 Task: Format the budget tracker by applying background color to headers, adjusting font size, and adding borders. Rename the sheet to 'Alpha Sales log'.
Action: Mouse moved to (119, 131)
Screenshot: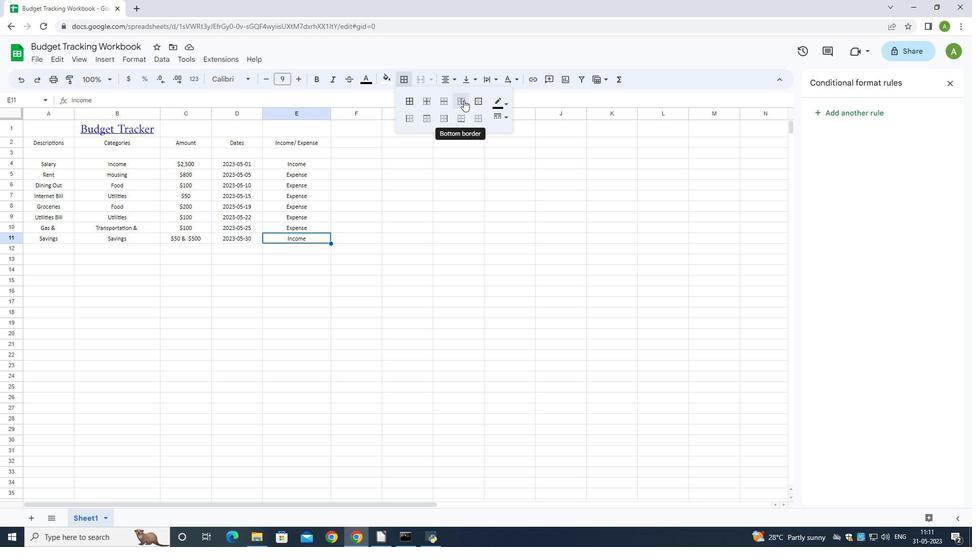 
Action: Mouse pressed left at (119, 131)
Screenshot: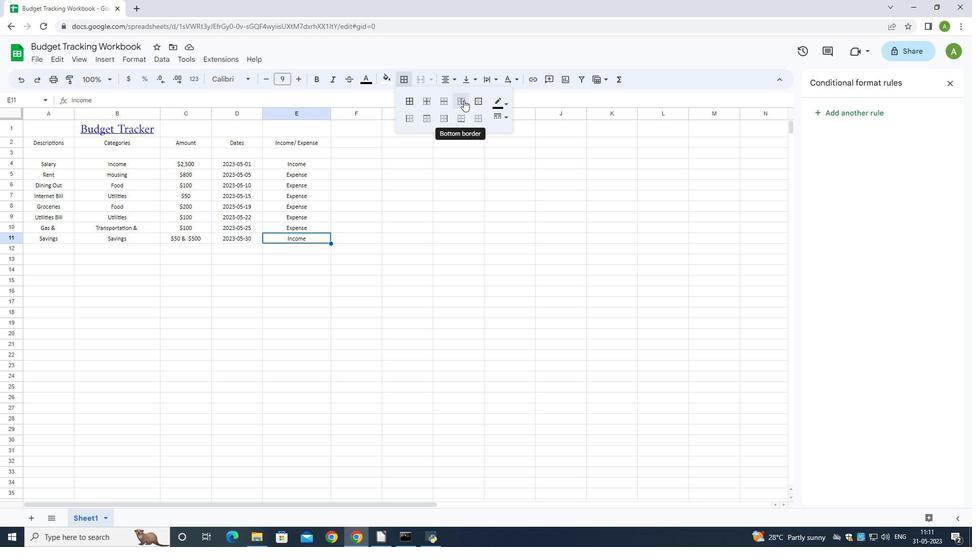 
Action: Mouse moved to (250, 78)
Screenshot: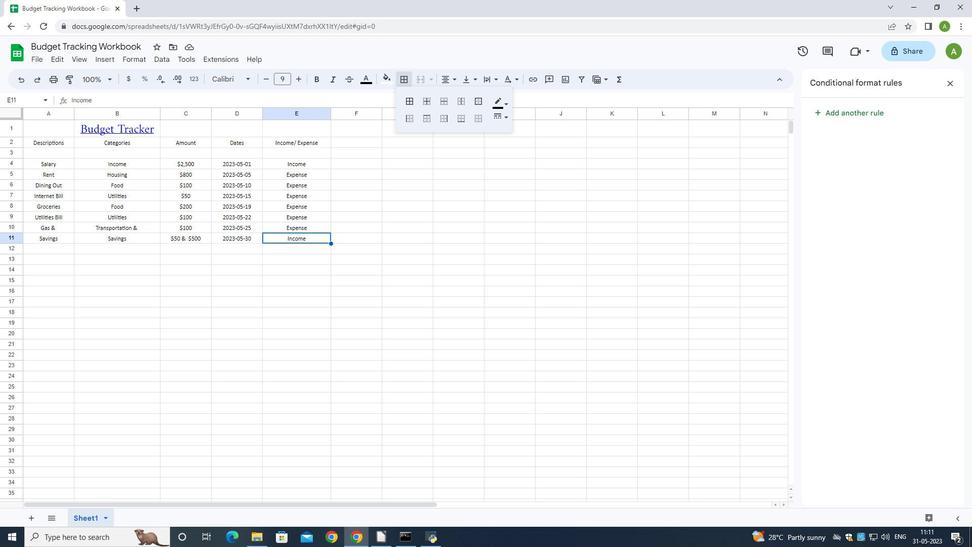 
Action: Mouse pressed left at (250, 78)
Screenshot: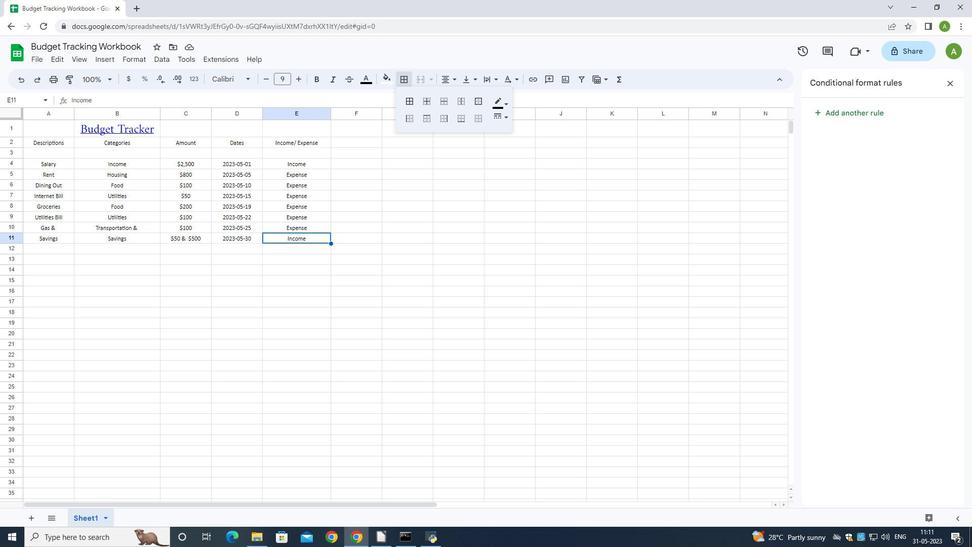 
Action: Mouse moved to (244, 180)
Screenshot: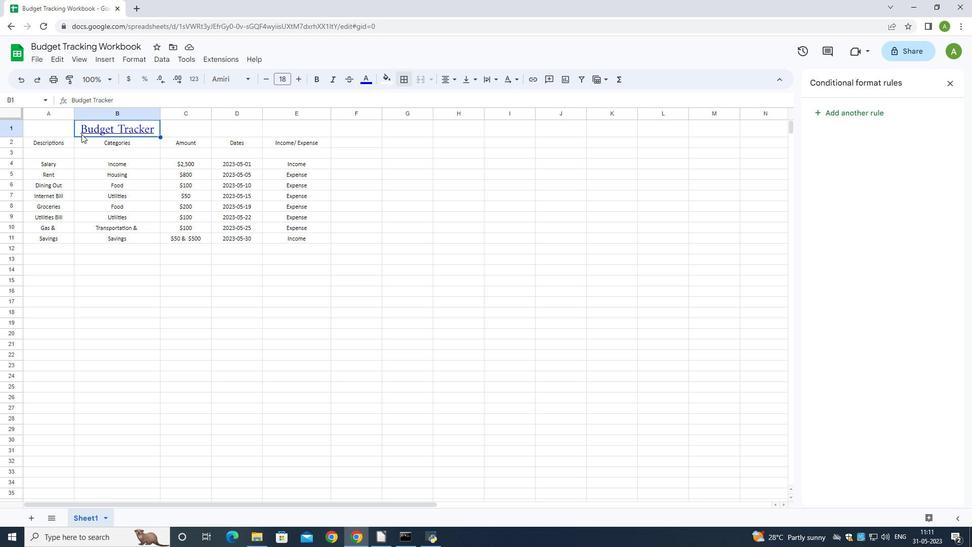 
Action: Mouse pressed left at (244, 180)
Screenshot: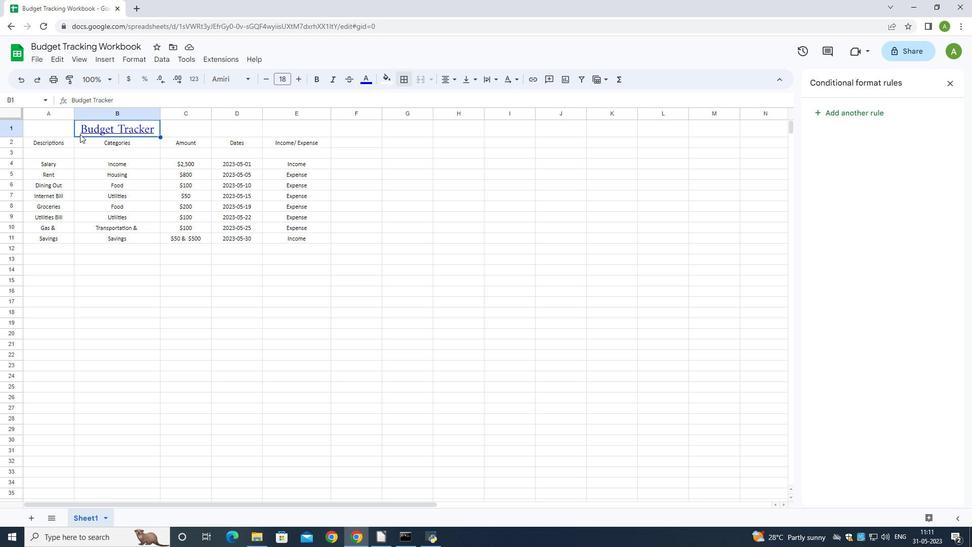 
Action: Mouse moved to (362, 83)
Screenshot: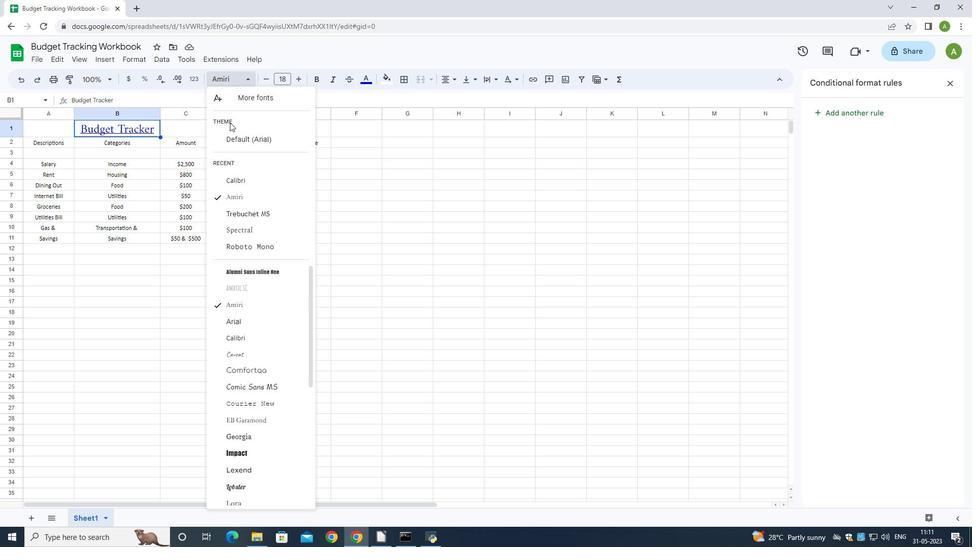 
Action: Mouse pressed left at (362, 83)
Screenshot: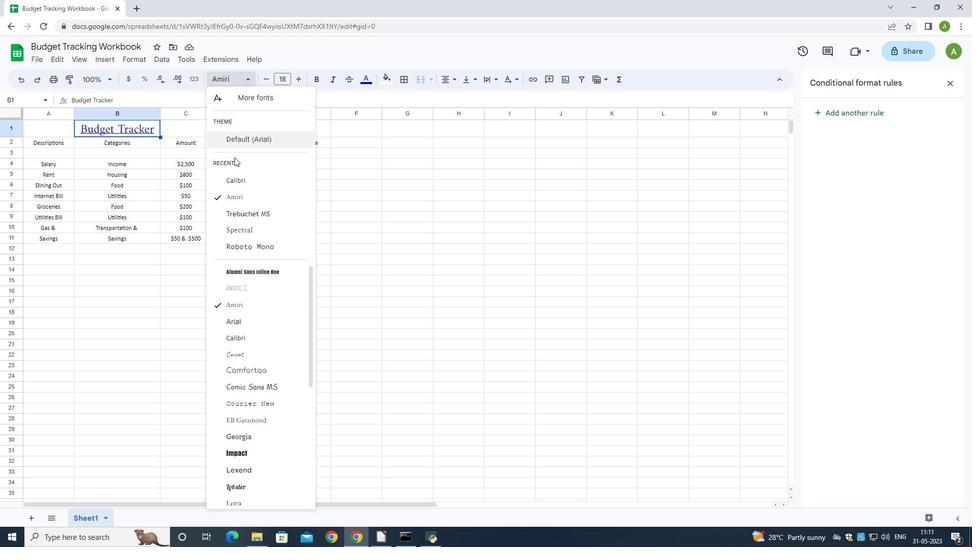 
Action: Mouse moved to (446, 126)
Screenshot: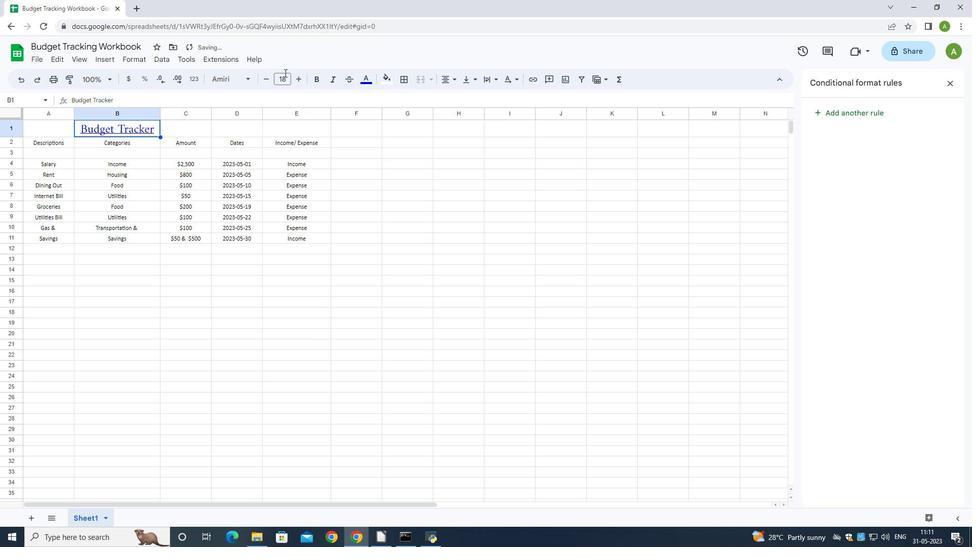 
Action: Mouse pressed left at (446, 126)
Screenshot: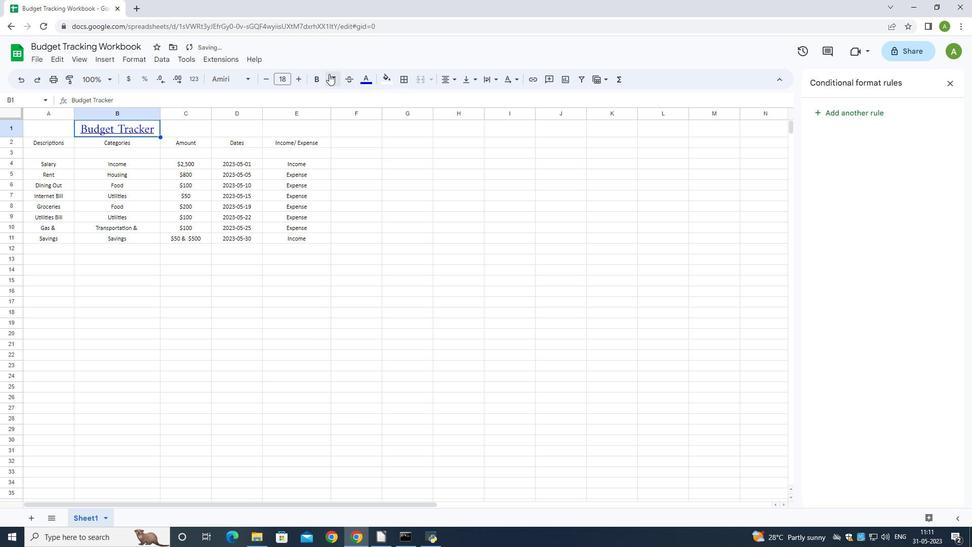 
Action: Mouse moved to (270, 79)
Screenshot: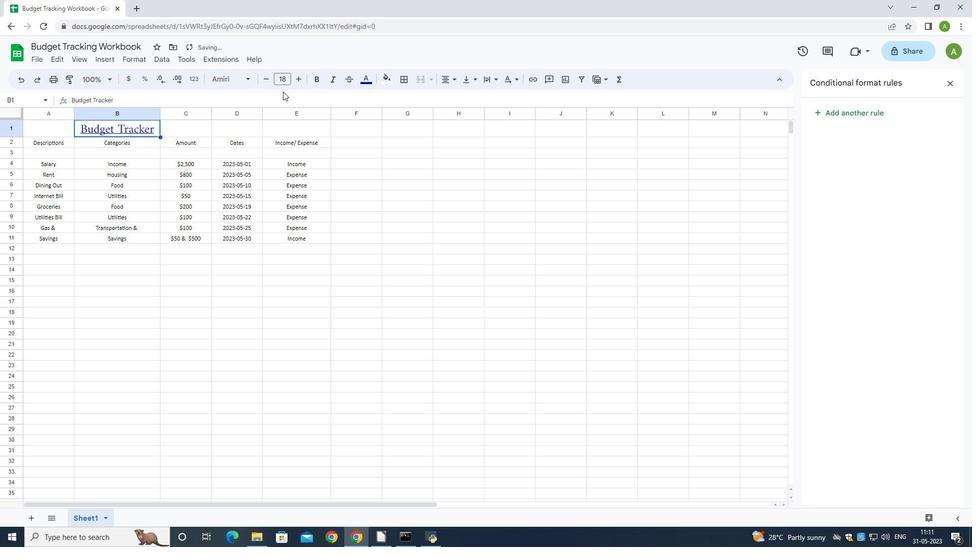 
Action: Mouse pressed left at (270, 79)
Screenshot: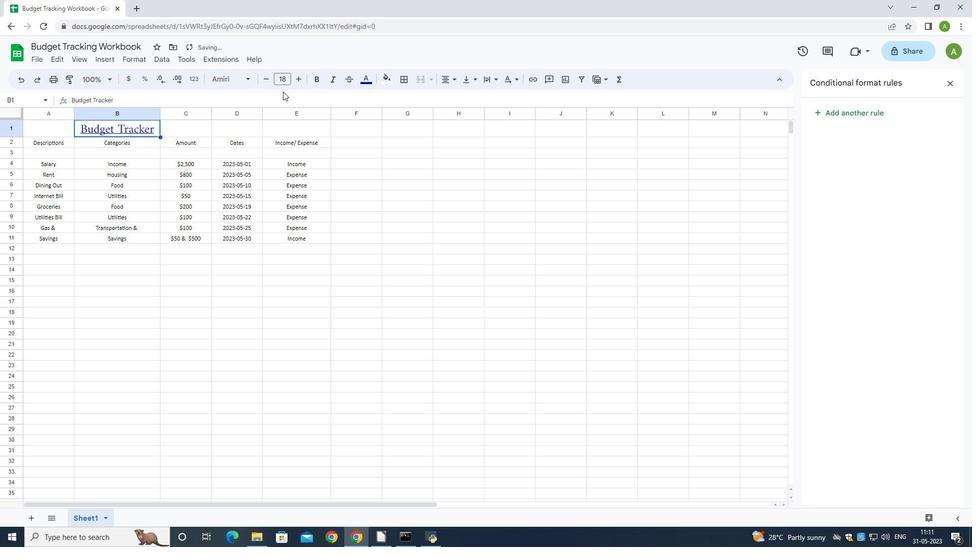 
Action: Mouse pressed left at (270, 79)
Screenshot: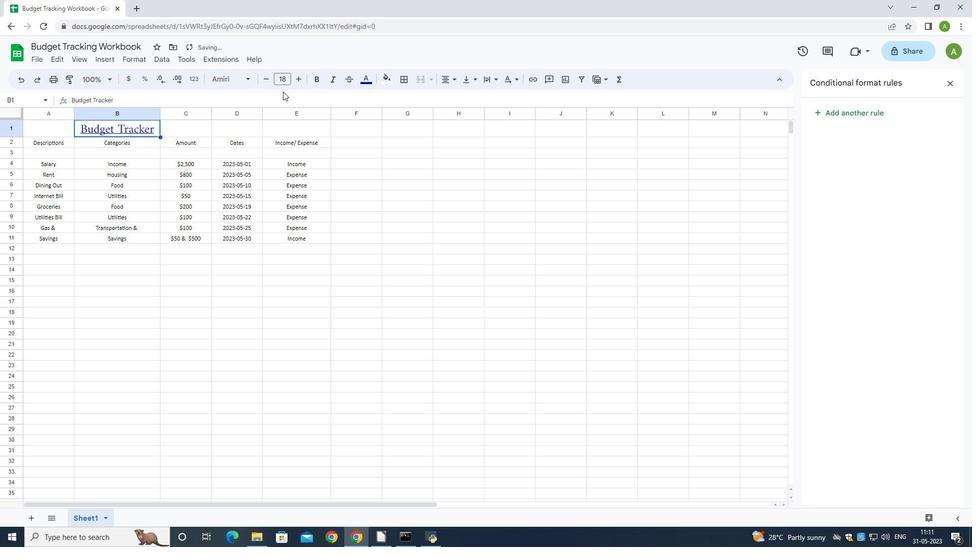 
Action: Mouse pressed left at (270, 79)
Screenshot: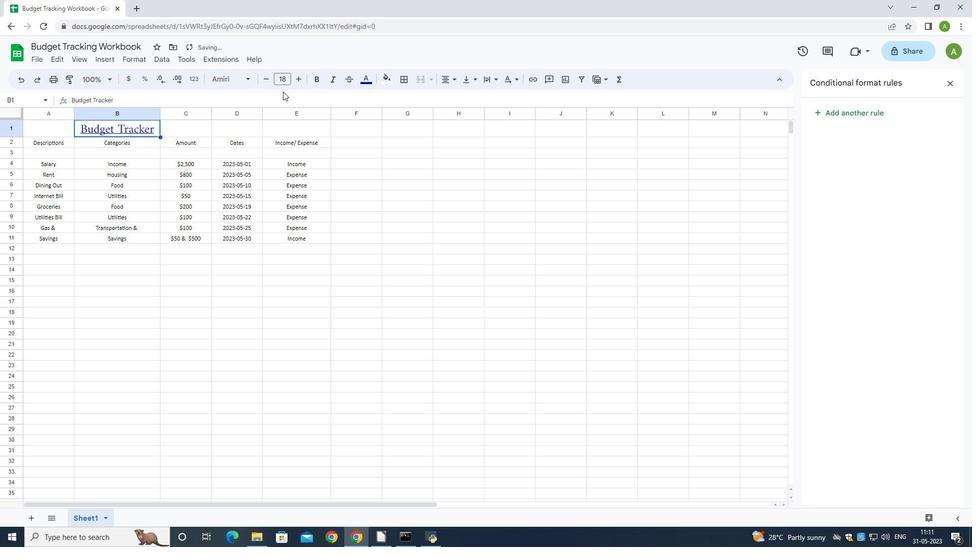 
Action: Mouse pressed left at (270, 79)
Screenshot: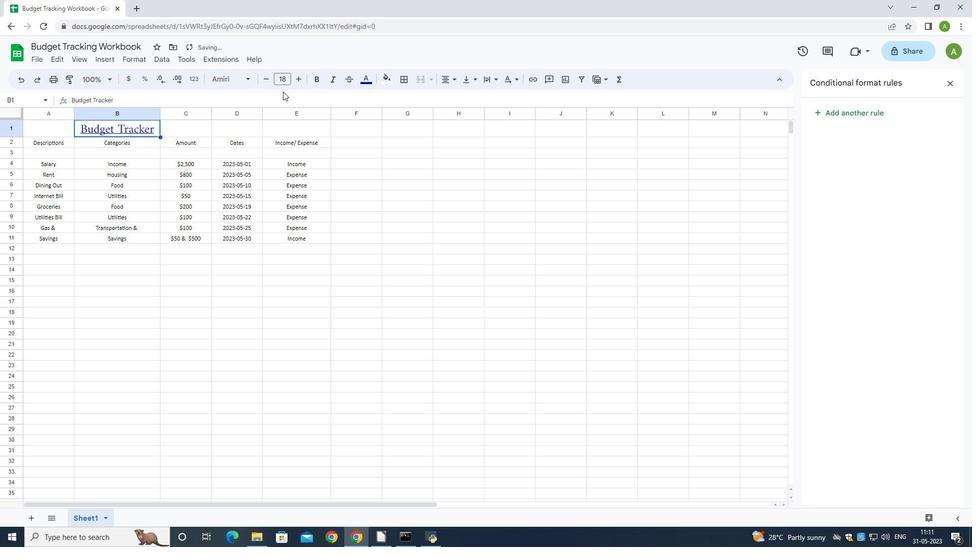 
Action: Mouse pressed left at (270, 79)
Screenshot: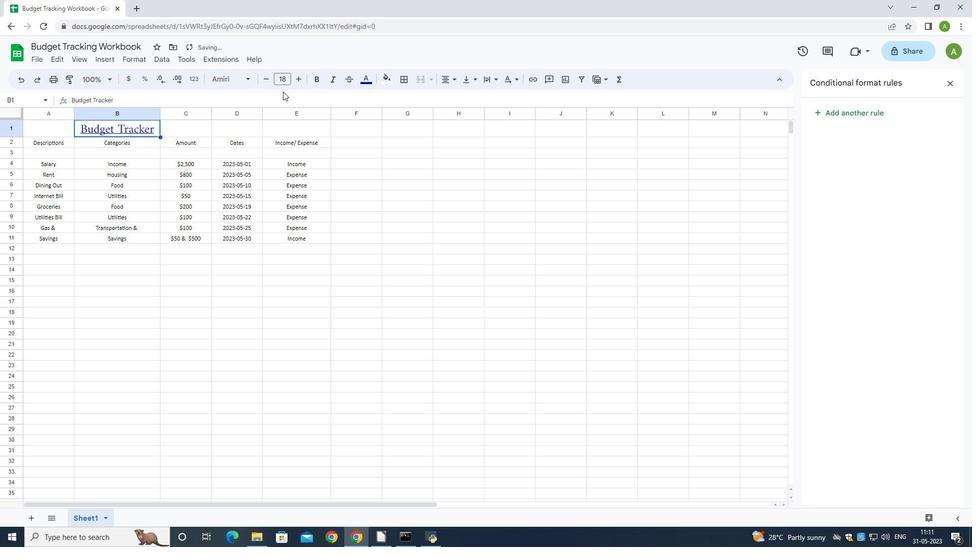 
Action: Mouse pressed left at (270, 79)
Screenshot: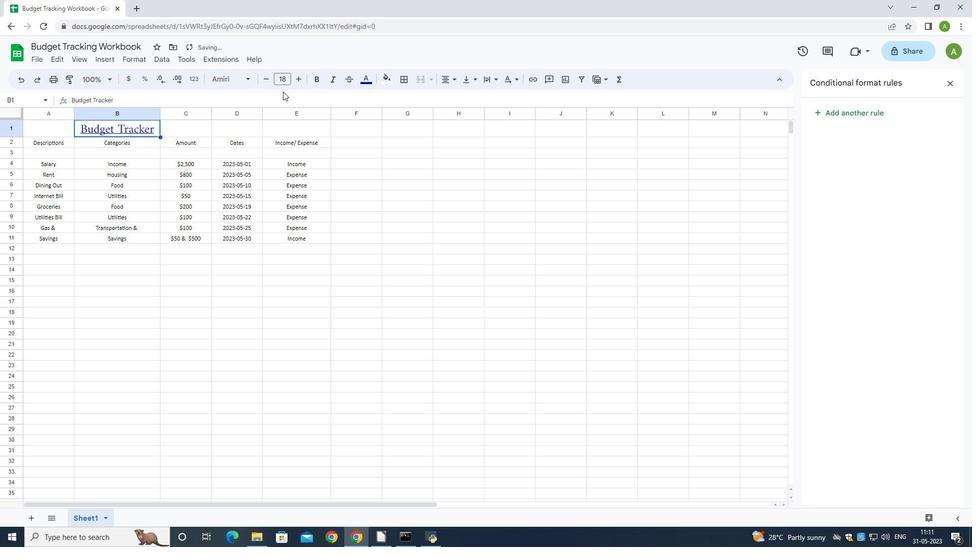 
Action: Mouse pressed left at (270, 79)
Screenshot: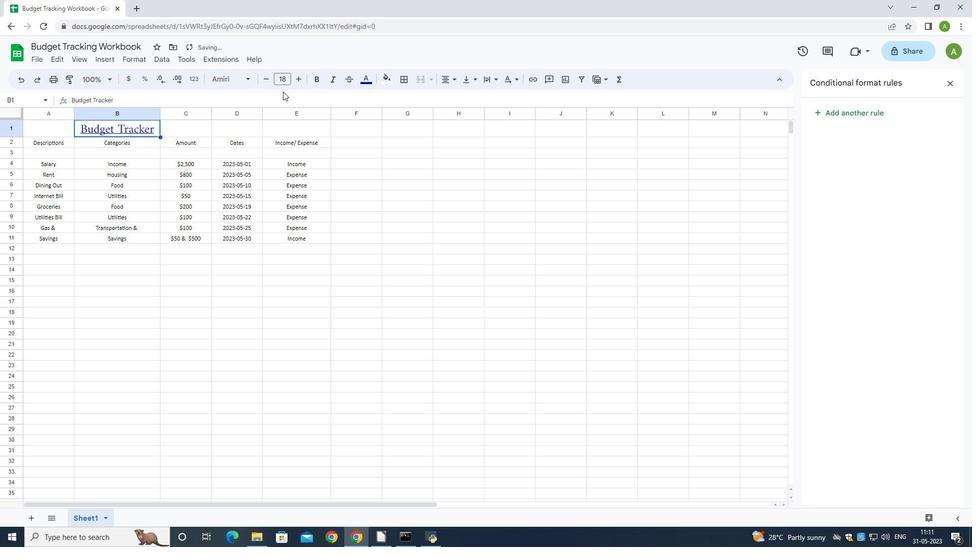 
Action: Mouse pressed left at (270, 79)
Screenshot: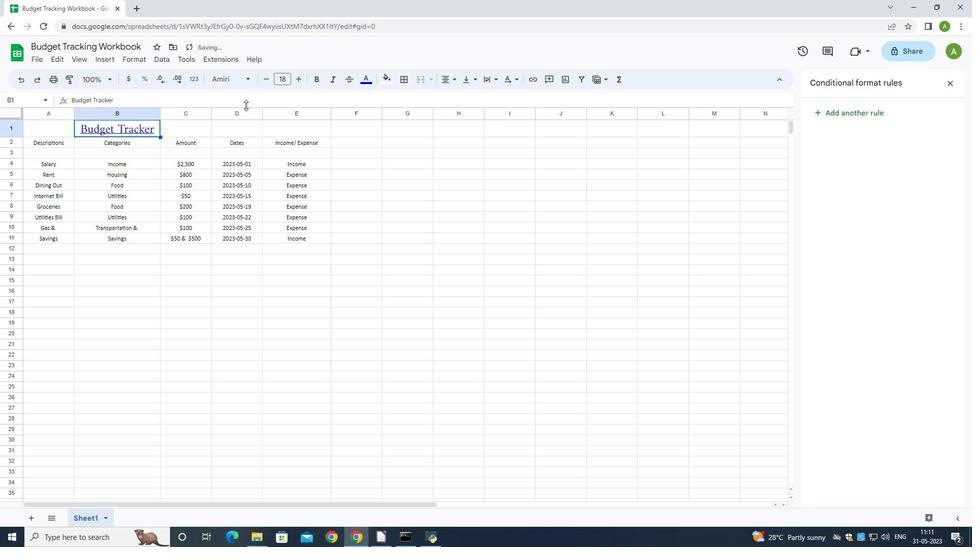 
Action: Mouse moved to (25, 143)
Screenshot: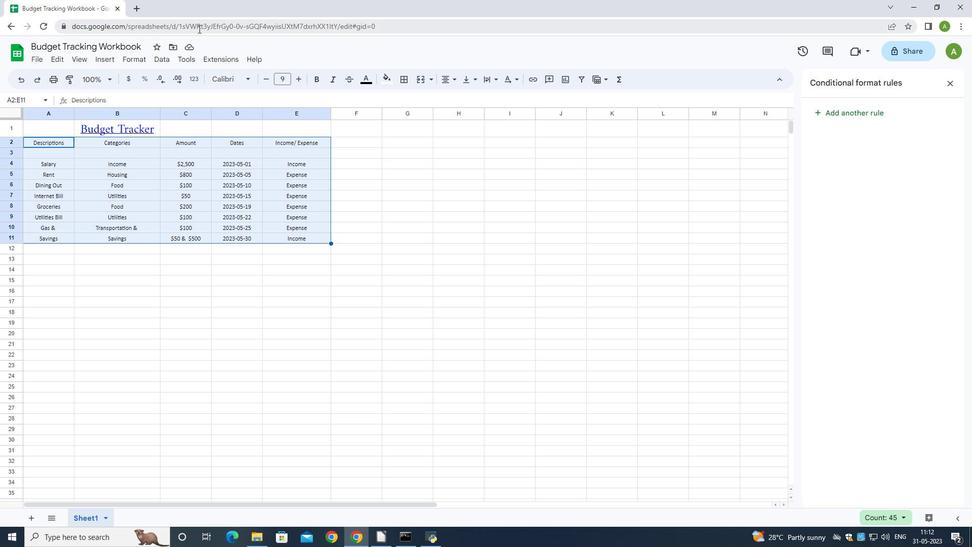 
Action: Mouse pressed left at (25, 143)
Screenshot: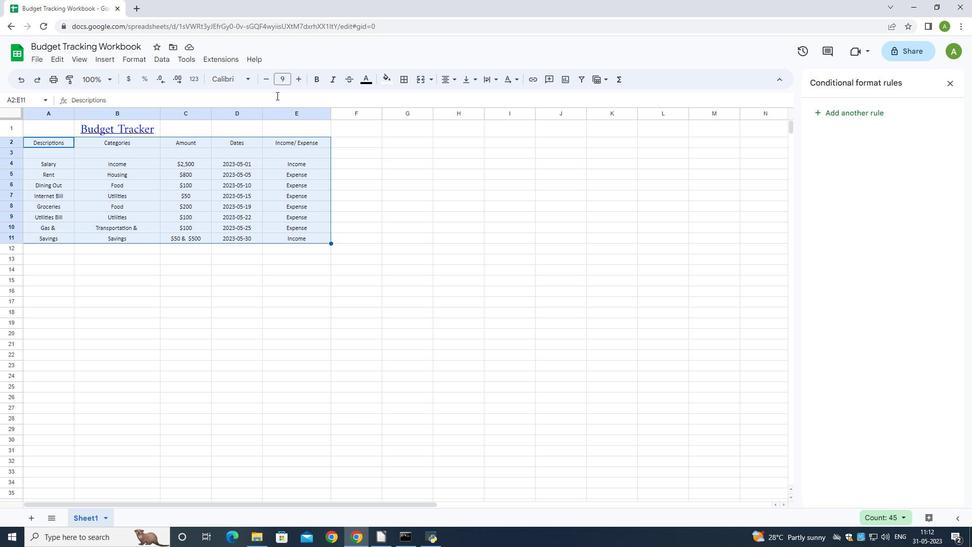 
Action: Mouse moved to (248, 80)
Screenshot: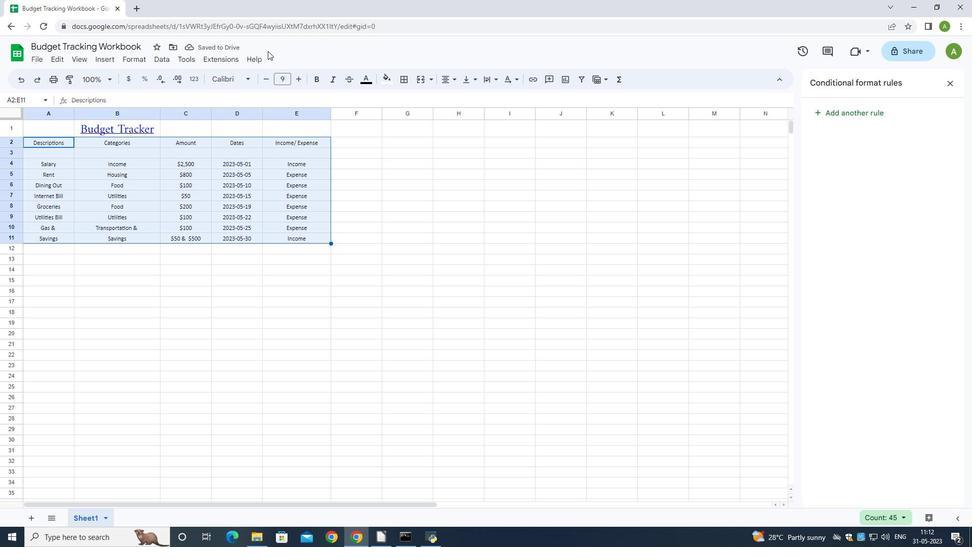 
Action: Mouse pressed left at (248, 80)
Screenshot: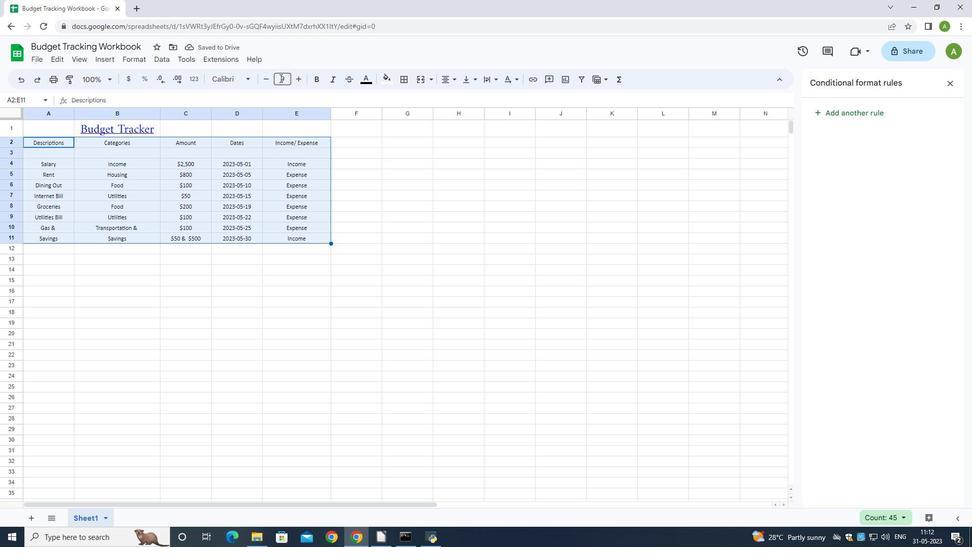 
Action: Mouse moved to (231, 279)
Screenshot: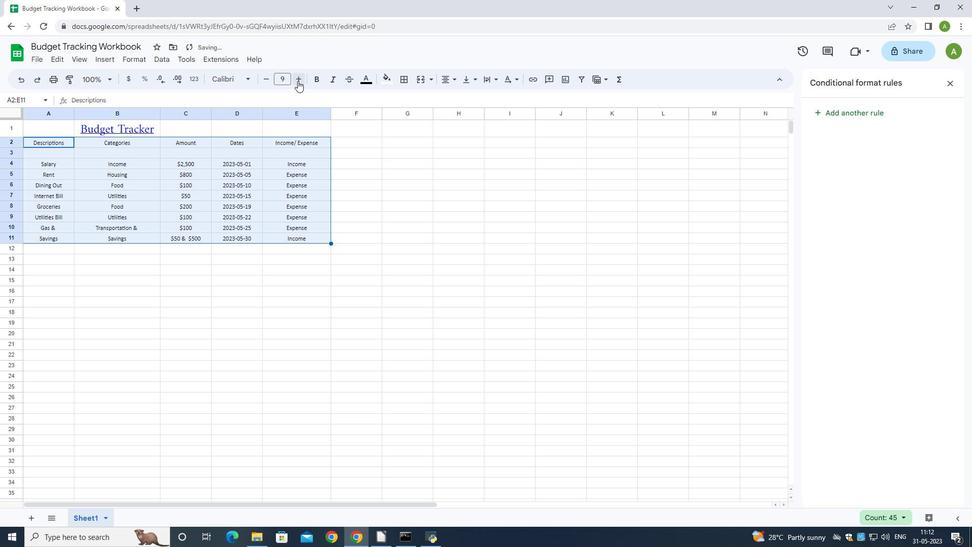 
Action: Mouse scrolled (231, 278) with delta (0, 0)
Screenshot: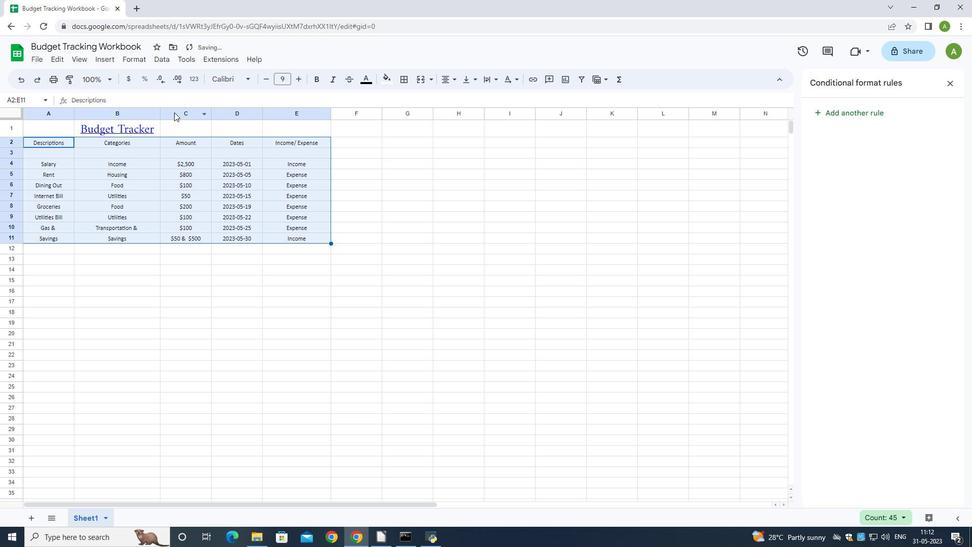 
Action: Mouse scrolled (231, 279) with delta (0, 0)
Screenshot: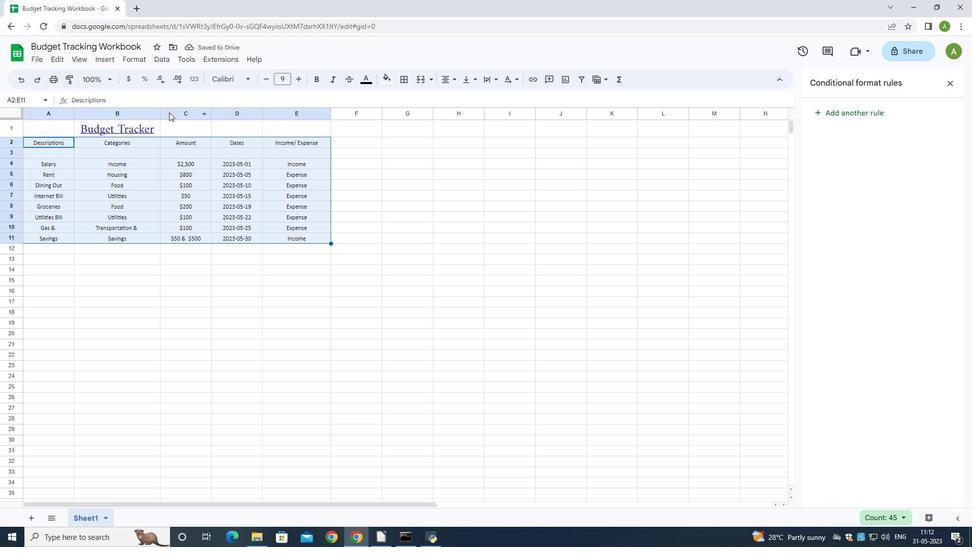 
Action: Mouse scrolled (231, 279) with delta (0, 0)
Screenshot: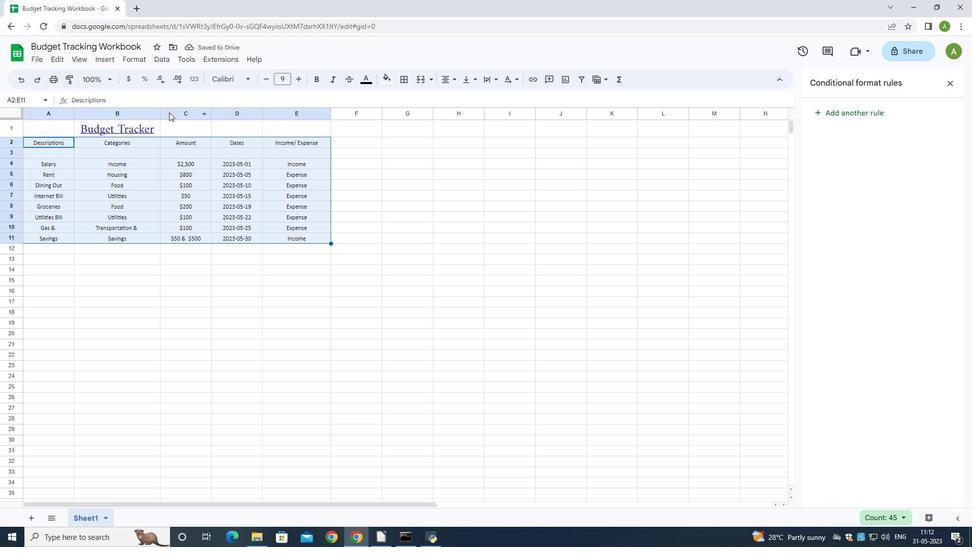 
Action: Mouse scrolled (231, 279) with delta (0, 0)
Screenshot: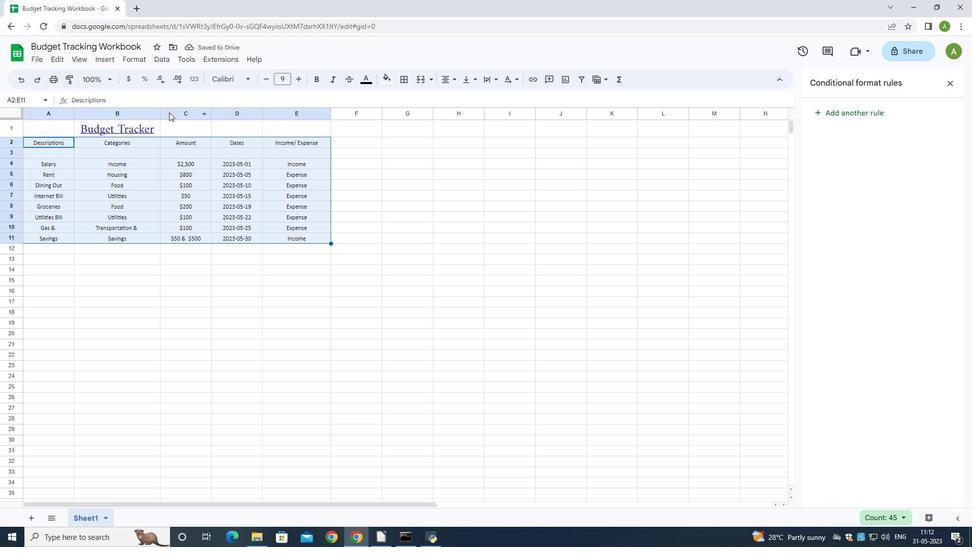 
Action: Mouse scrolled (231, 279) with delta (0, 0)
Screenshot: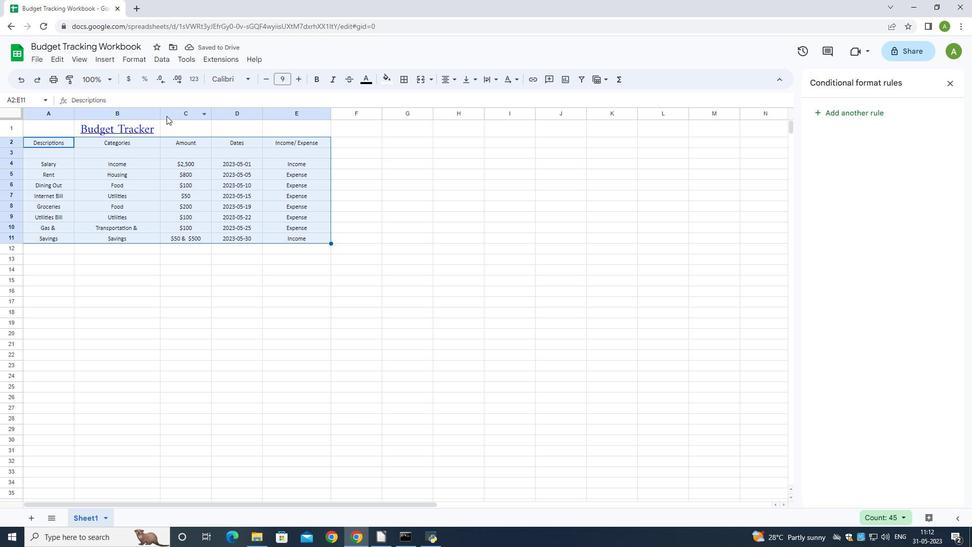 
Action: Mouse scrolled (231, 279) with delta (0, 0)
Screenshot: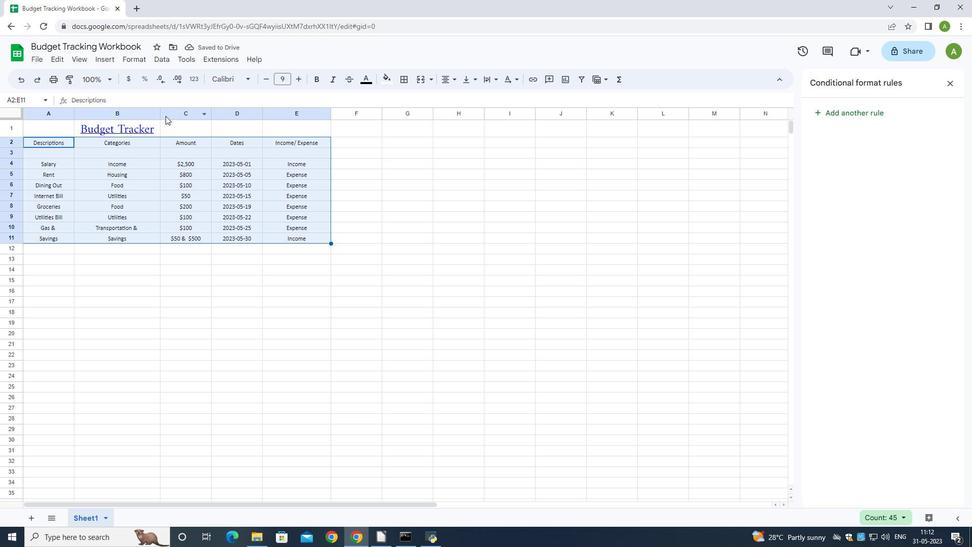 
Action: Mouse moved to (256, 278)
Screenshot: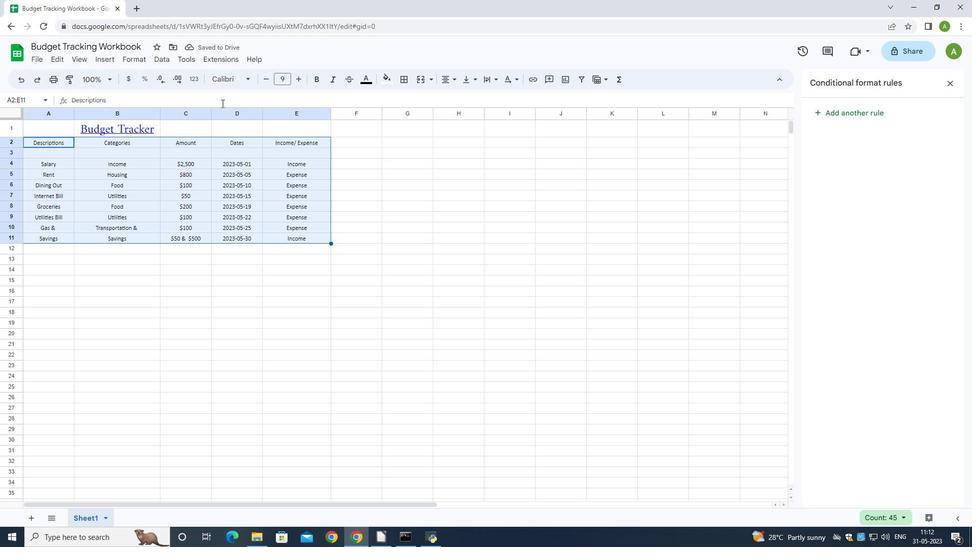 
Action: Mouse scrolled (256, 278) with delta (0, 0)
Screenshot: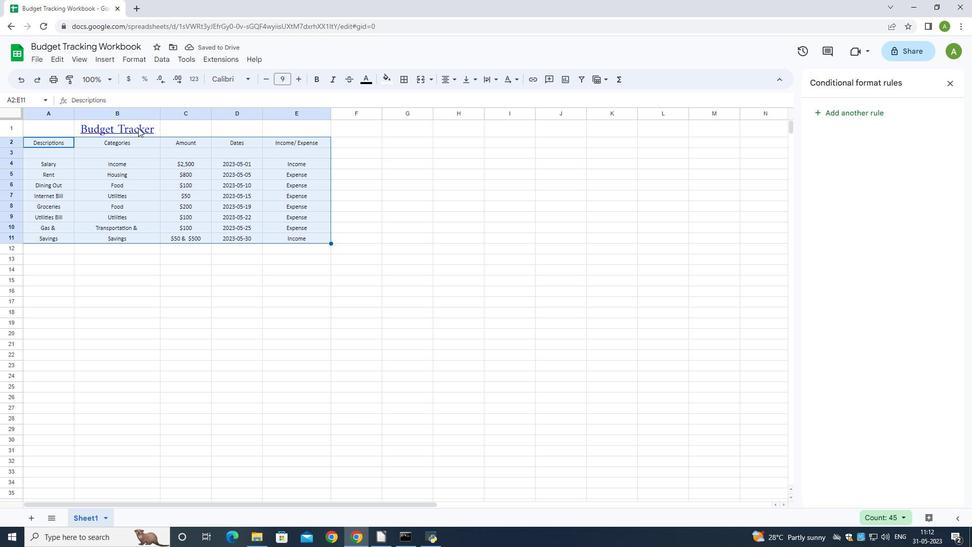 
Action: Mouse scrolled (256, 278) with delta (0, 0)
Screenshot: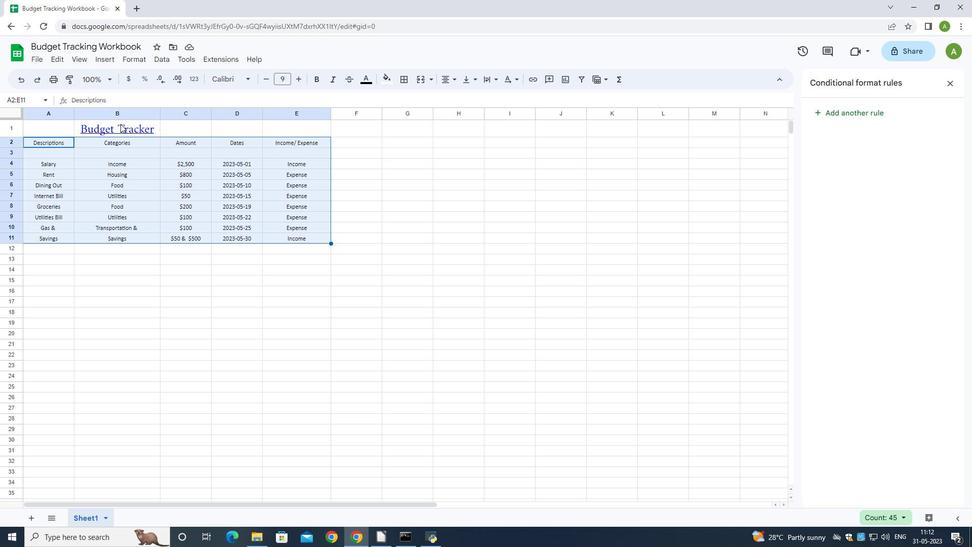 
Action: Mouse moved to (256, 352)
Screenshot: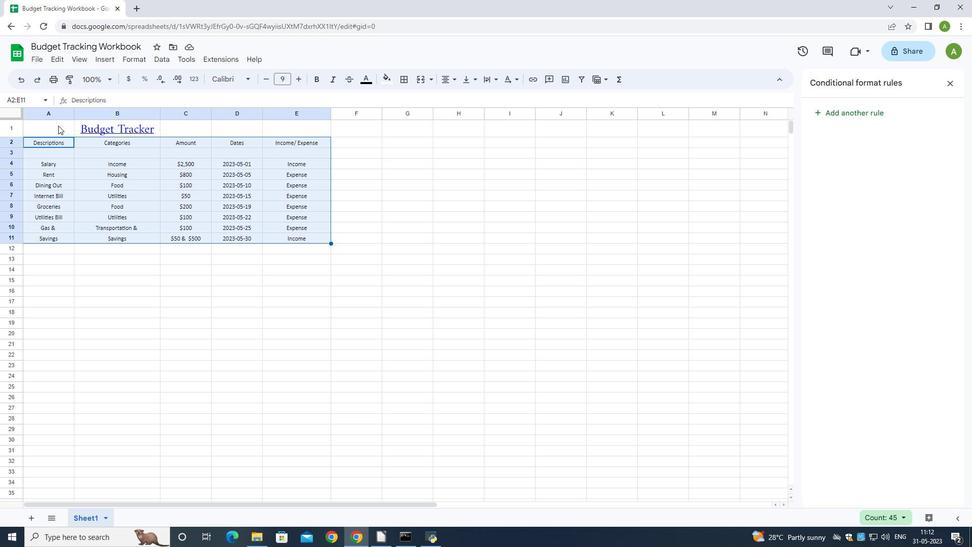 
Action: Mouse scrolled (256, 351) with delta (0, 0)
Screenshot: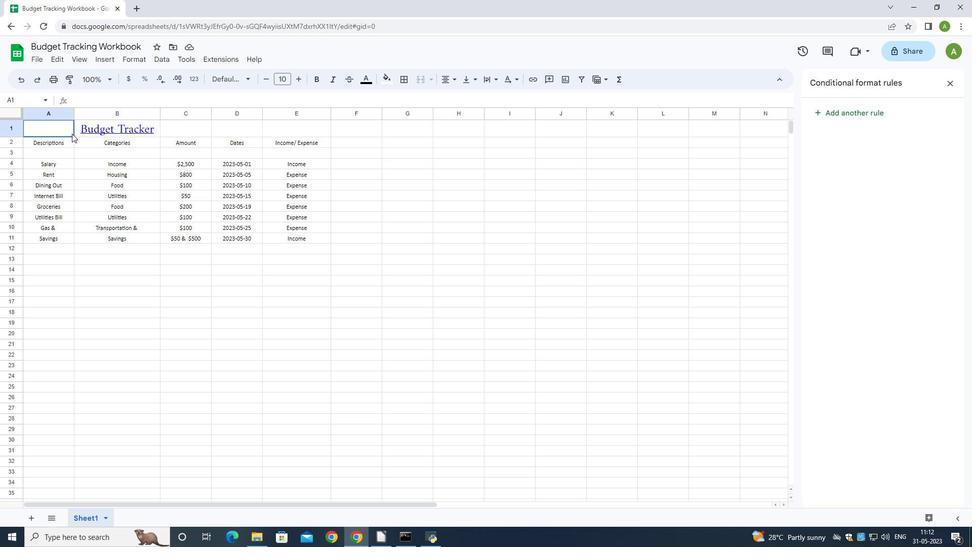 
Action: Mouse scrolled (256, 351) with delta (0, 0)
Screenshot: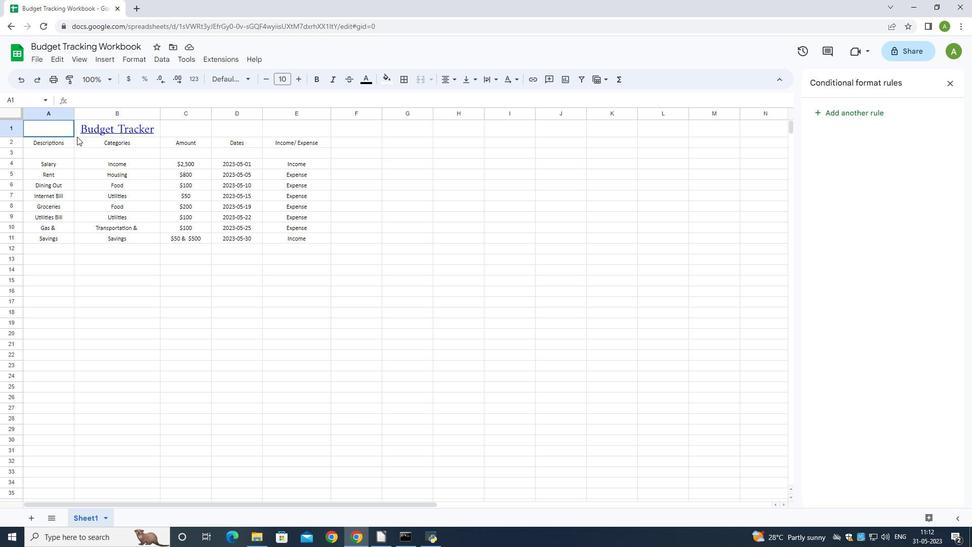 
Action: Mouse scrolled (256, 351) with delta (0, 0)
Screenshot: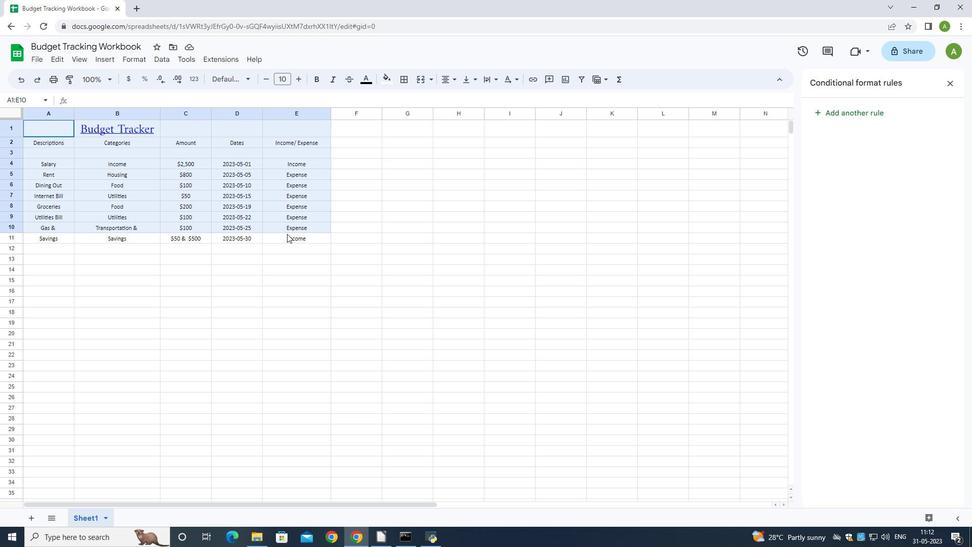 
Action: Mouse scrolled (256, 351) with delta (0, 0)
Screenshot: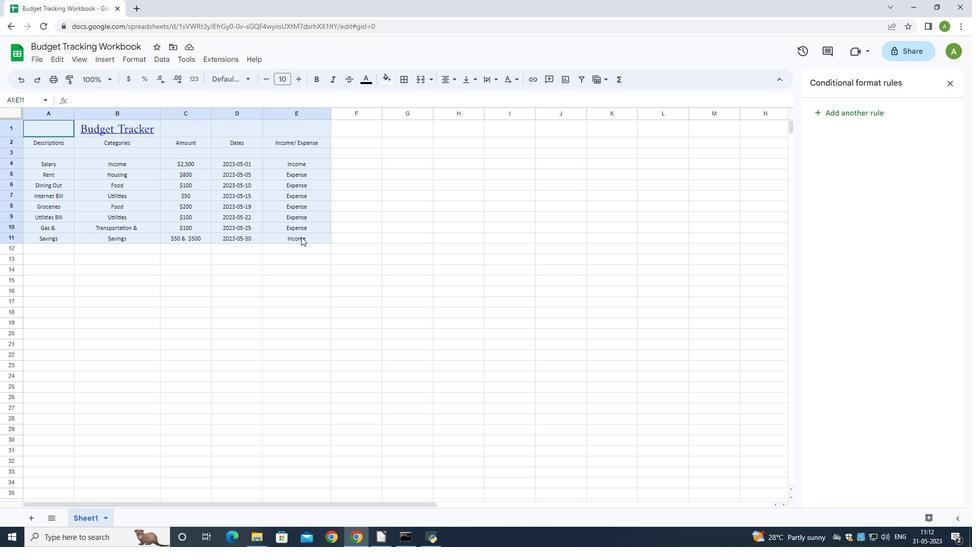 
Action: Mouse scrolled (256, 351) with delta (0, 0)
Screenshot: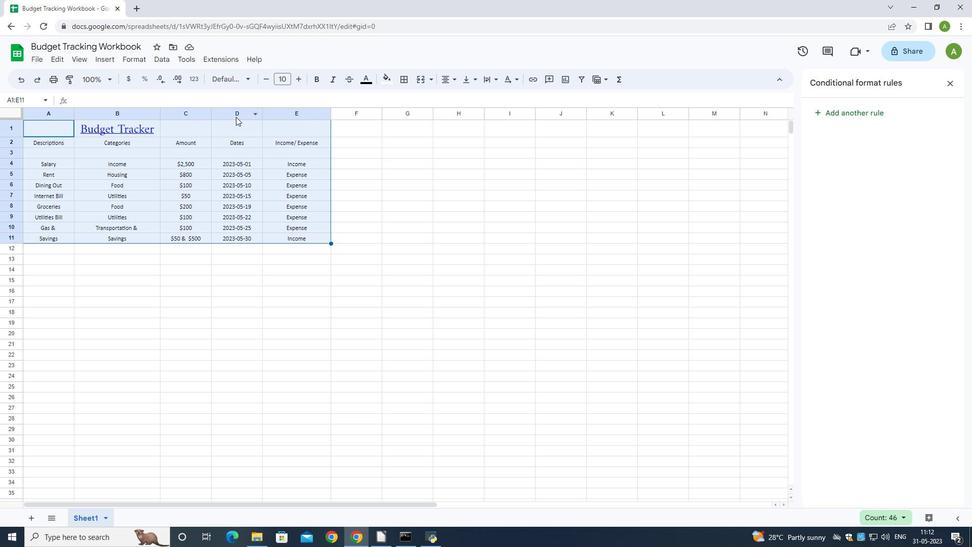 
Action: Mouse scrolled (256, 351) with delta (0, 0)
Screenshot: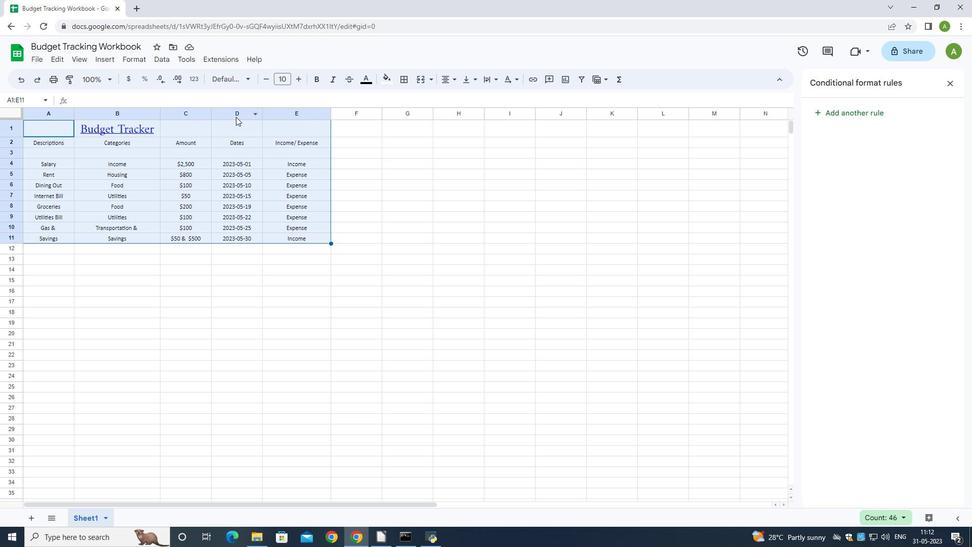 
Action: Mouse scrolled (256, 352) with delta (0, 0)
Screenshot: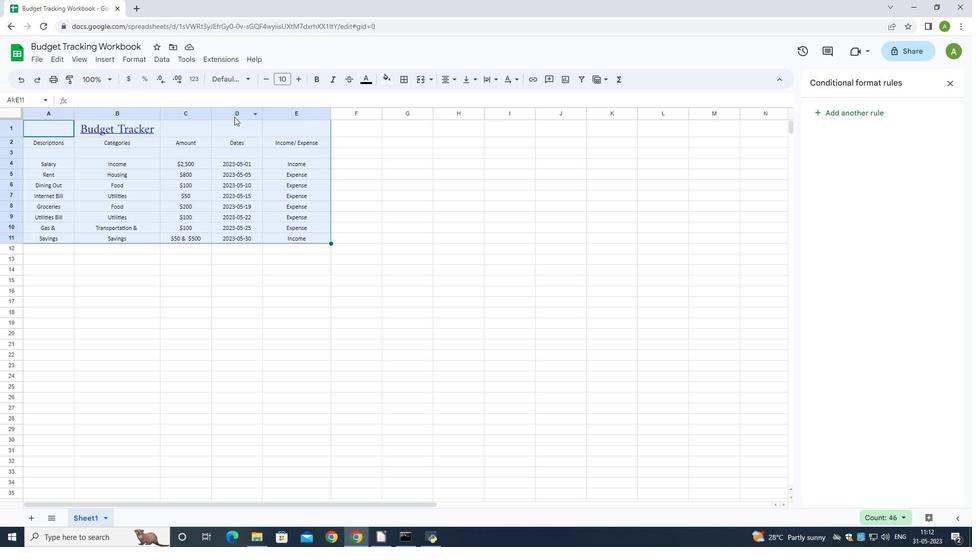 
Action: Mouse scrolled (256, 352) with delta (0, 0)
Screenshot: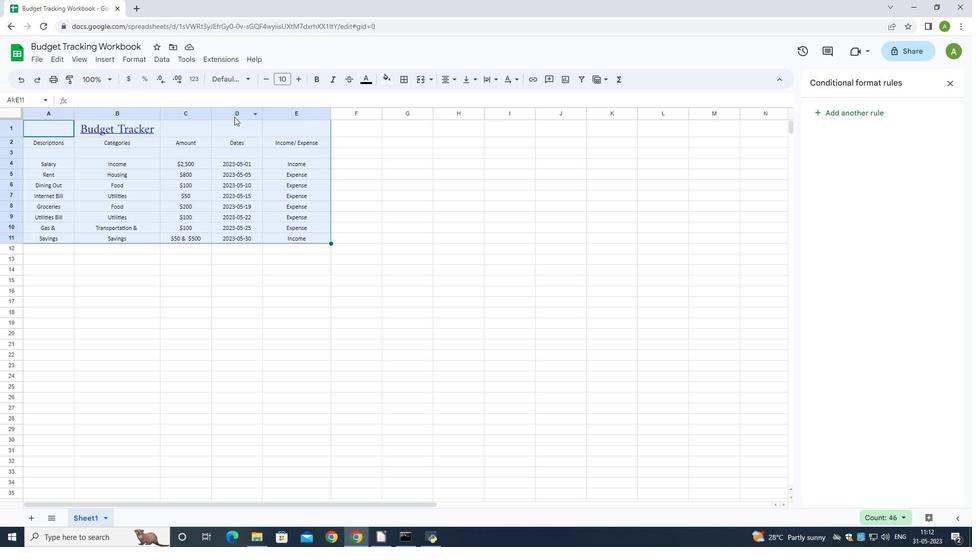 
Action: Mouse scrolled (256, 352) with delta (0, 0)
Screenshot: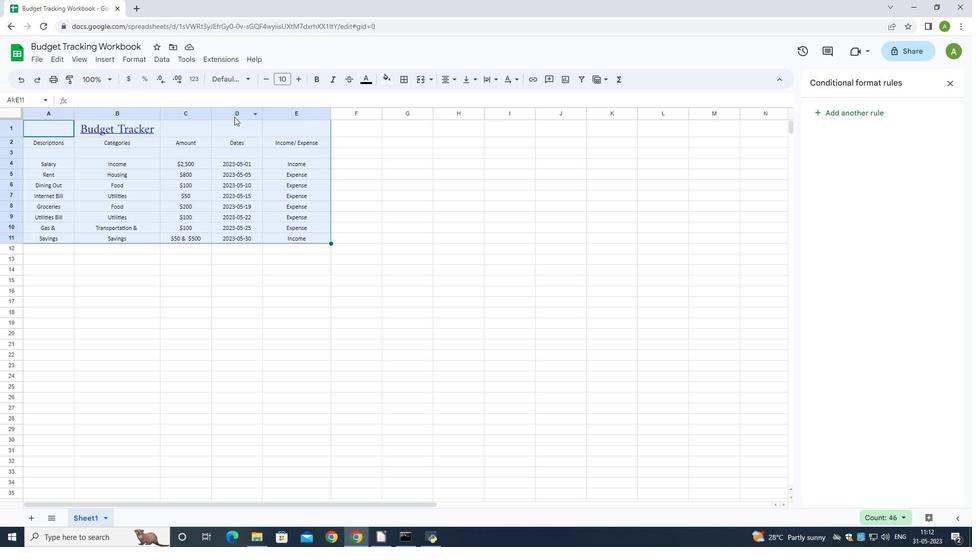 
Action: Mouse scrolled (256, 352) with delta (0, 0)
Screenshot: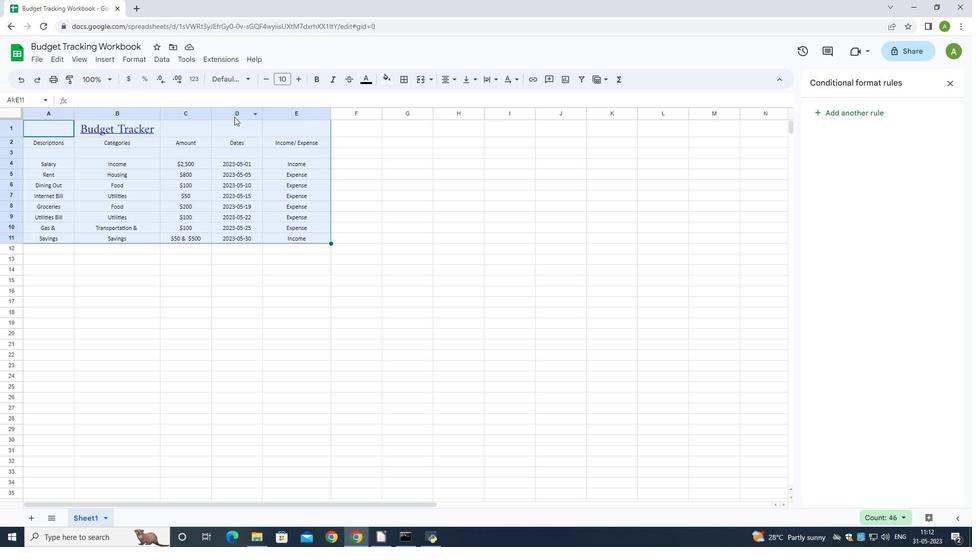 
Action: Mouse scrolled (256, 352) with delta (0, 0)
Screenshot: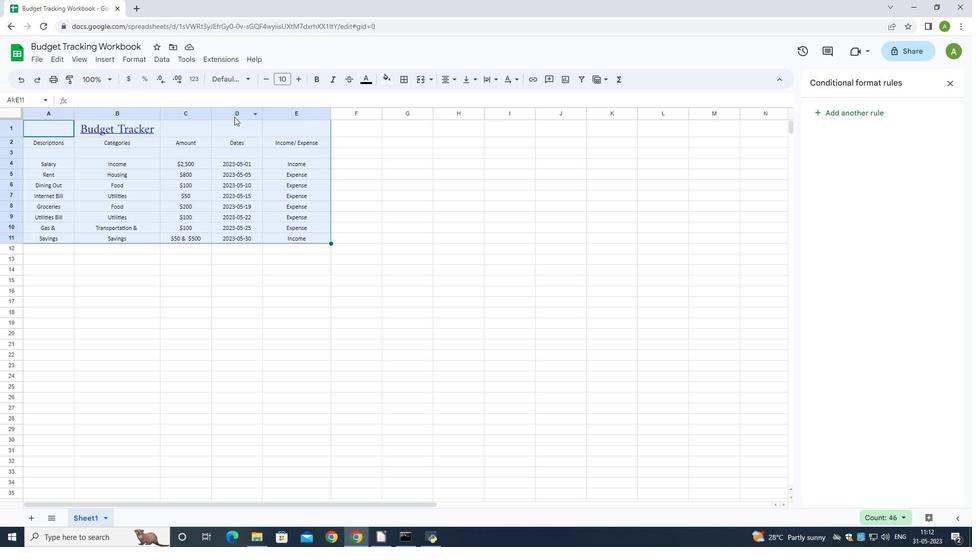 
Action: Mouse scrolled (256, 352) with delta (0, 0)
Screenshot: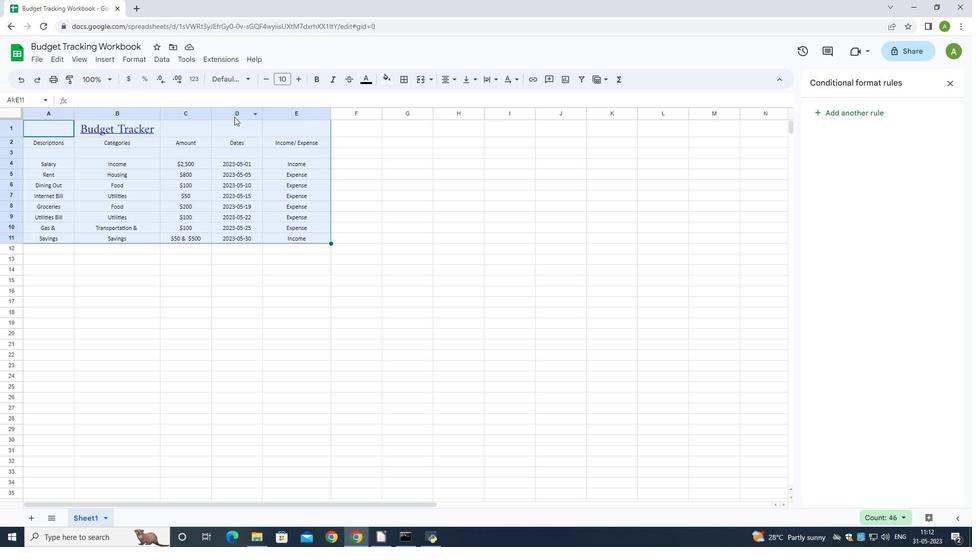 
Action: Mouse scrolled (256, 352) with delta (0, 0)
Screenshot: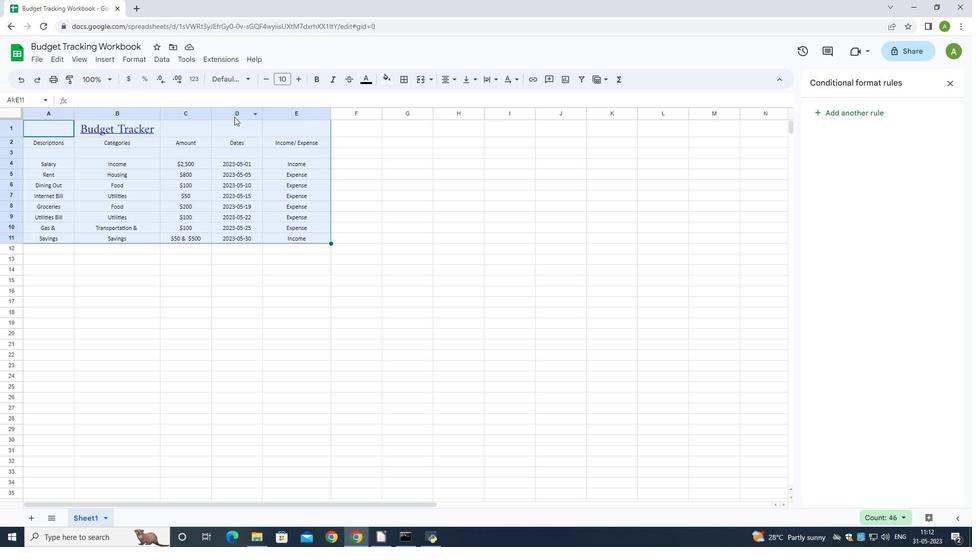 
Action: Mouse scrolled (256, 352) with delta (0, 0)
Screenshot: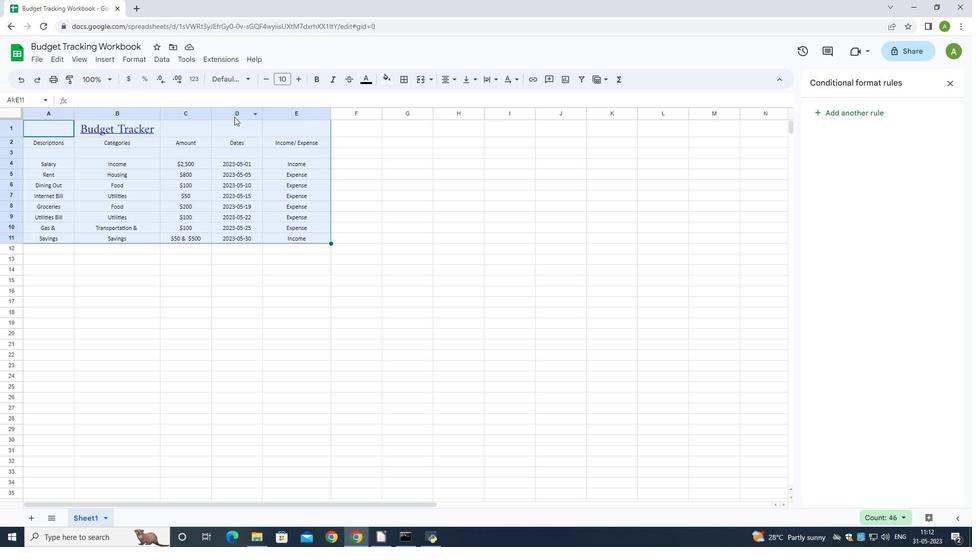 
Action: Mouse scrolled (256, 352) with delta (0, 0)
Screenshot: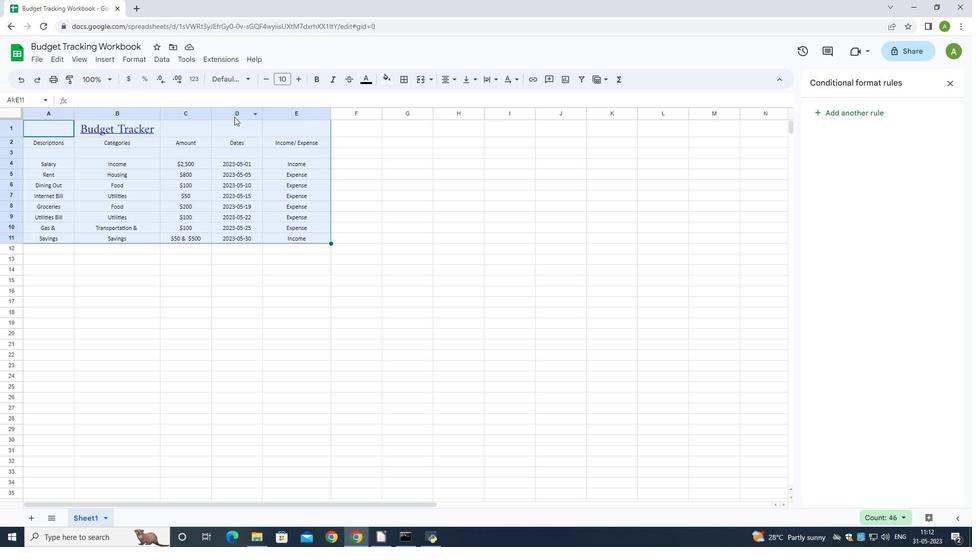 
Action: Mouse scrolled (256, 352) with delta (0, 0)
Screenshot: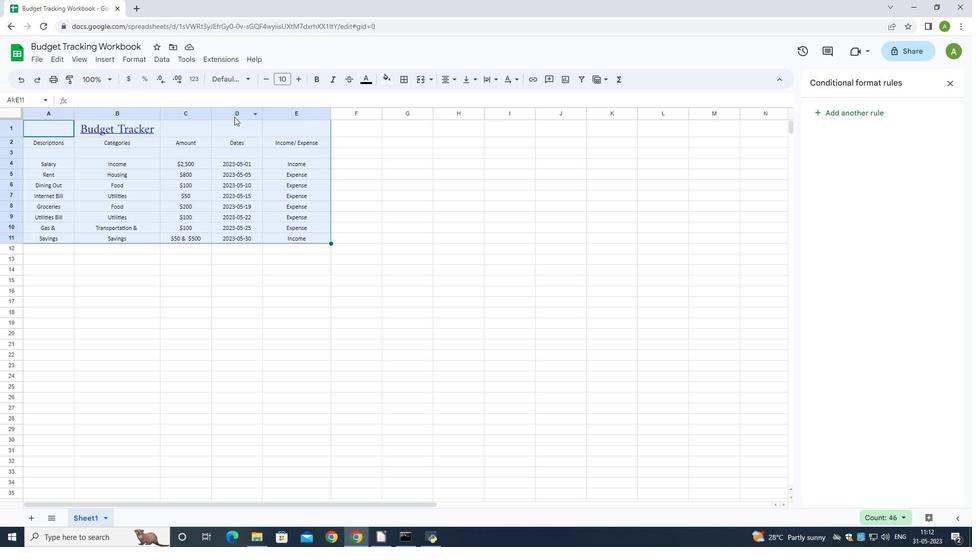 
Action: Mouse moved to (259, 97)
Screenshot: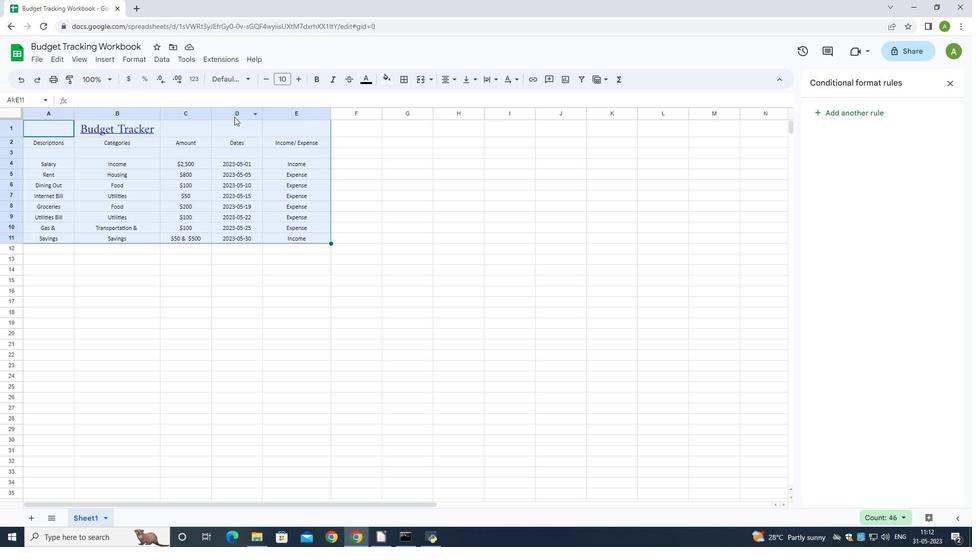 
Action: Mouse pressed left at (259, 97)
Screenshot: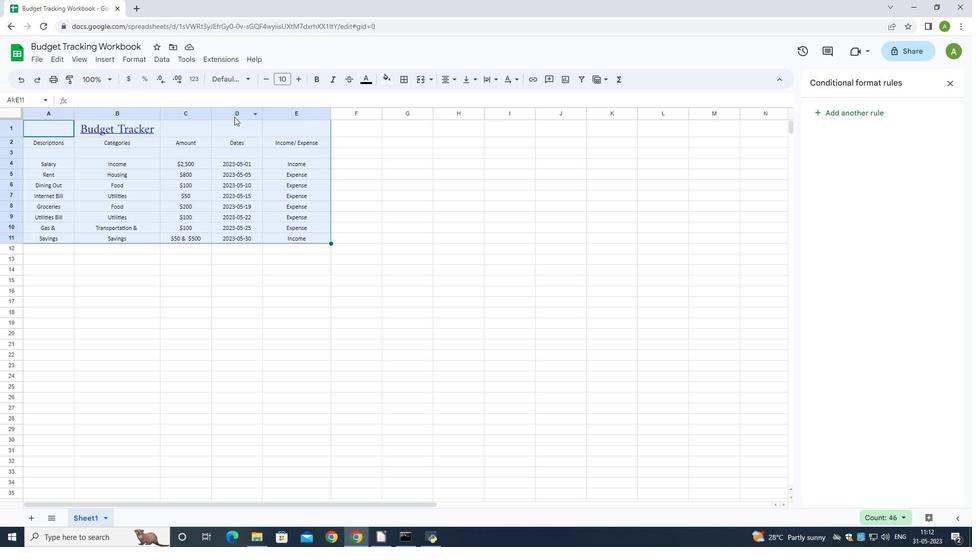 
Action: Mouse moved to (310, 165)
Screenshot: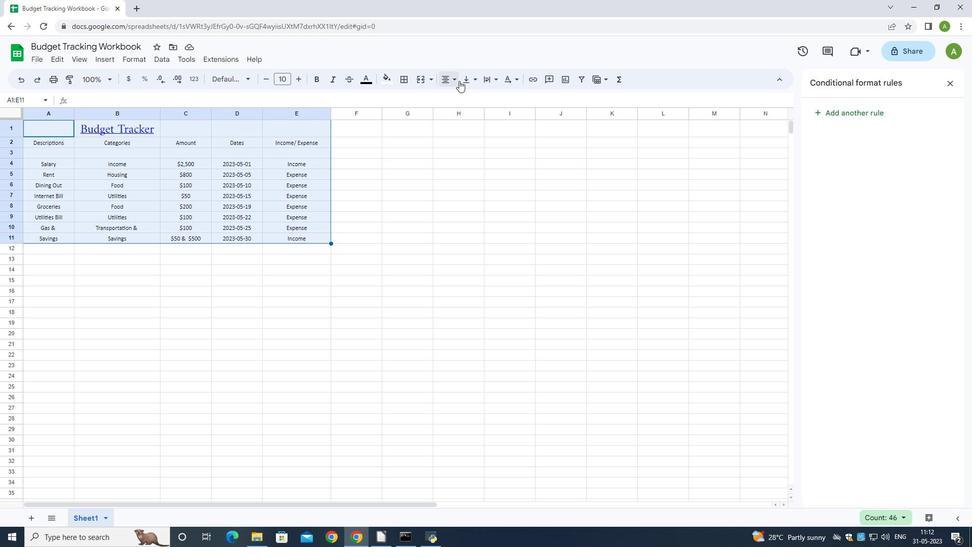 
Action: Mouse pressed left at (310, 165)
Screenshot: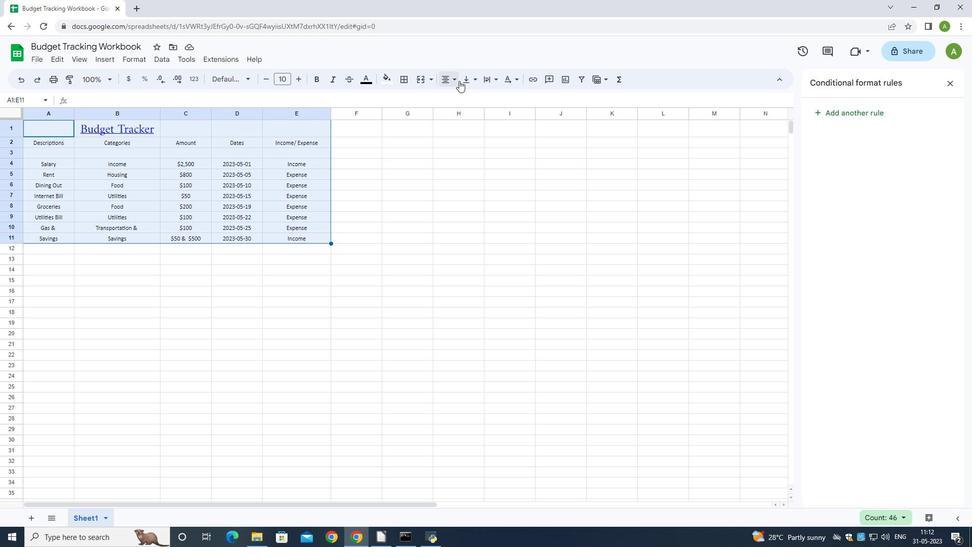 
Action: Key pressed <Key.backspace><Key.backspace><Key.backspace><Key.shift>Calibri
Screenshot: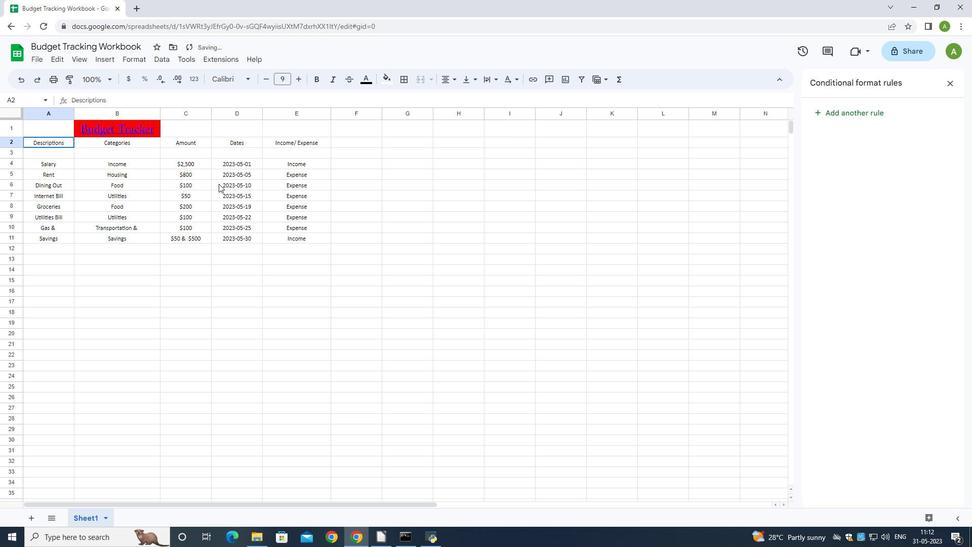 
Action: Mouse moved to (319, 196)
Screenshot: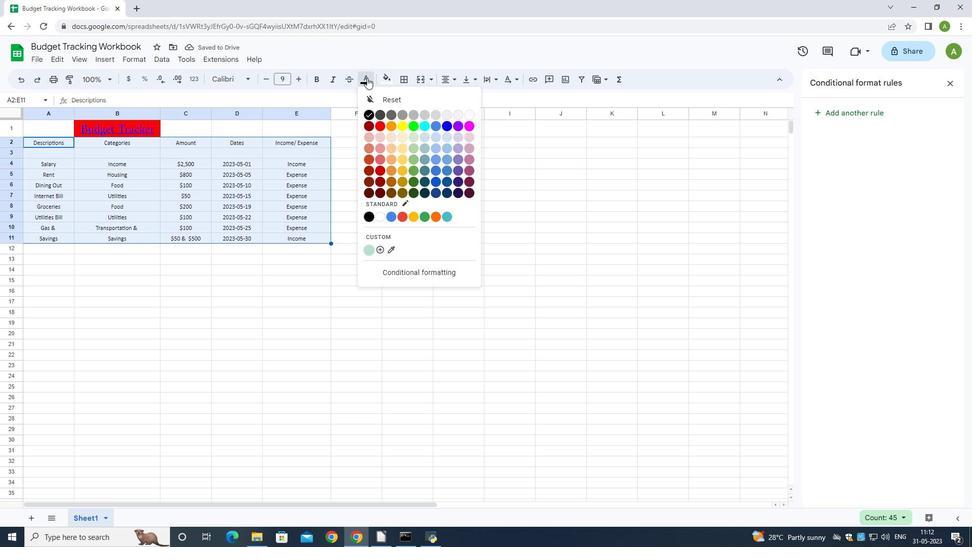 
Action: Mouse pressed left at (319, 196)
Screenshot: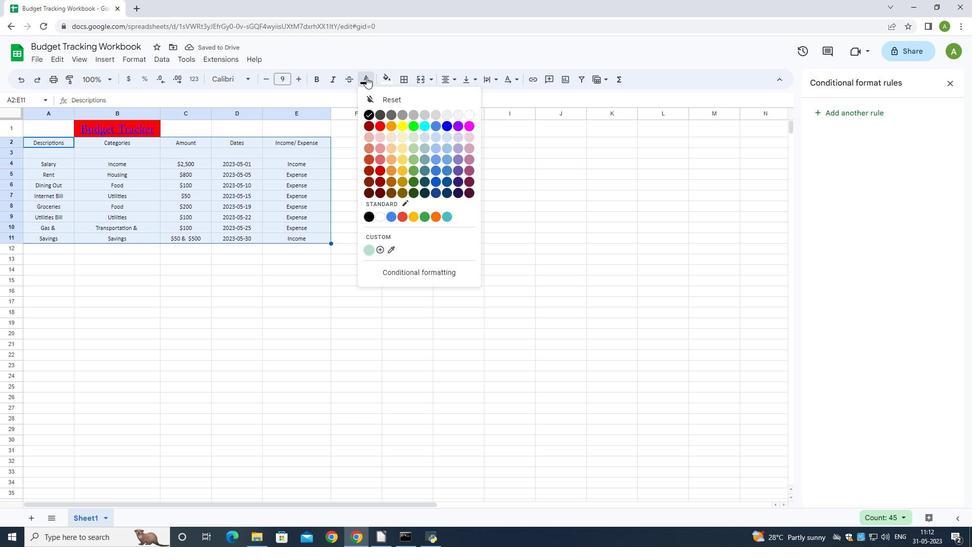 
Action: Mouse moved to (295, 428)
Screenshot: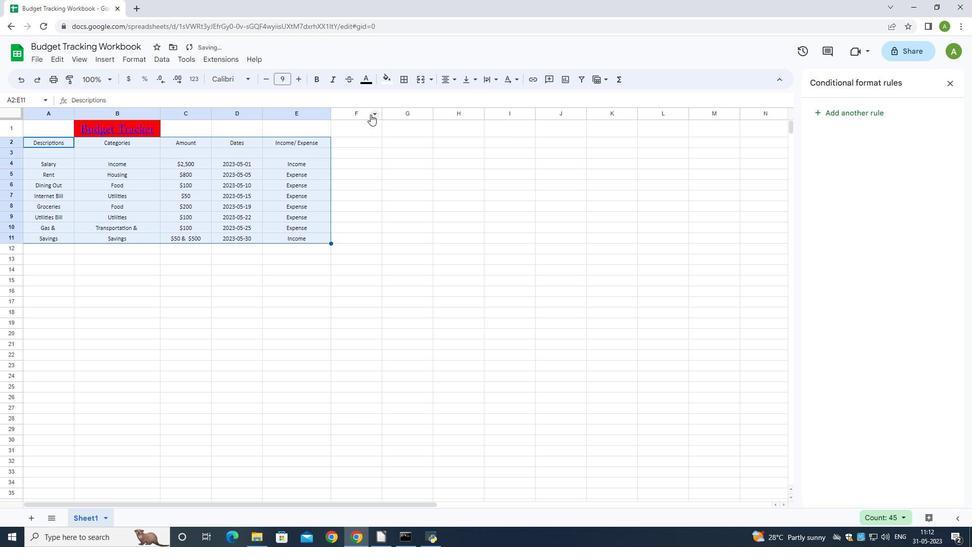 
Action: Mouse pressed left at (295, 428)
Screenshot: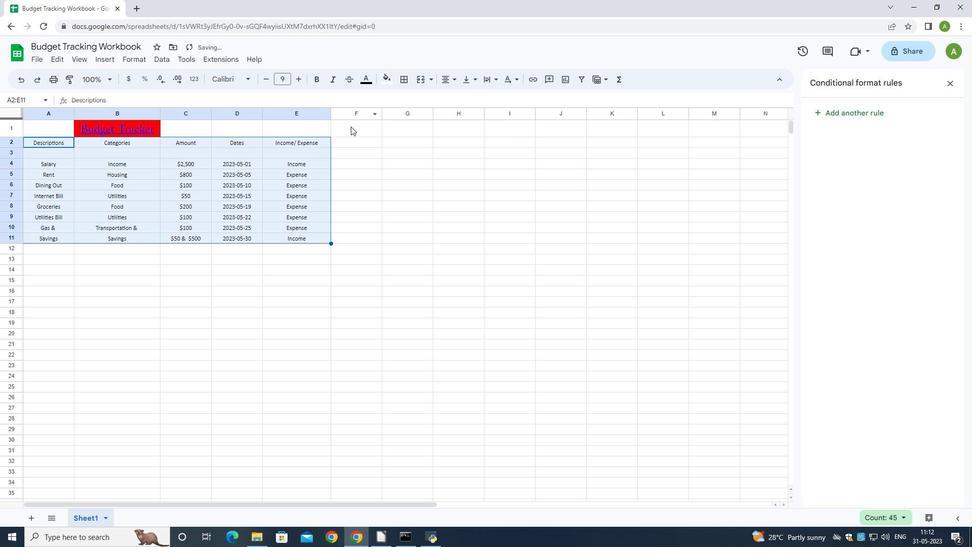 
Action: Mouse moved to (267, 80)
Screenshot: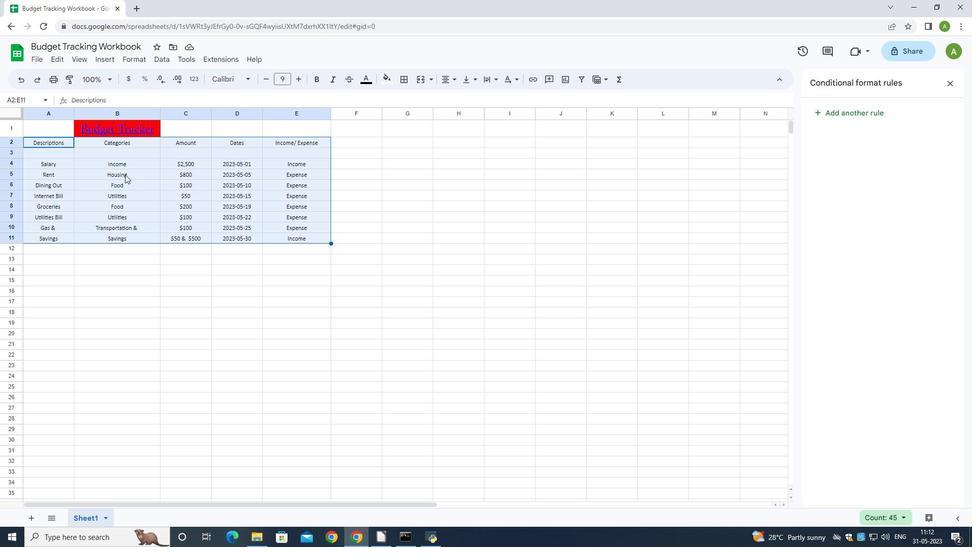
Action: Mouse pressed left at (267, 80)
Screenshot: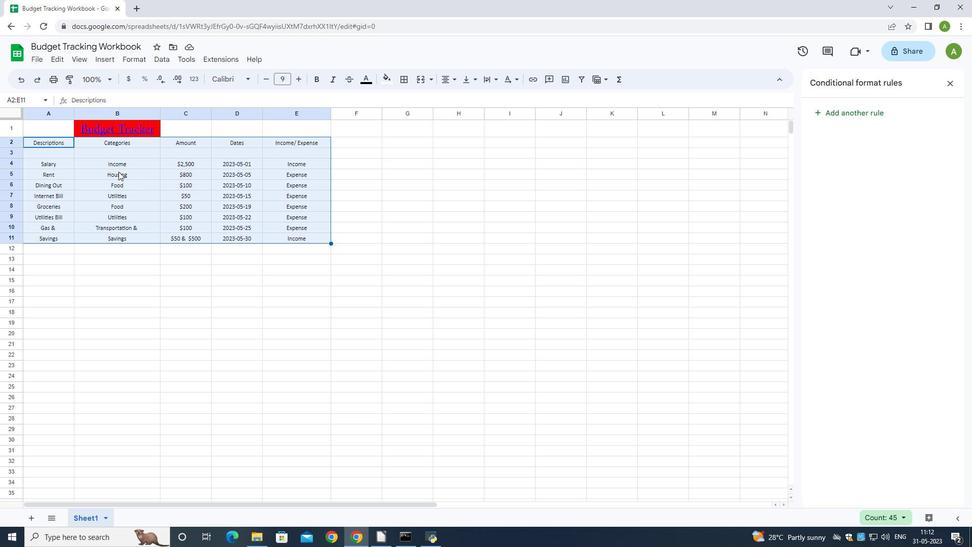 
Action: Mouse pressed left at (267, 80)
Screenshot: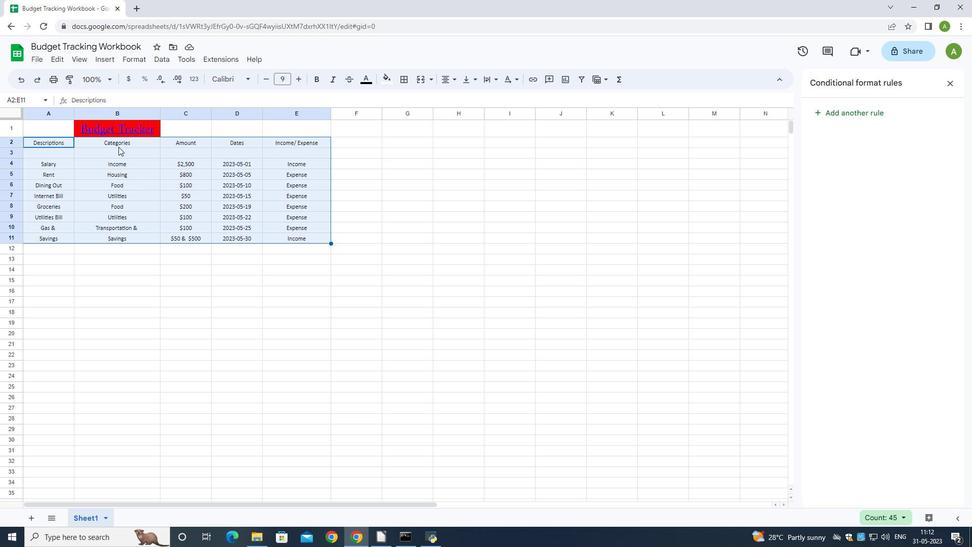 
Action: Mouse pressed left at (267, 80)
Screenshot: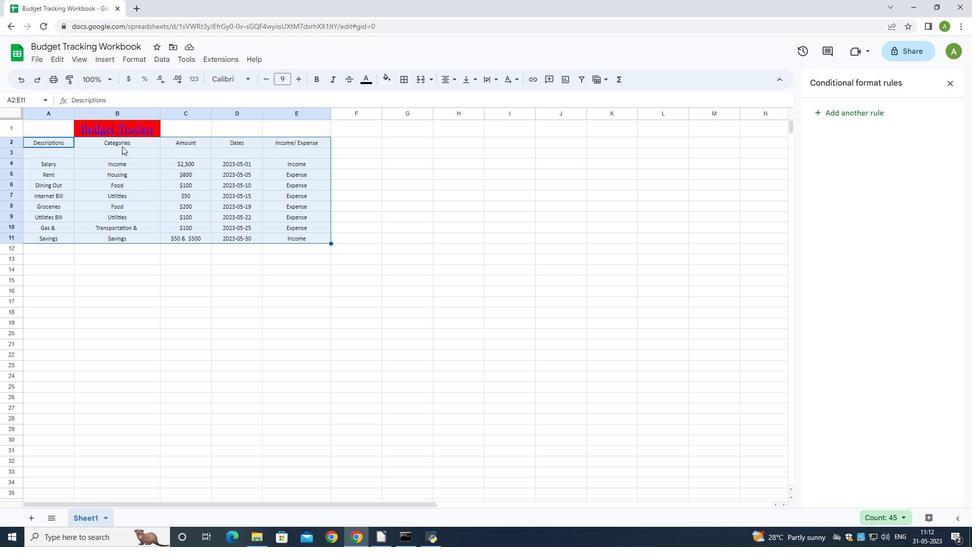 
Action: Mouse pressed left at (267, 80)
Screenshot: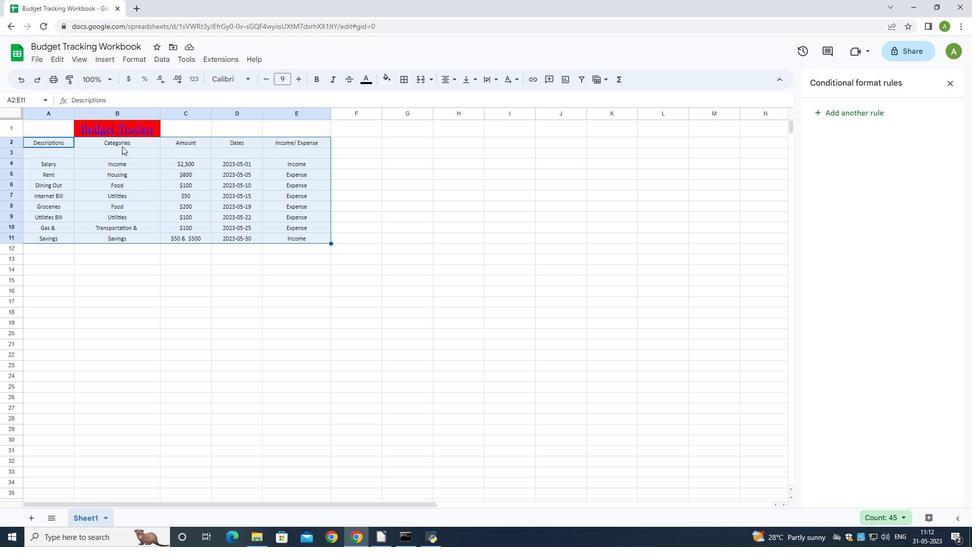 
Action: Mouse pressed left at (267, 80)
Screenshot: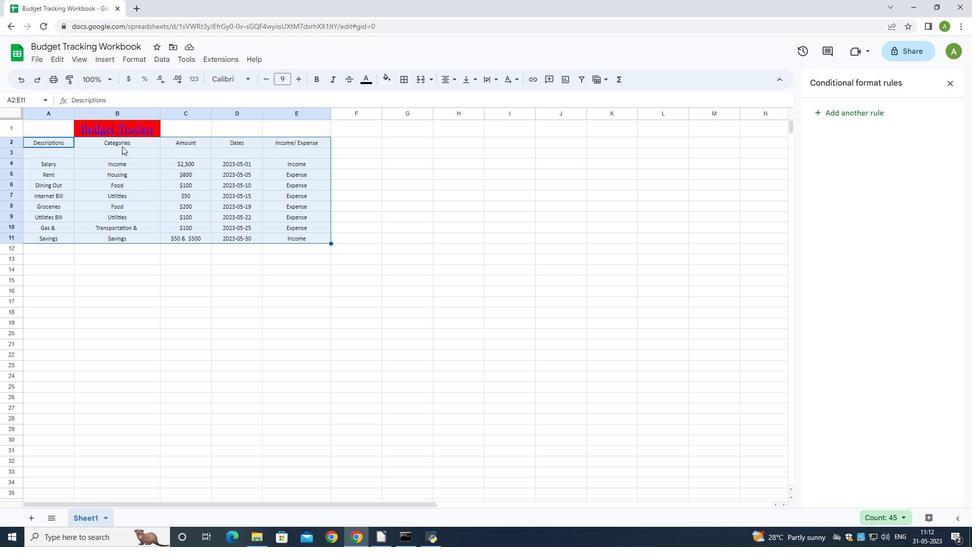 
Action: Mouse pressed left at (267, 80)
Screenshot: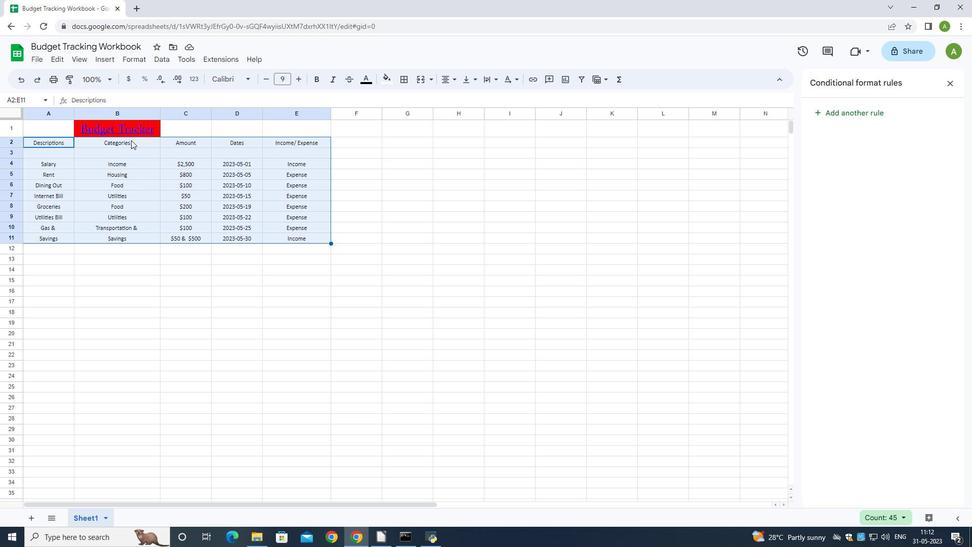 
Action: Mouse pressed left at (267, 80)
Screenshot: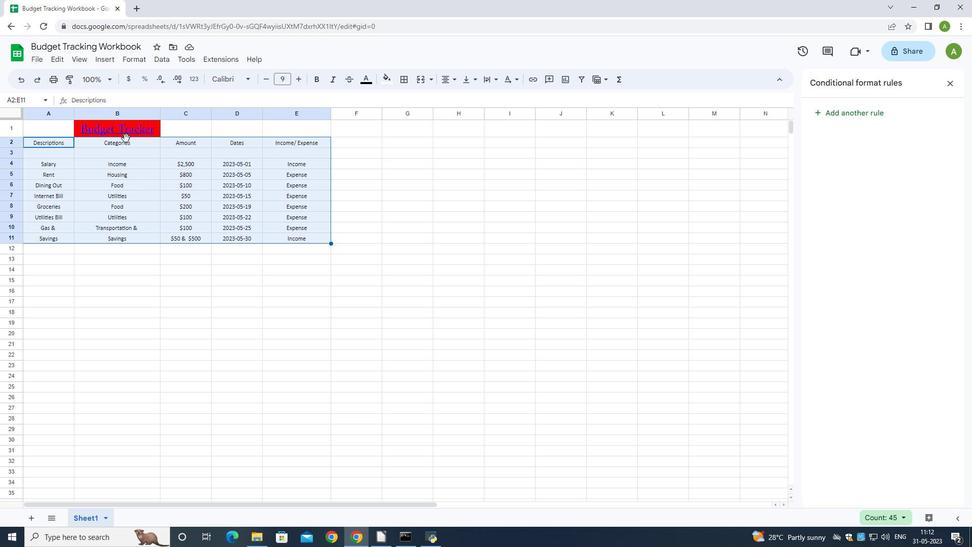 
Action: Mouse pressed left at (267, 80)
Screenshot: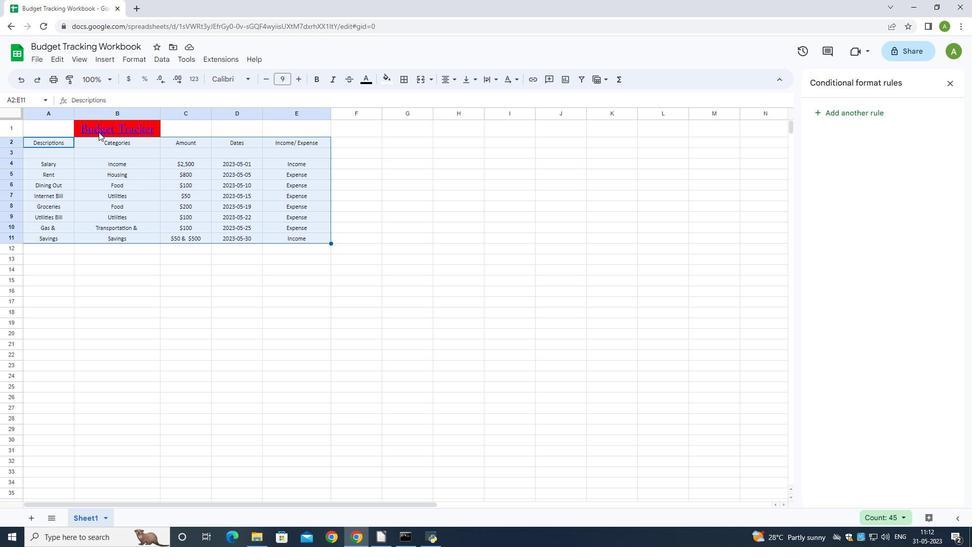 
Action: Mouse pressed left at (267, 80)
Screenshot: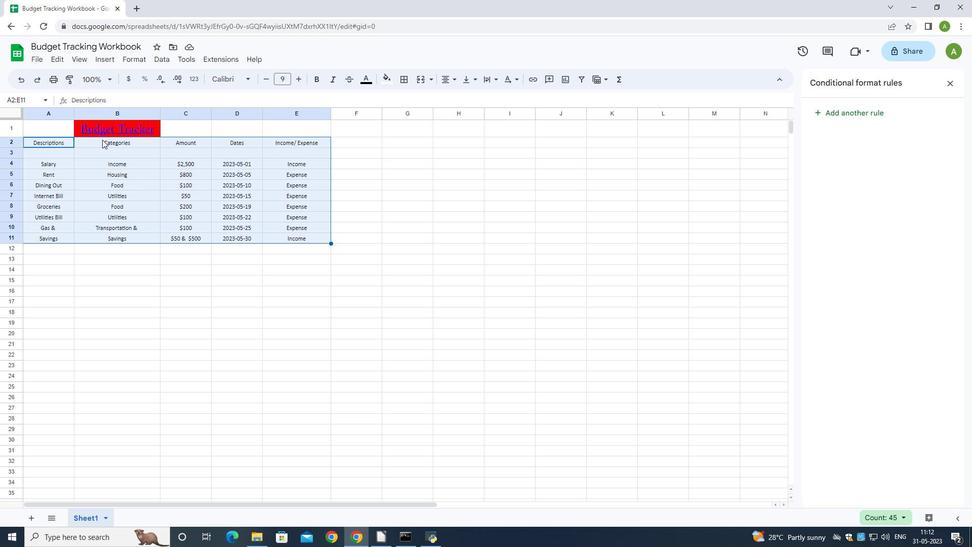 
Action: Mouse moved to (331, 274)
Screenshot: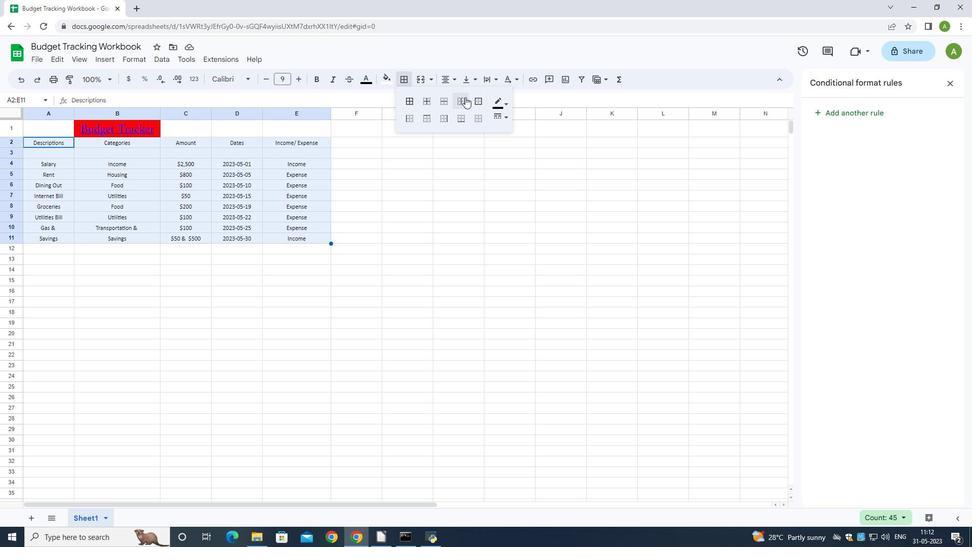 
Action: Mouse scrolled (331, 275) with delta (0, 0)
Screenshot: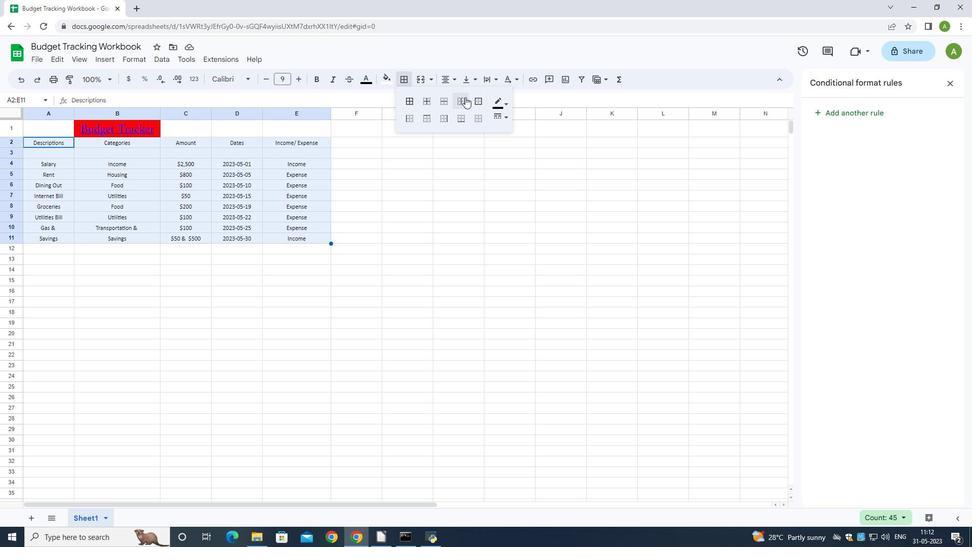 
Action: Mouse moved to (47, 134)
Screenshot: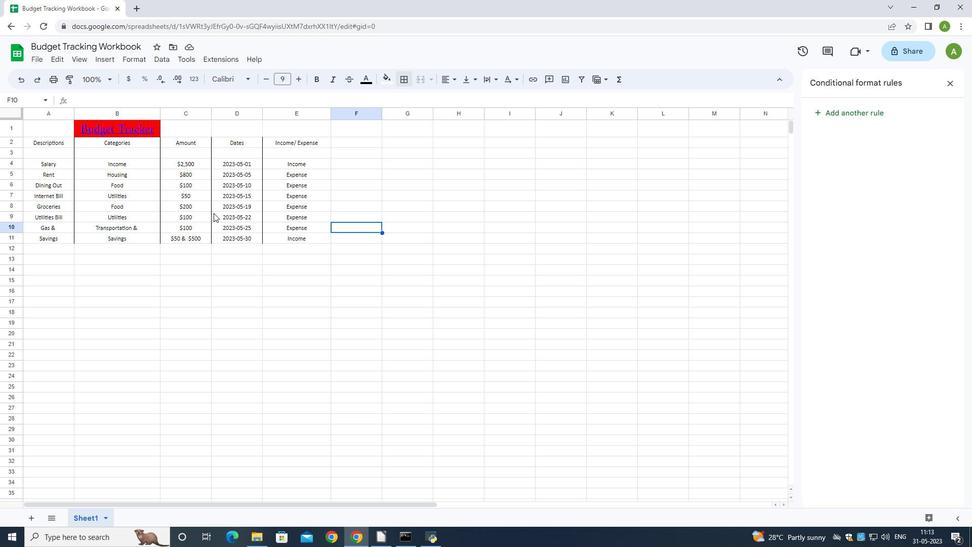 
Action: Mouse pressed left at (47, 134)
Screenshot: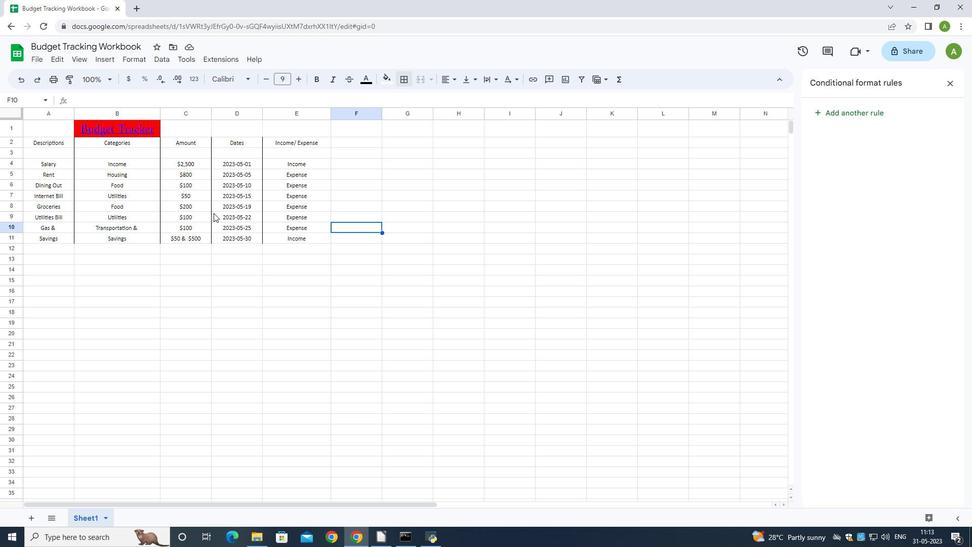 
Action: Mouse moved to (40, 127)
Screenshot: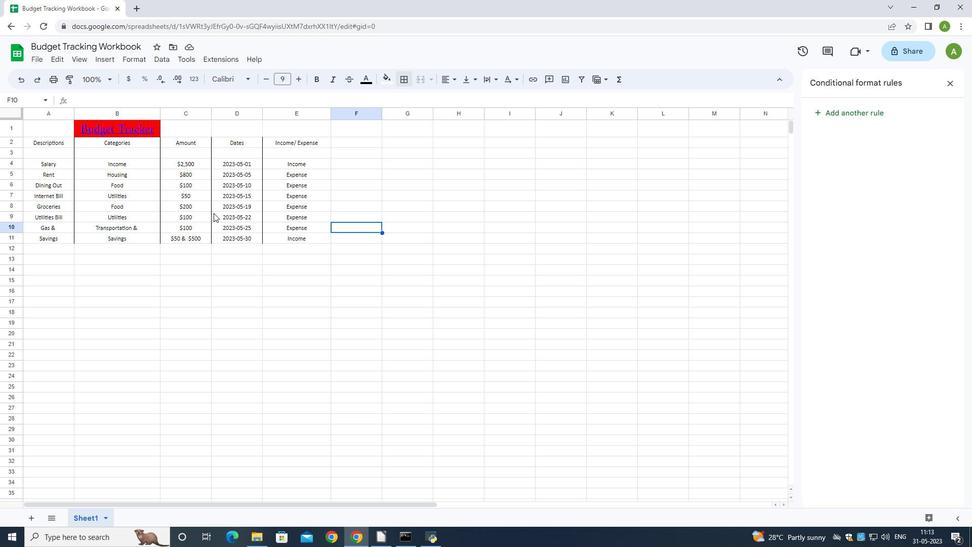 
Action: Mouse pressed left at (40, 127)
Screenshot: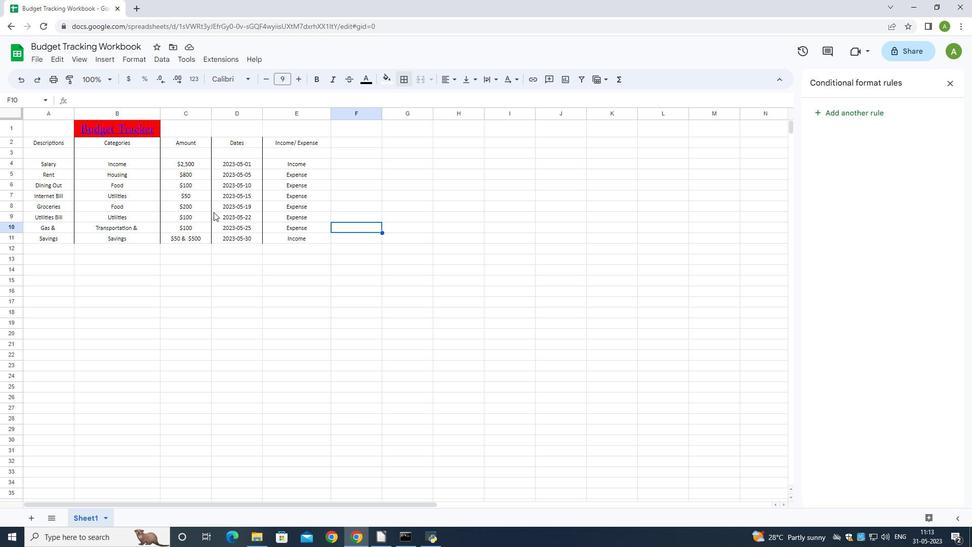 
Action: Mouse moved to (453, 78)
Screenshot: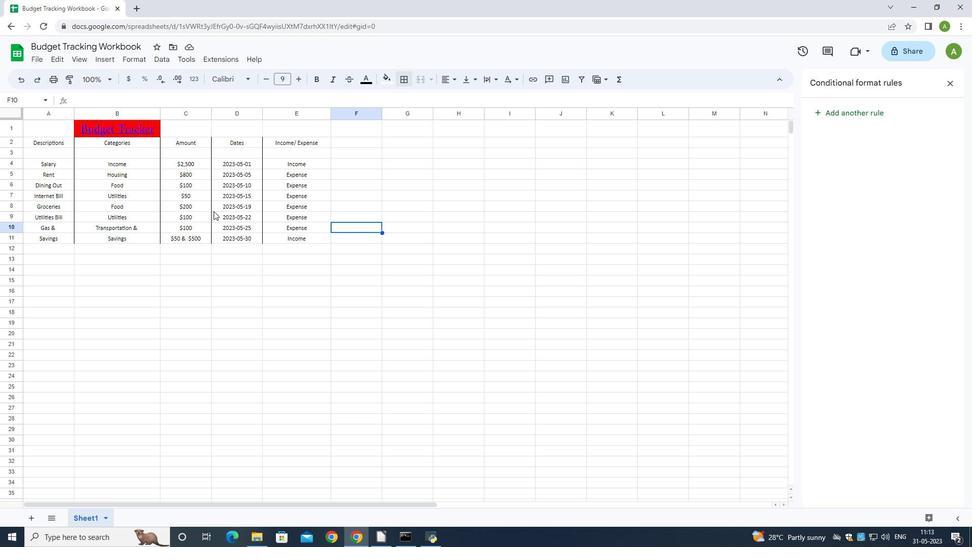 
Action: Mouse pressed left at (453, 78)
Screenshot: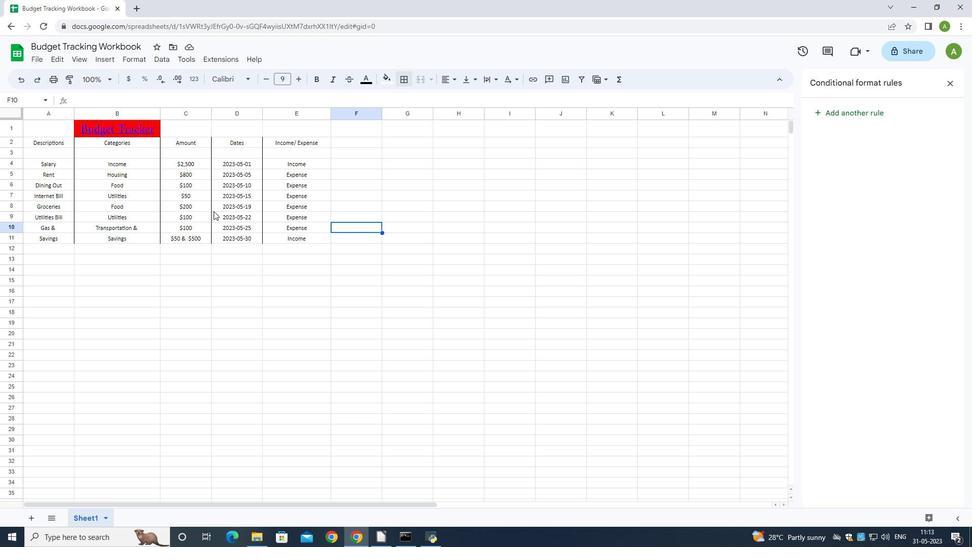 
Action: Mouse moved to (134, 61)
Screenshot: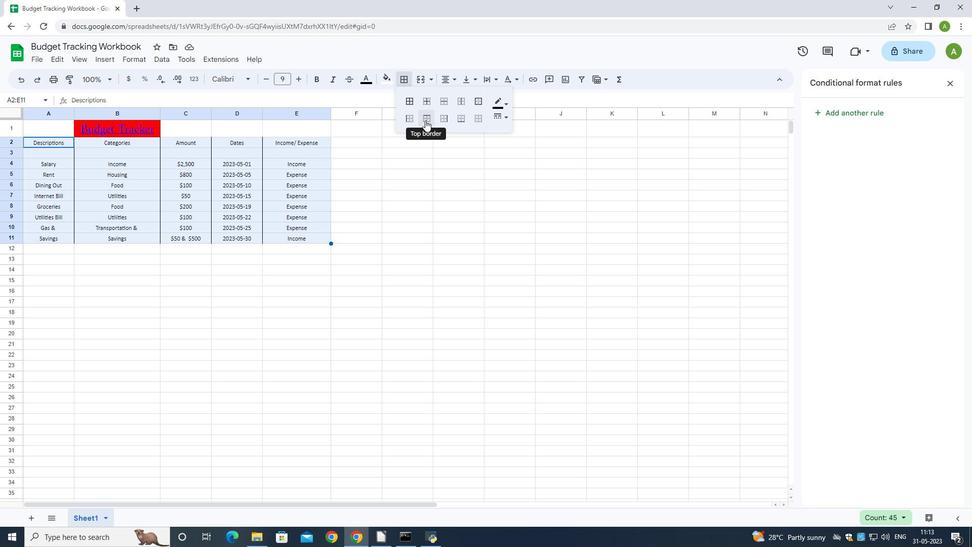 
Action: Mouse pressed left at (134, 61)
Screenshot: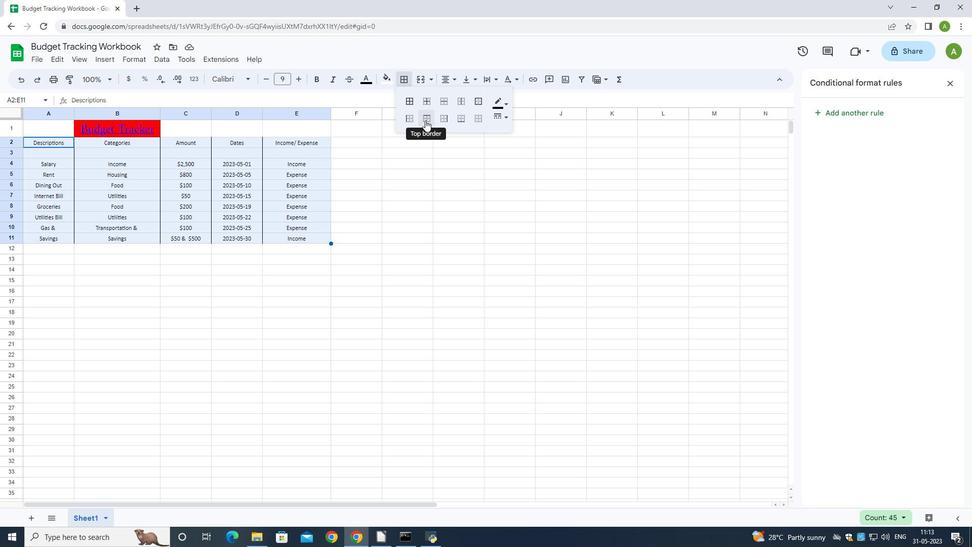 
Action: Mouse moved to (166, 134)
Screenshot: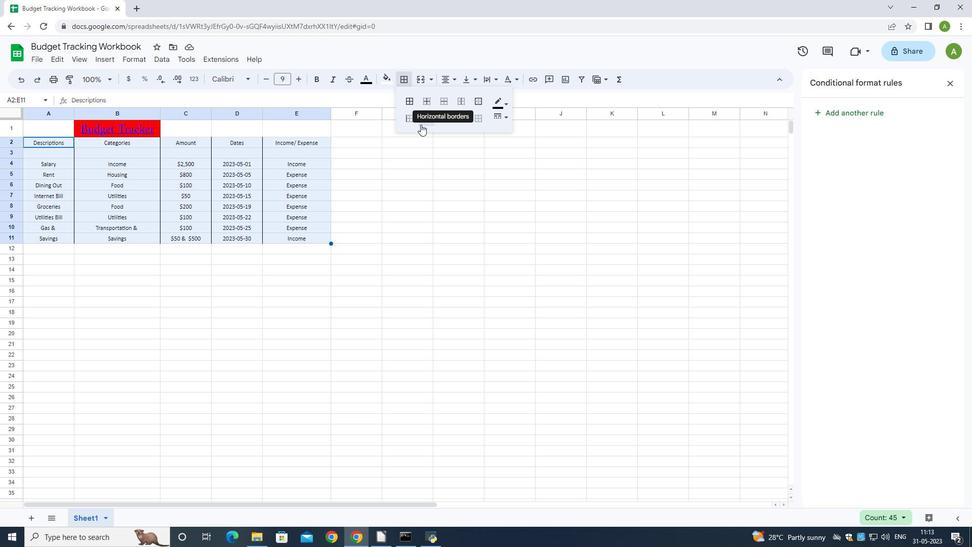 
Action: Mouse pressed left at (166, 134)
Screenshot: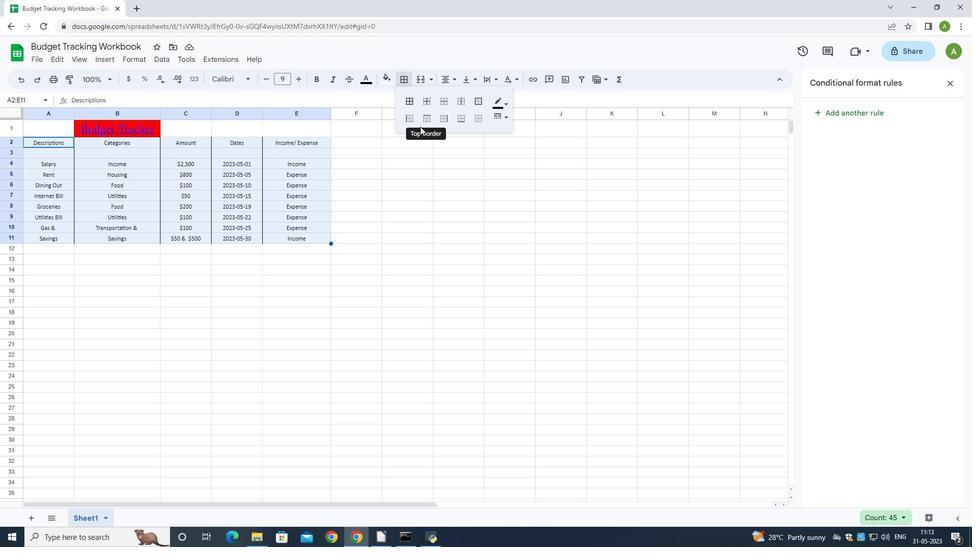 
Action: Mouse moved to (320, 156)
Screenshot: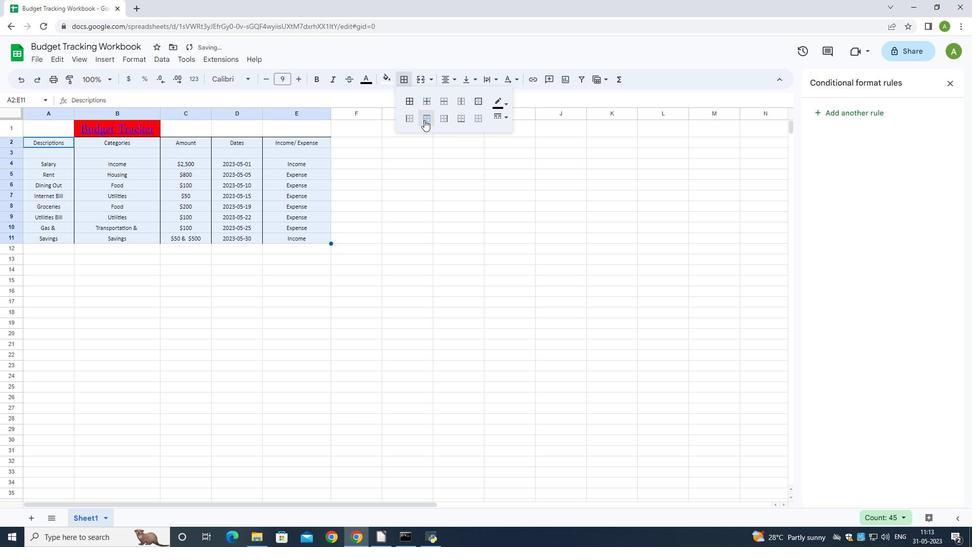 
Action: Mouse pressed left at (320, 156)
Screenshot: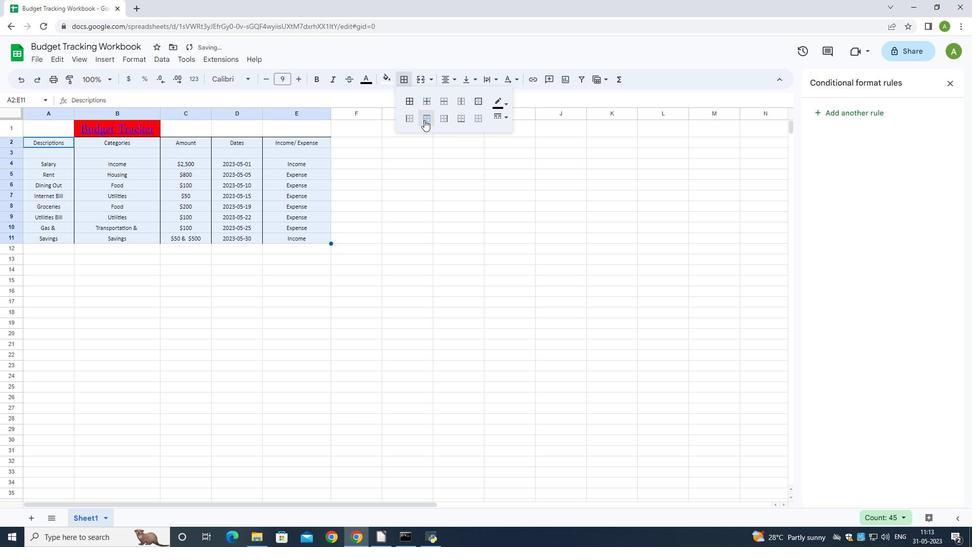 
Action: Mouse moved to (453, 80)
Screenshot: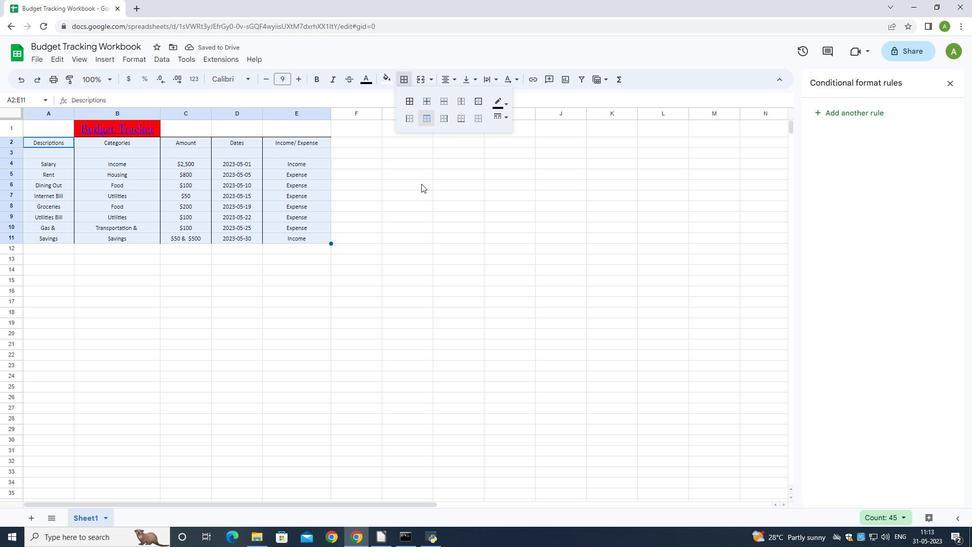 
Action: Mouse pressed left at (453, 80)
Screenshot: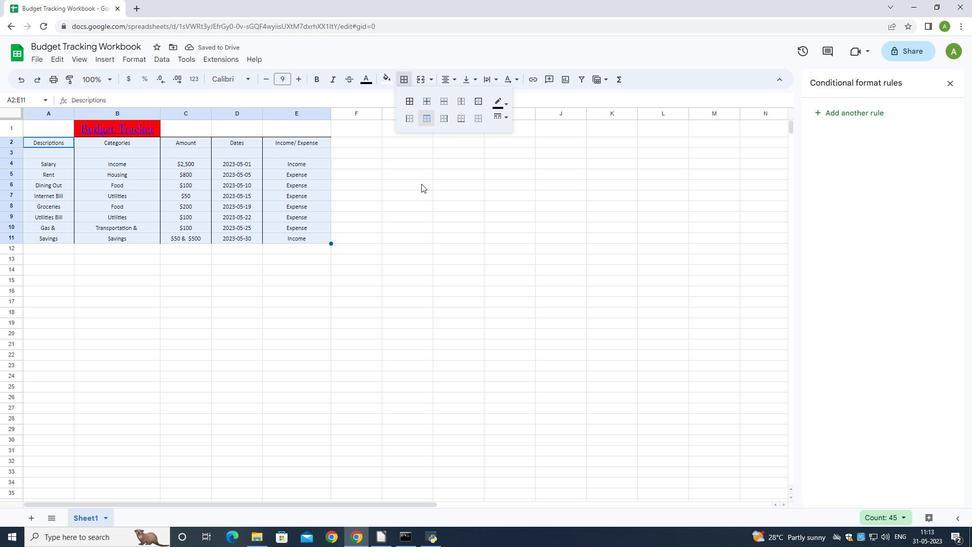 
Action: Mouse moved to (467, 104)
Screenshot: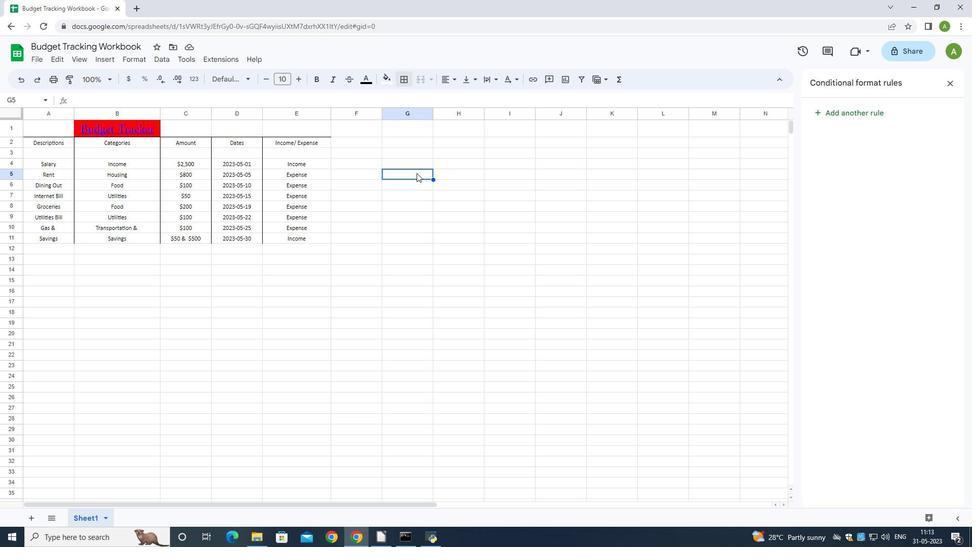 
Action: Mouse pressed left at (467, 104)
Screenshot: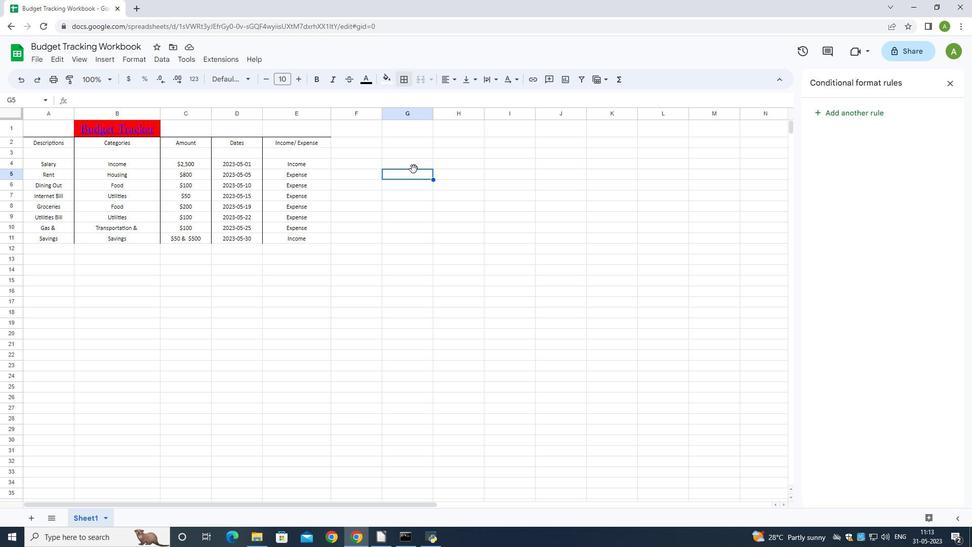 
Action: Mouse moved to (444, 79)
Screenshot: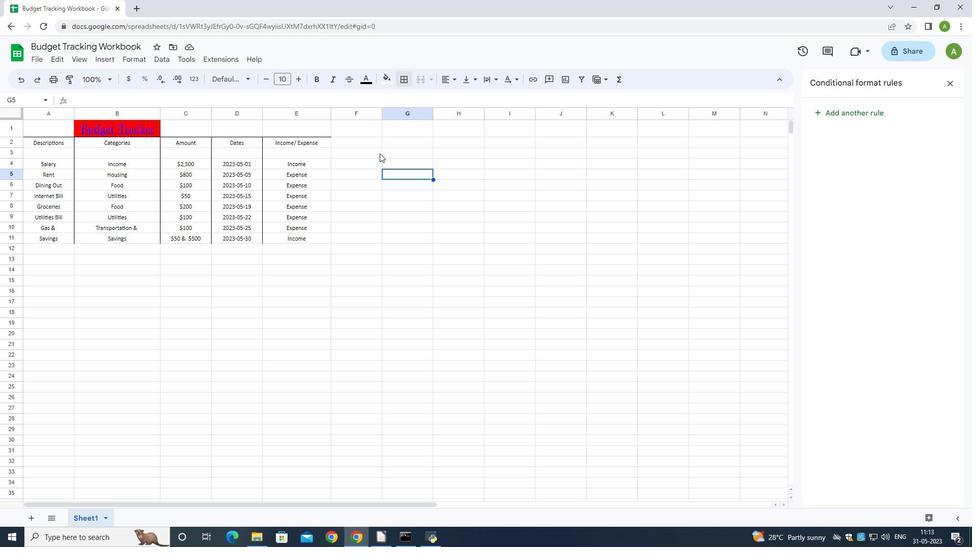 
Action: Mouse pressed left at (444, 79)
Screenshot: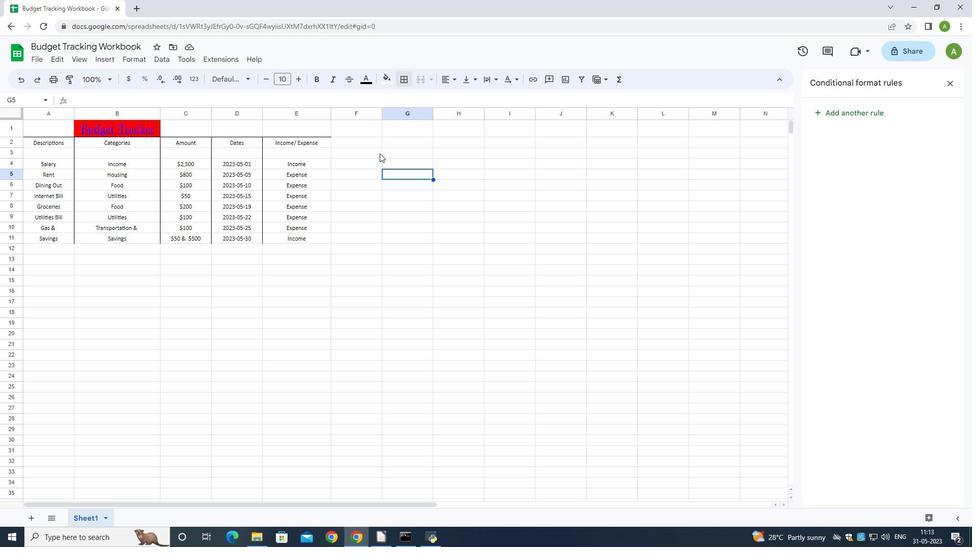 
Action: Mouse moved to (464, 98)
Screenshot: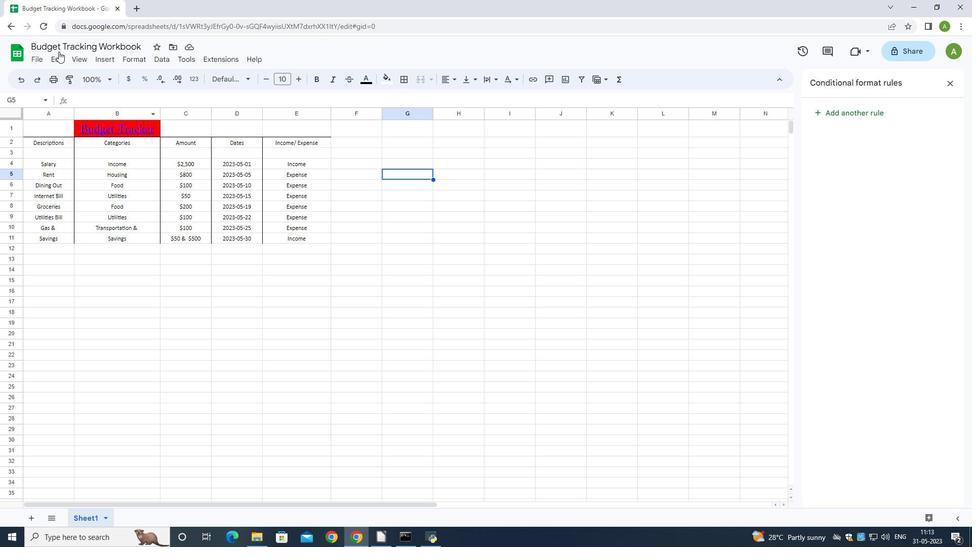 
Action: Mouse pressed left at (464, 98)
Screenshot: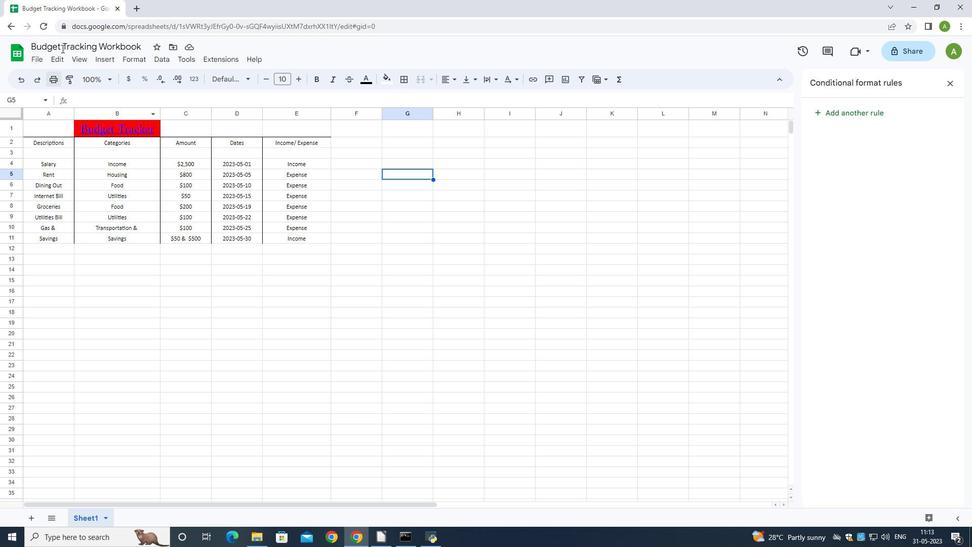 
Action: Mouse moved to (138, 60)
Screenshot: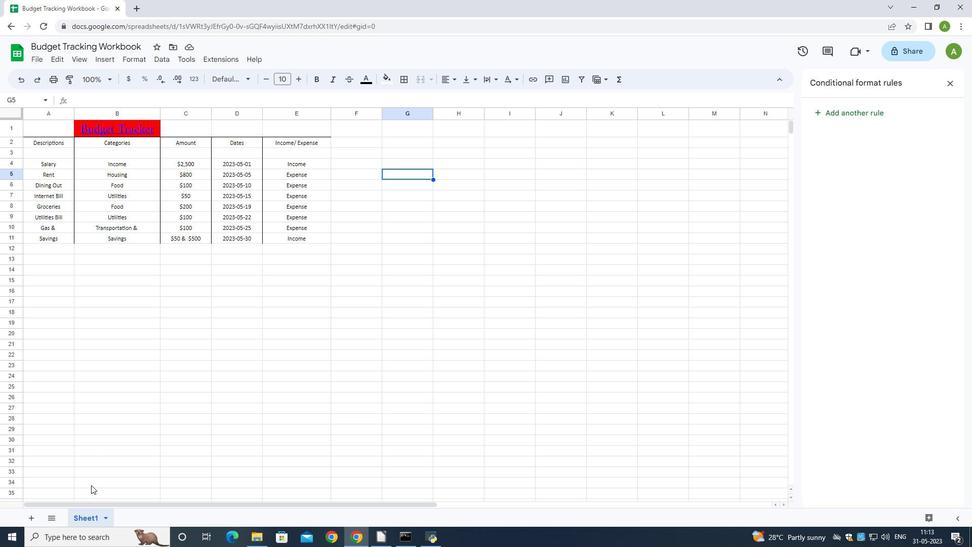 
Action: Mouse pressed left at (138, 60)
Screenshot: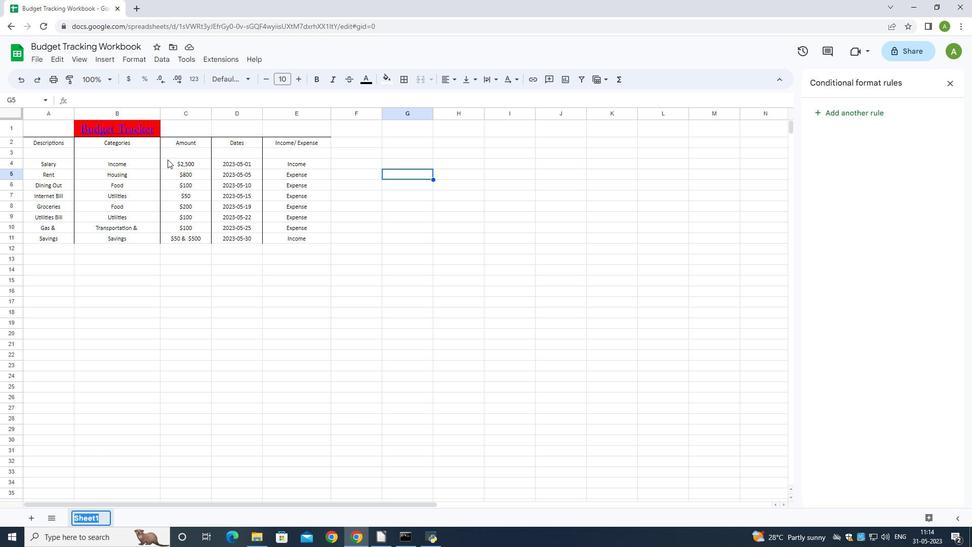 
Action: Mouse moved to (138, 56)
Screenshot: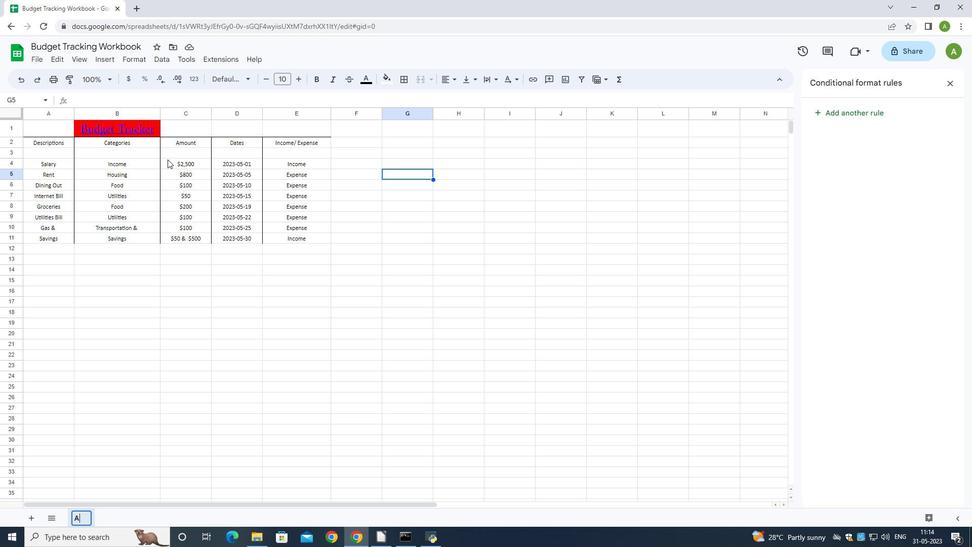 
Action: Mouse scrolled (138, 57) with delta (0, 0)
Screenshot: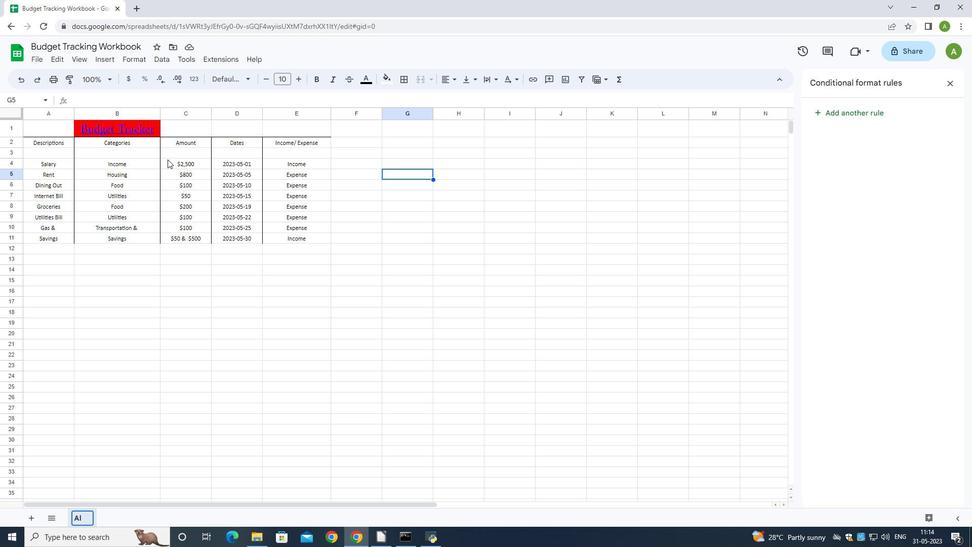 
Action: Mouse scrolled (138, 57) with delta (0, 0)
Screenshot: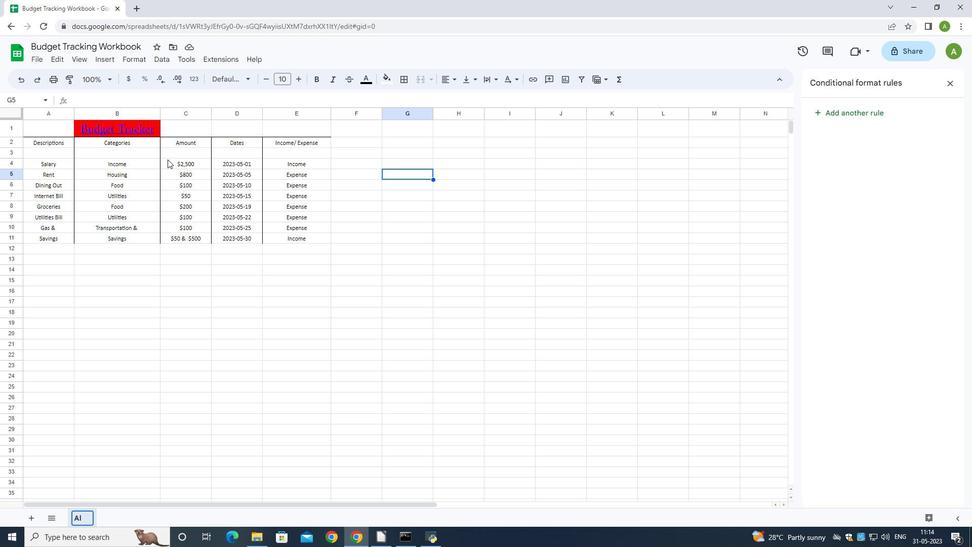 
Action: Mouse scrolled (138, 57) with delta (0, 0)
Screenshot: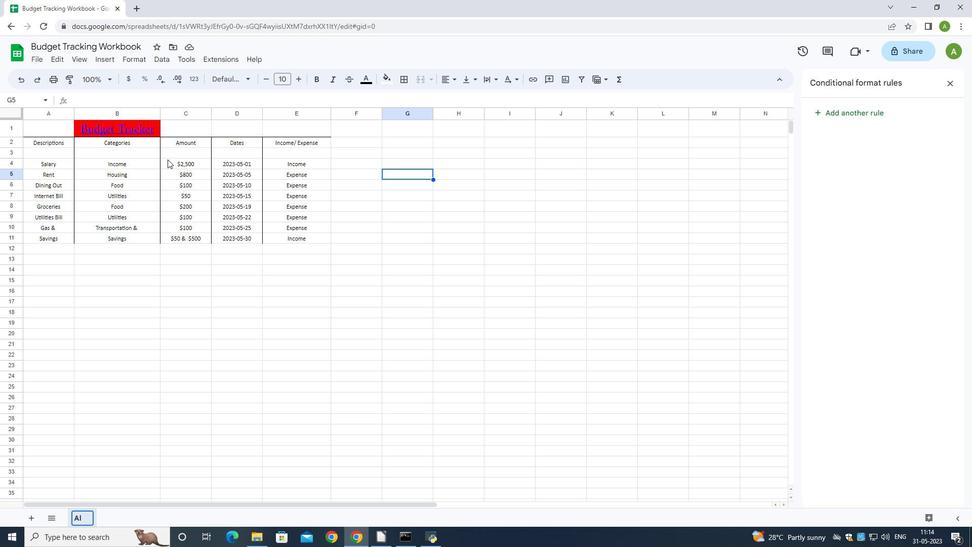 
Action: Mouse scrolled (138, 57) with delta (0, 0)
Screenshot: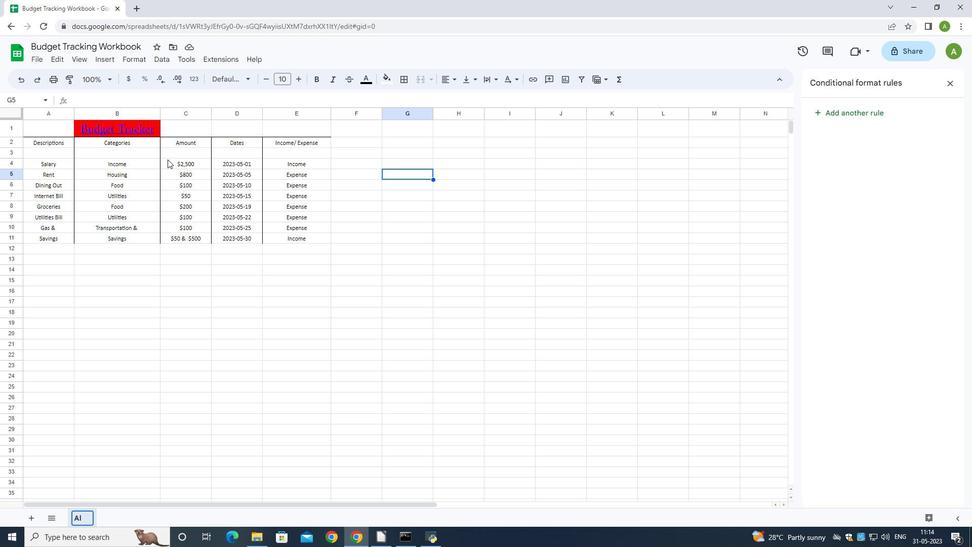 
Action: Mouse scrolled (138, 57) with delta (0, 0)
Screenshot: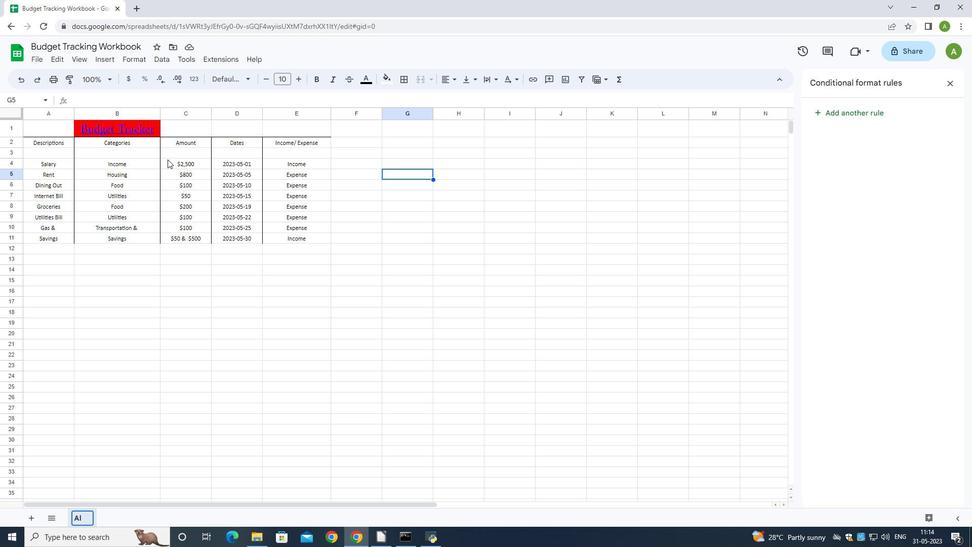 
Action: Mouse scrolled (138, 57) with delta (0, 0)
Screenshot: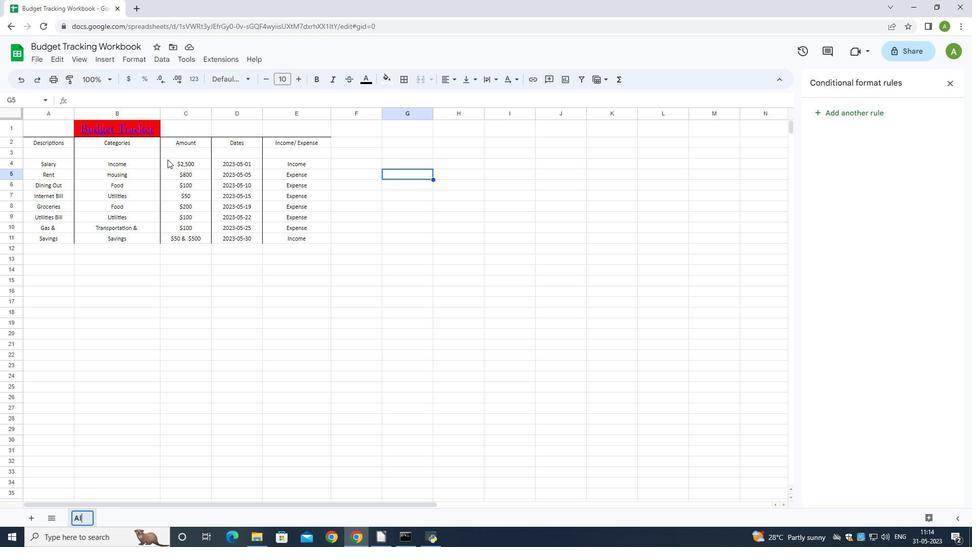 
Action: Mouse scrolled (138, 57) with delta (0, 0)
Screenshot: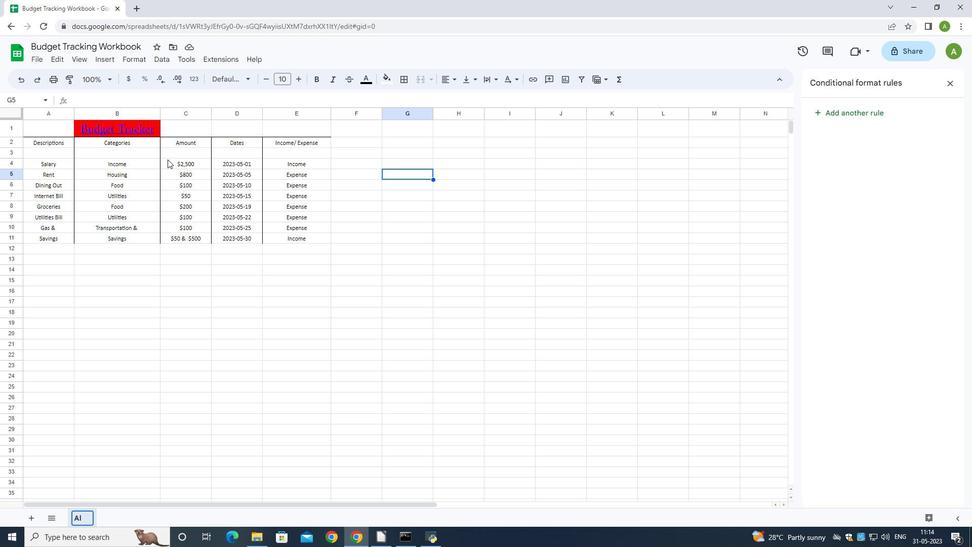 
Action: Mouse scrolled (138, 57) with delta (0, 0)
Screenshot: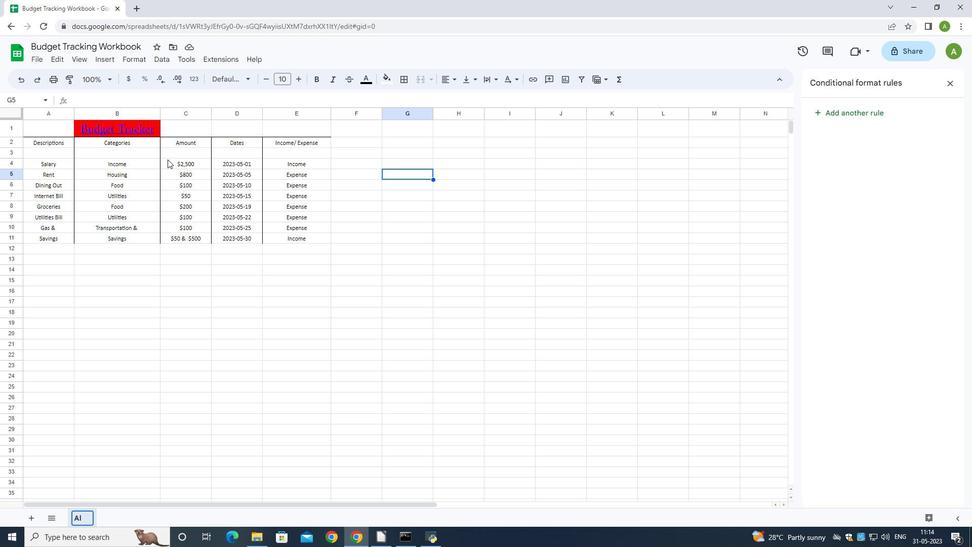 
Action: Mouse scrolled (138, 57) with delta (0, 0)
Screenshot: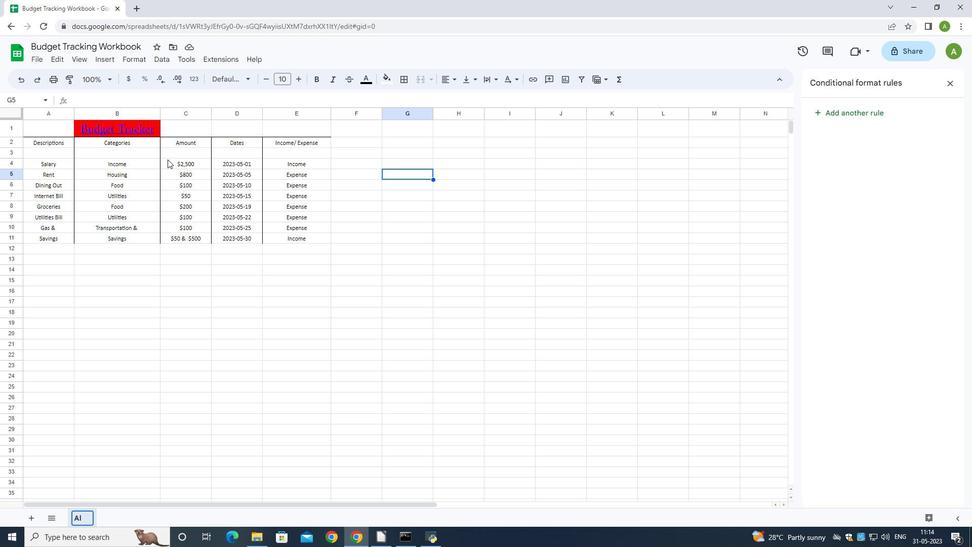 
Action: Mouse scrolled (138, 57) with delta (0, 0)
Screenshot: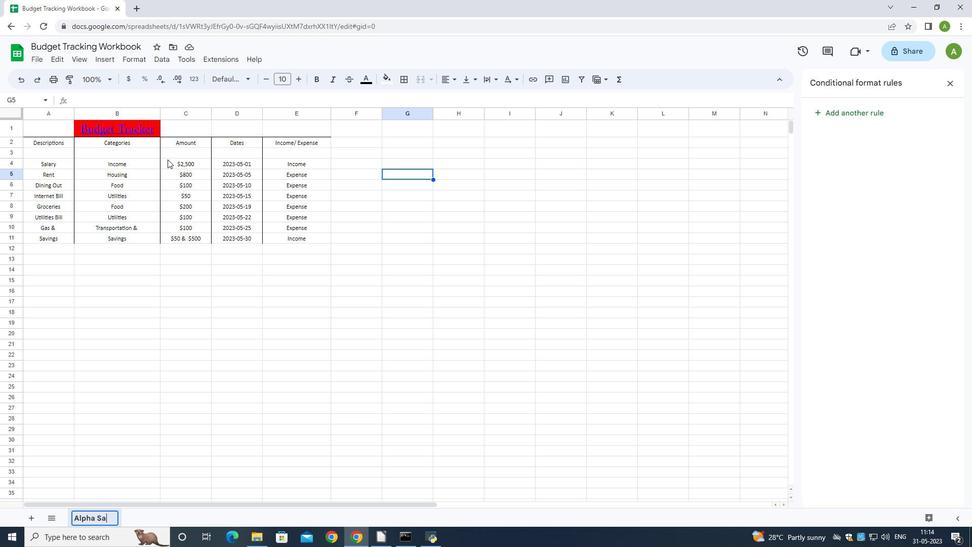 
Action: Mouse scrolled (138, 57) with delta (0, 0)
Screenshot: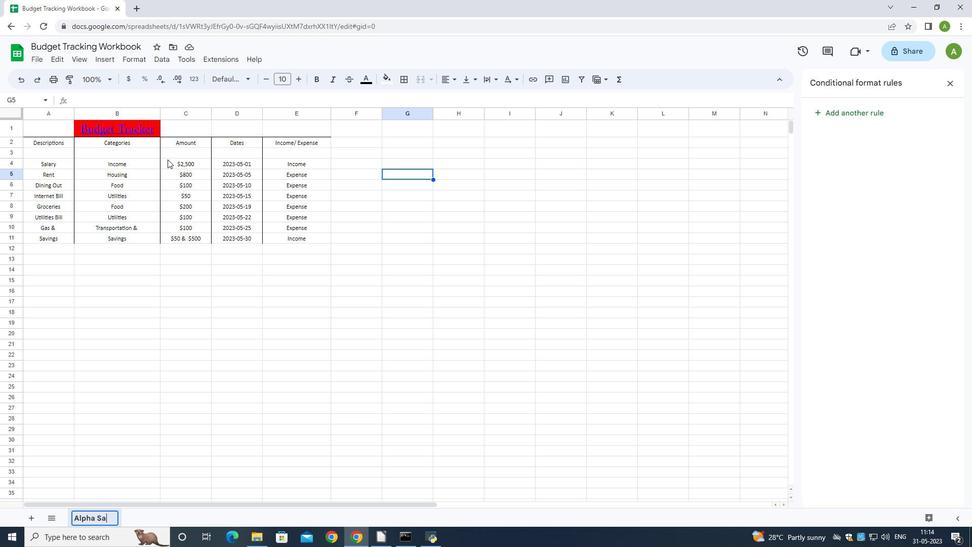 
Action: Mouse scrolled (138, 57) with delta (0, 0)
Screenshot: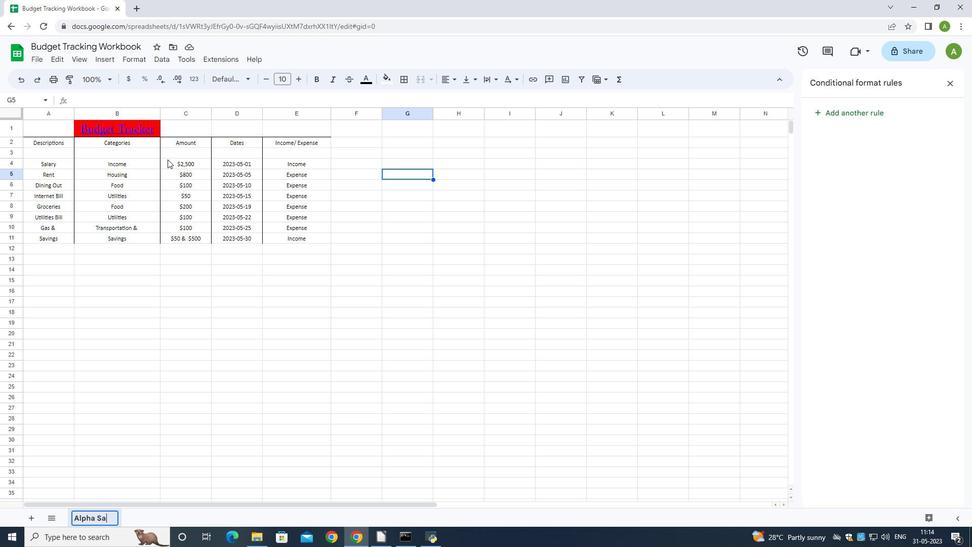 
Action: Mouse scrolled (138, 57) with delta (0, 0)
Screenshot: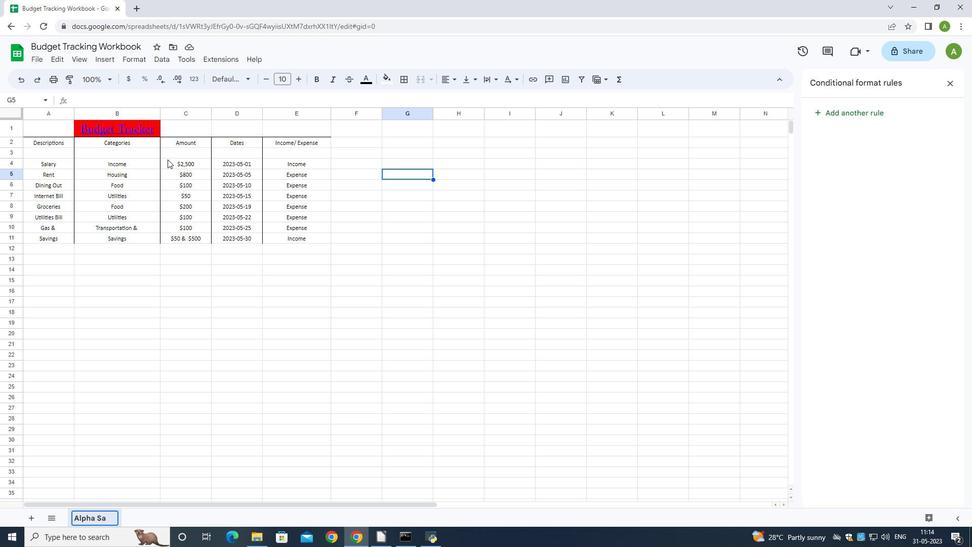 
Action: Mouse scrolled (138, 57) with delta (0, 0)
Screenshot: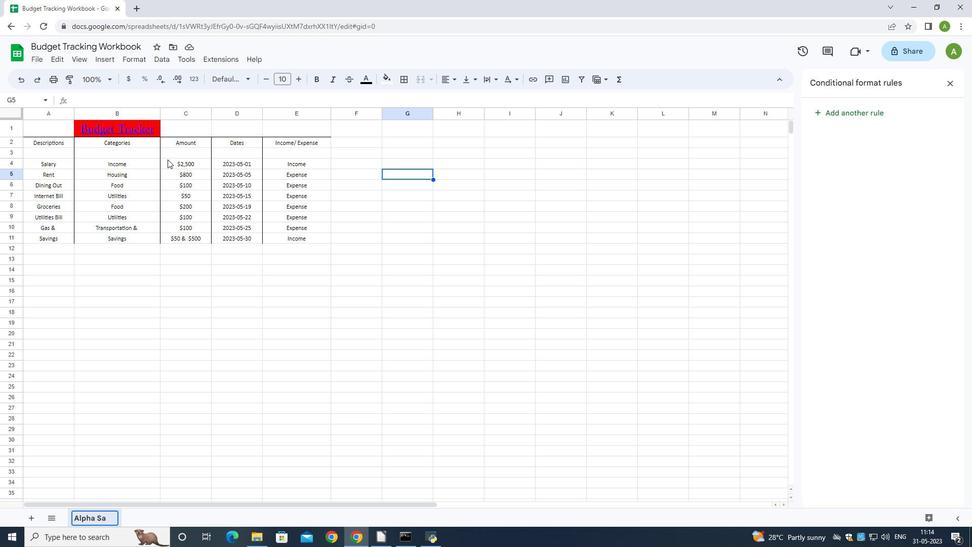 
Action: Mouse scrolled (138, 57) with delta (0, 0)
Screenshot: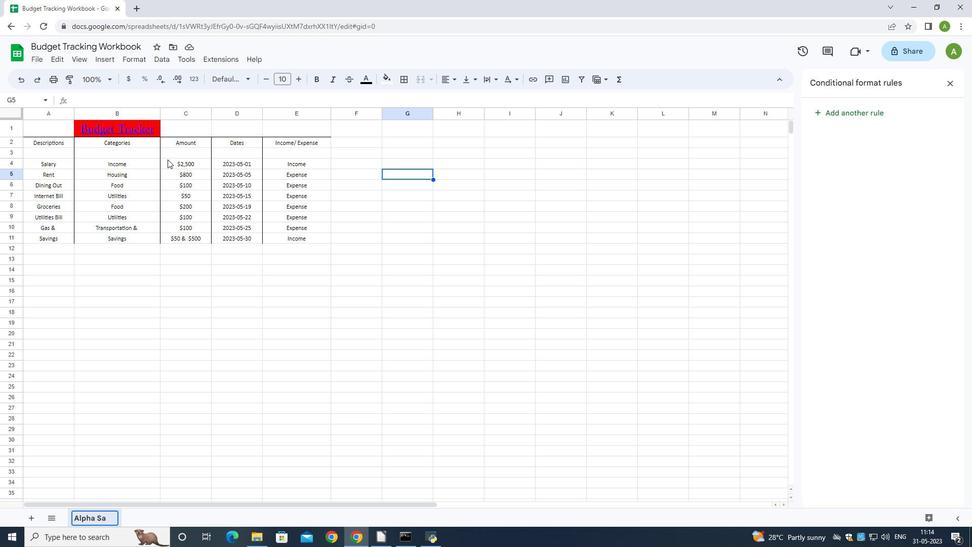 
Action: Mouse scrolled (138, 57) with delta (0, 0)
Screenshot: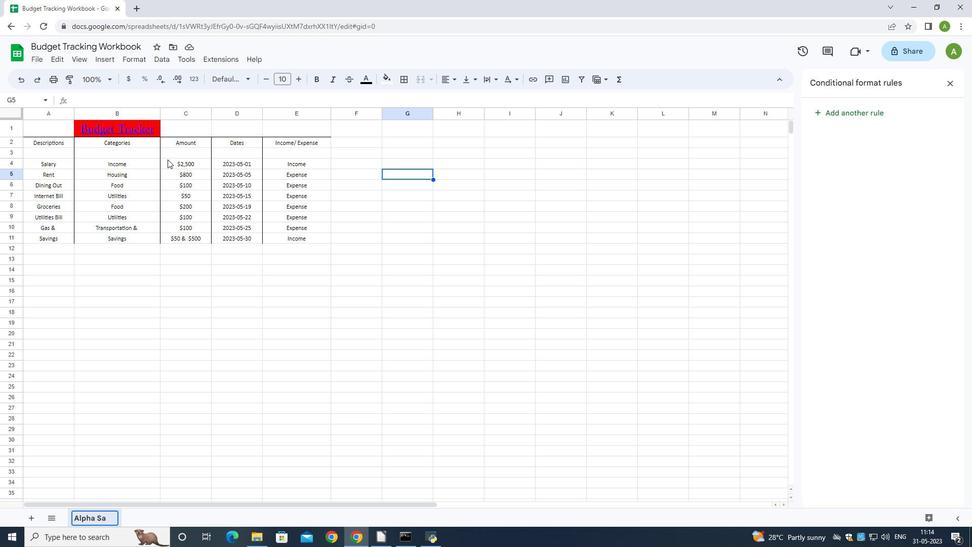 
Action: Mouse scrolled (138, 57) with delta (0, 0)
Screenshot: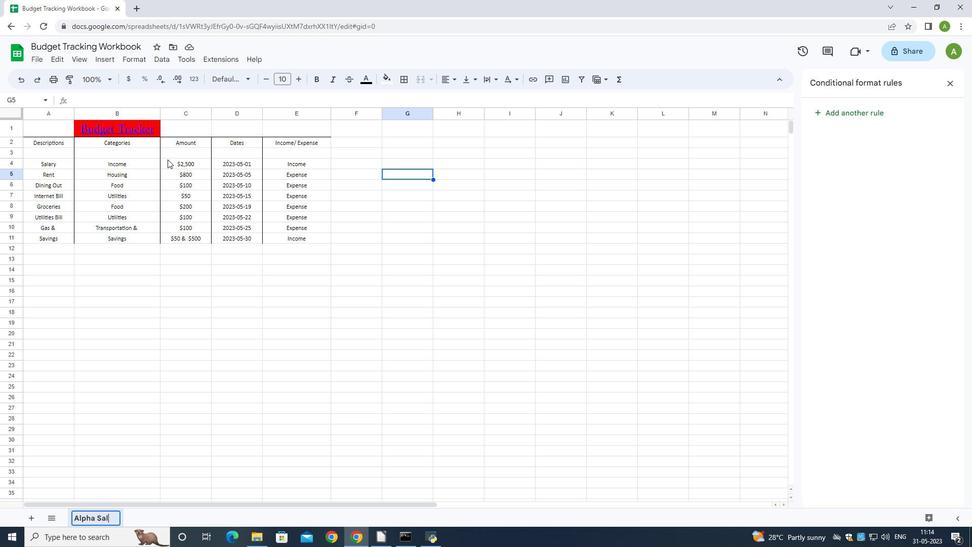 
Action: Mouse scrolled (138, 57) with delta (0, 0)
Screenshot: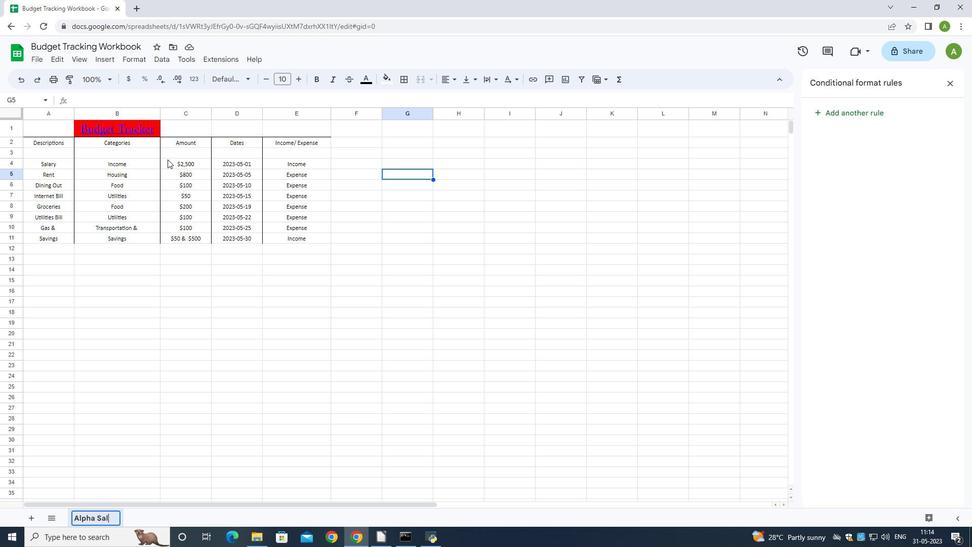 
Action: Mouse scrolled (138, 57) with delta (0, 0)
Screenshot: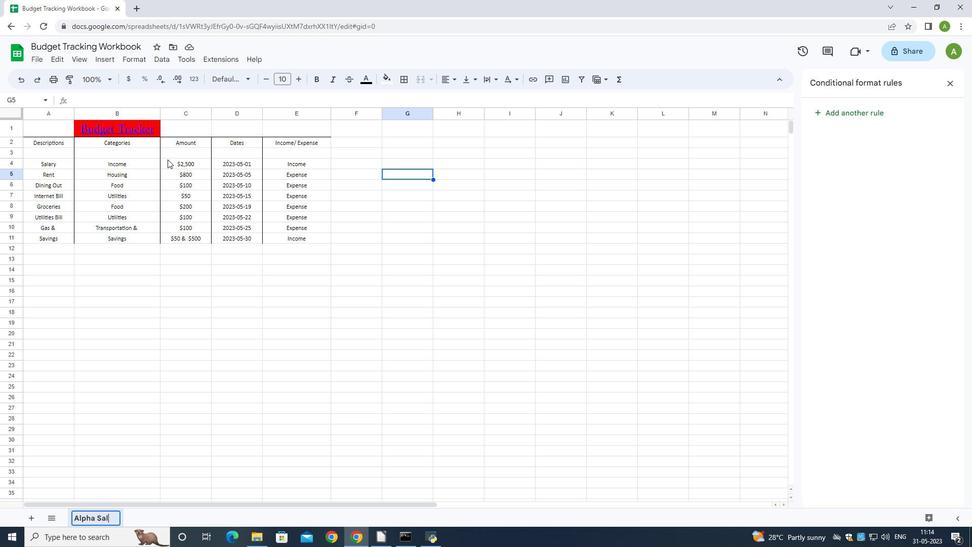 
Action: Mouse scrolled (138, 57) with delta (0, 0)
Screenshot: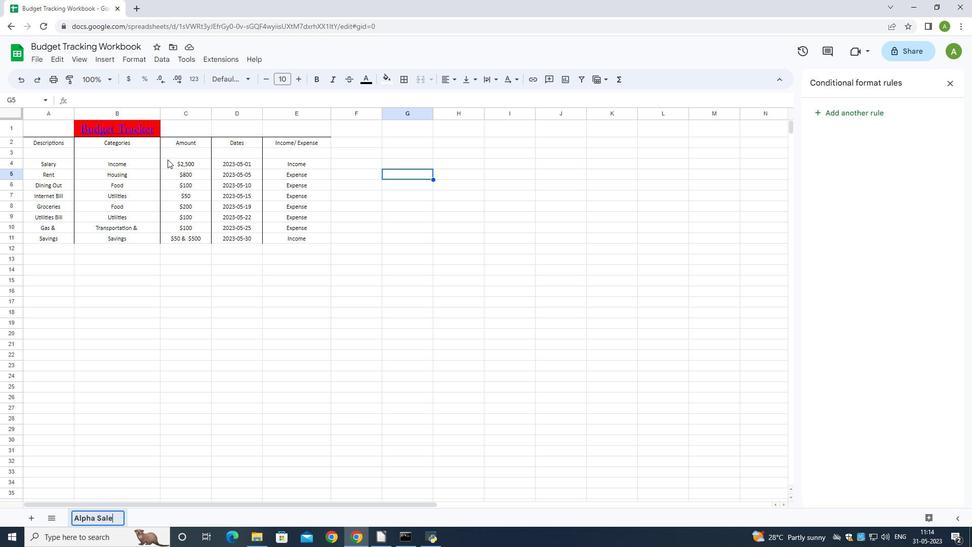 
Action: Mouse moved to (205, 97)
Screenshot: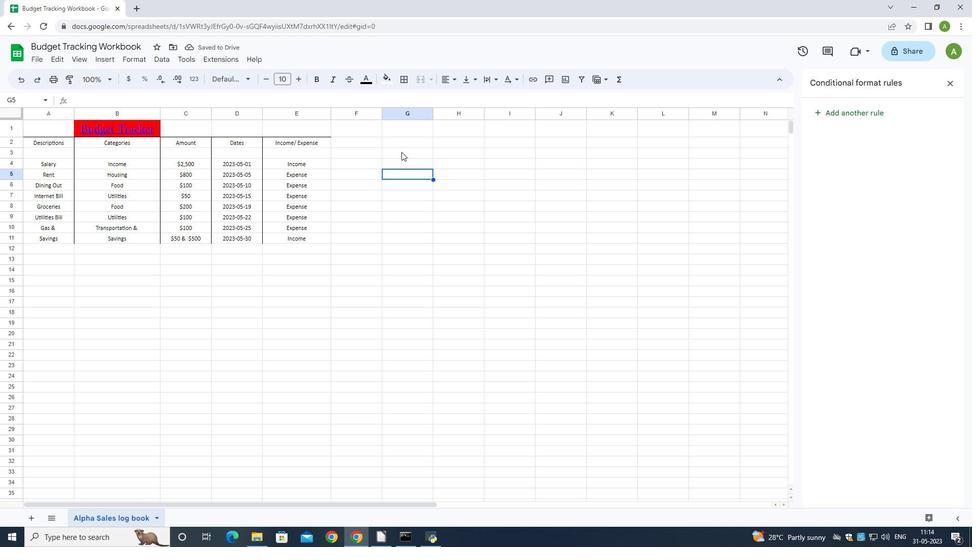 
Action: Mouse scrolled (205, 97) with delta (0, 0)
Screenshot: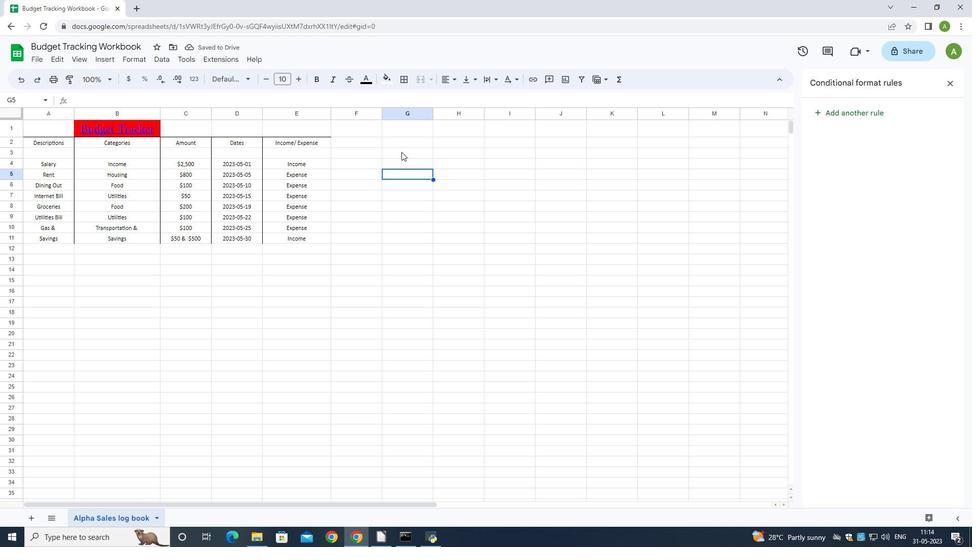 
Action: Mouse scrolled (205, 97) with delta (0, 0)
Screenshot: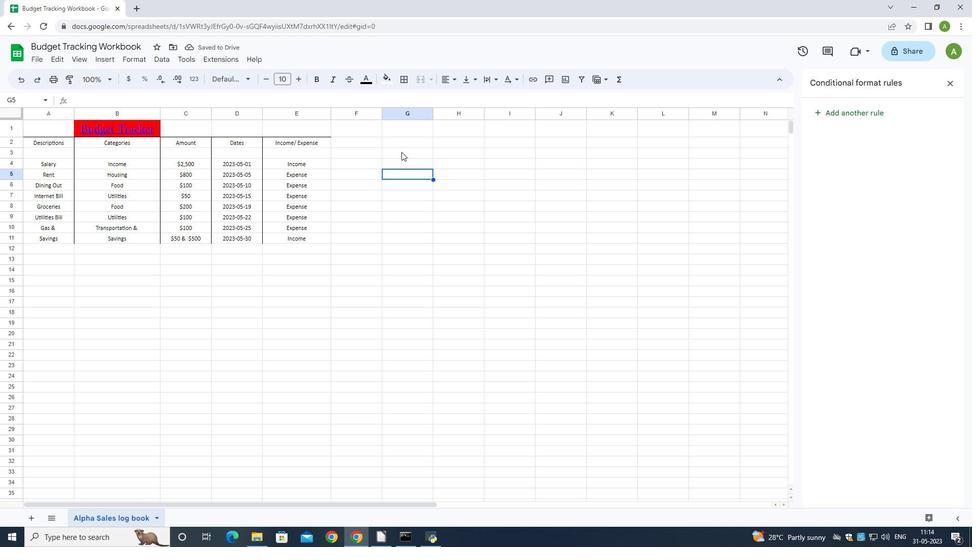 
Action: Mouse moved to (365, 342)
Screenshot: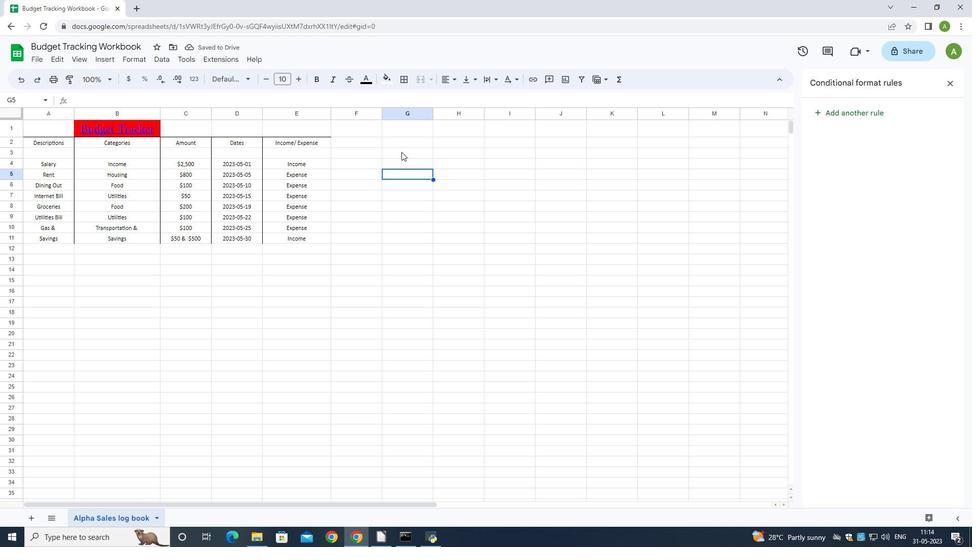 
Action: Mouse scrolled (365, 342) with delta (0, 0)
Screenshot: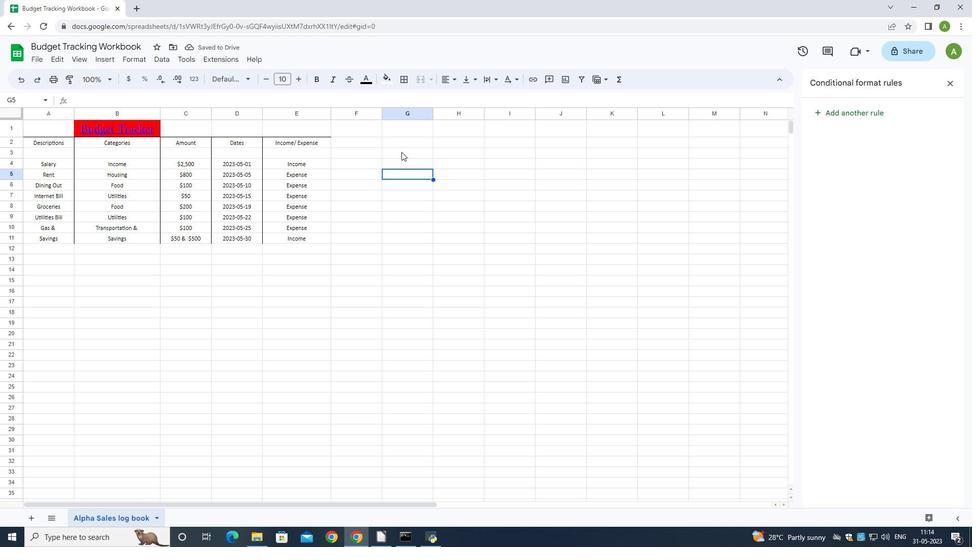 
Action: Mouse moved to (362, 344)
Screenshot: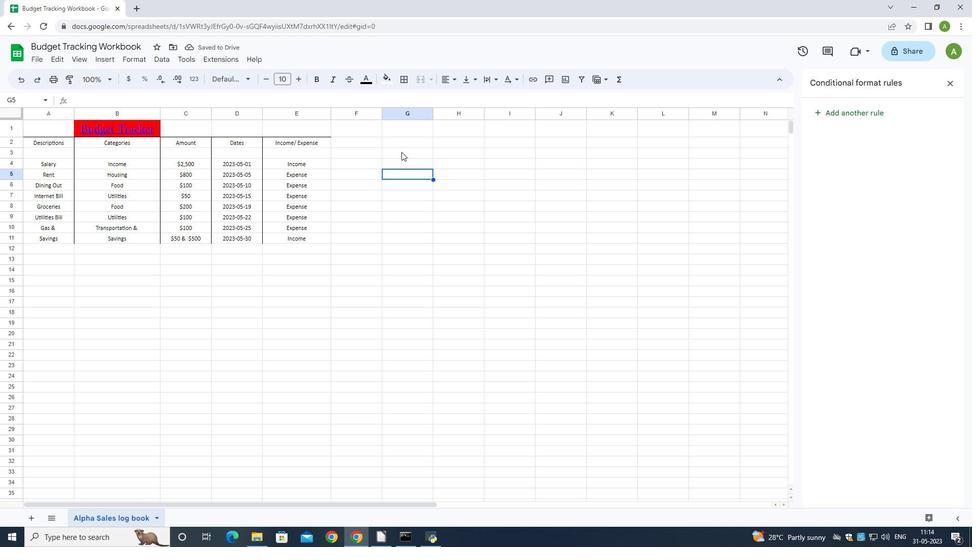 
Action: Mouse scrolled (362, 344) with delta (0, 0)
Screenshot: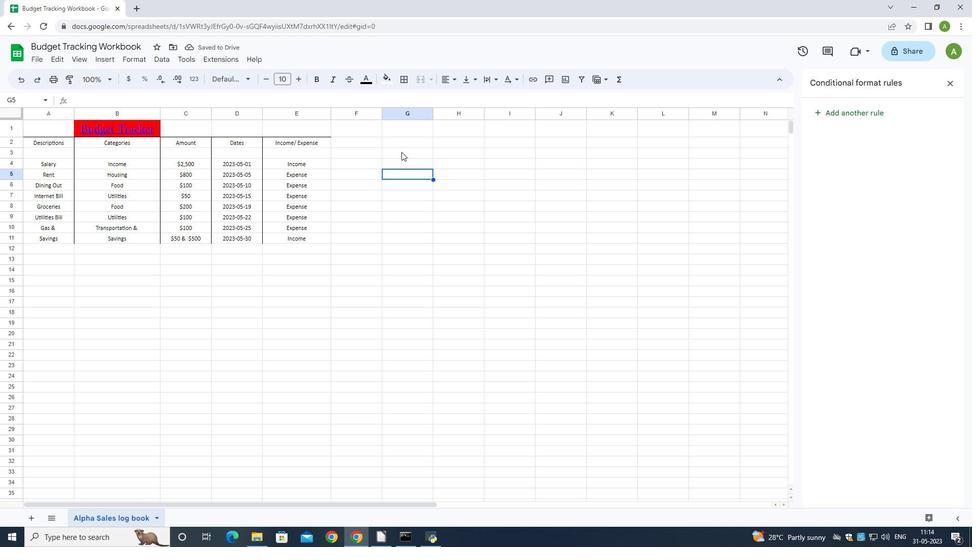 
Action: Mouse moved to (361, 348)
Screenshot: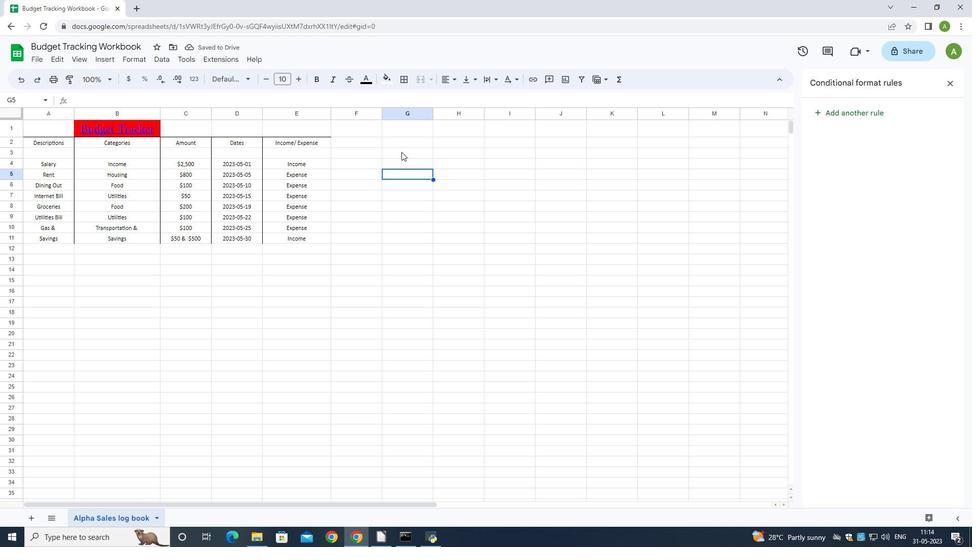 
Action: Mouse scrolled (361, 347) with delta (0, 0)
Screenshot: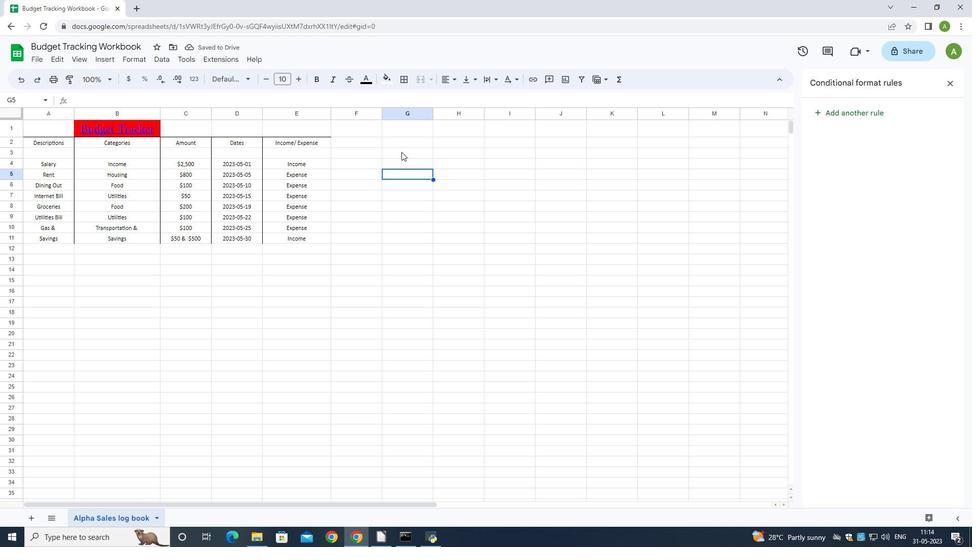 
Action: Mouse moved to (361, 348)
Screenshot: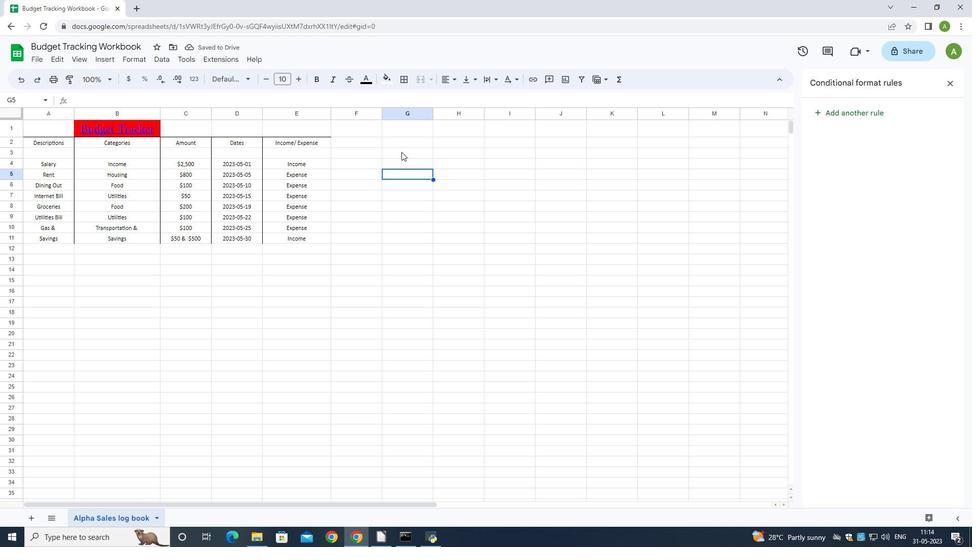
Action: Mouse scrolled (361, 348) with delta (0, 0)
Screenshot: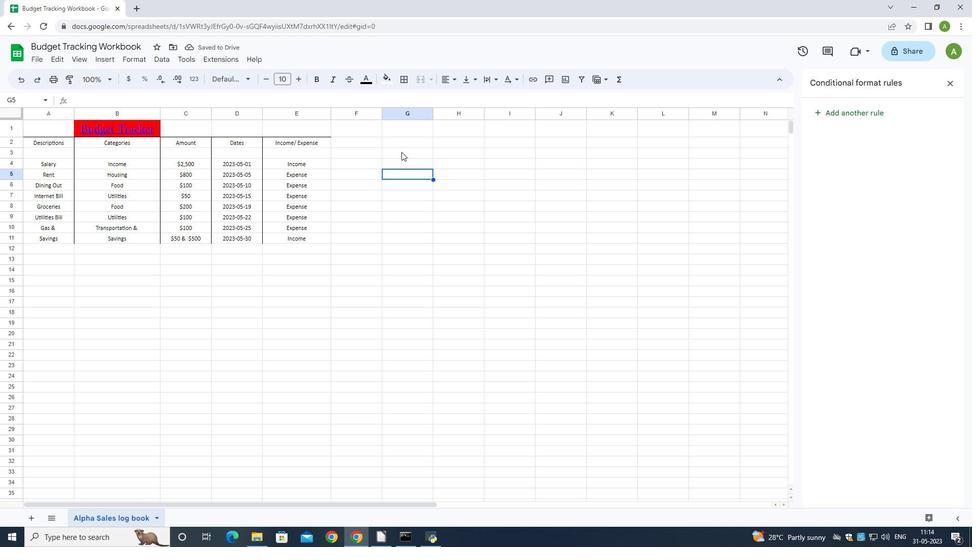 
Action: Mouse scrolled (361, 349) with delta (0, 0)
Screenshot: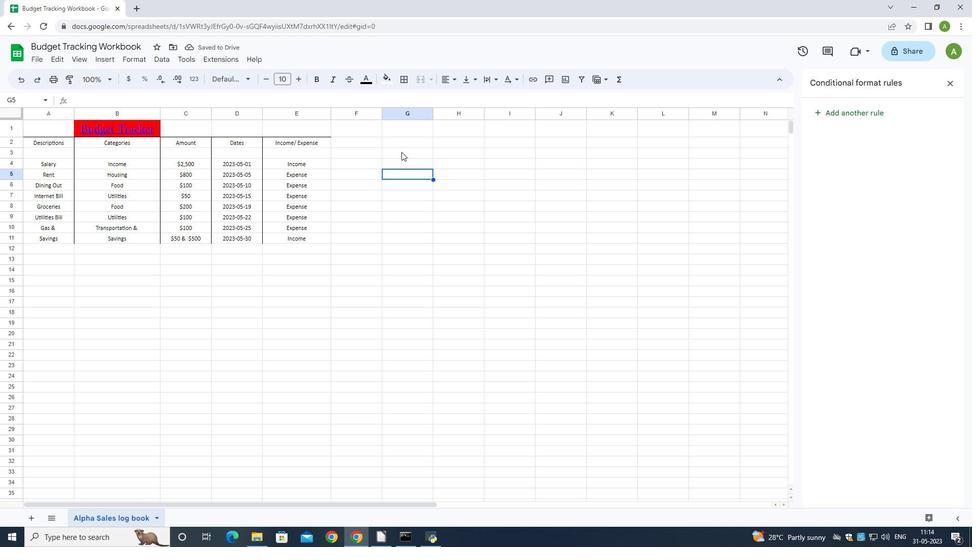 
Action: Mouse scrolled (361, 349) with delta (0, 0)
Screenshot: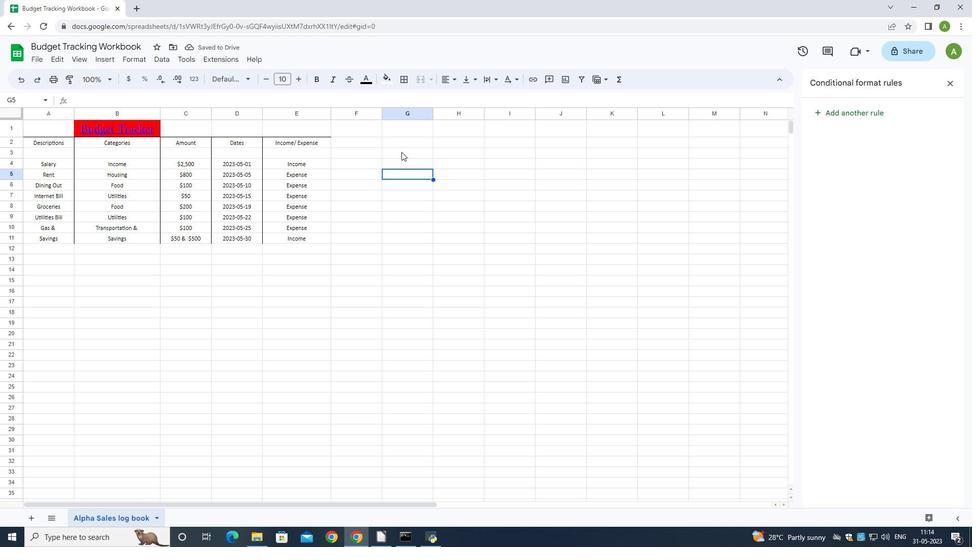 
Action: Mouse scrolled (361, 349) with delta (0, 0)
Screenshot: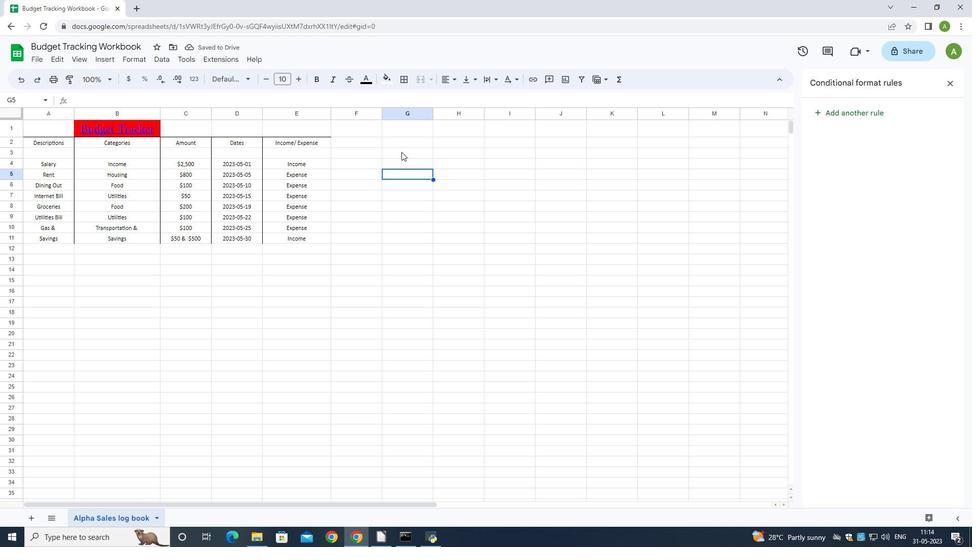 
Action: Mouse scrolled (361, 349) with delta (0, 0)
Screenshot: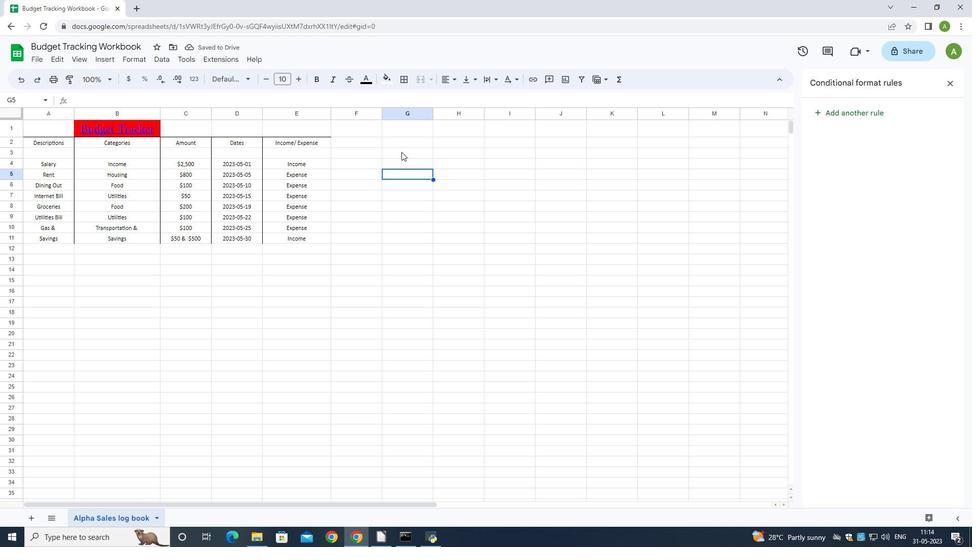 
Action: Mouse scrolled (361, 349) with delta (0, 0)
Screenshot: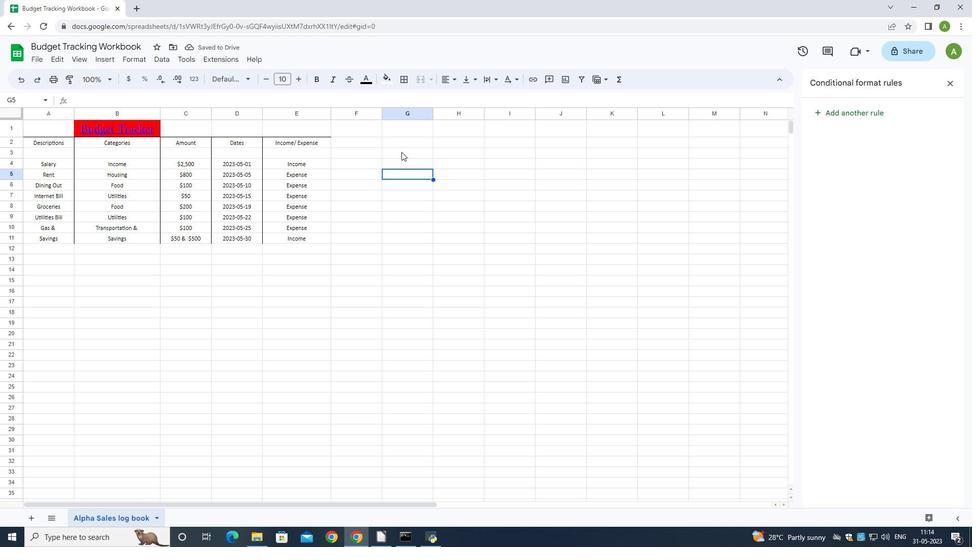 
Action: Mouse moved to (370, 134)
Screenshot: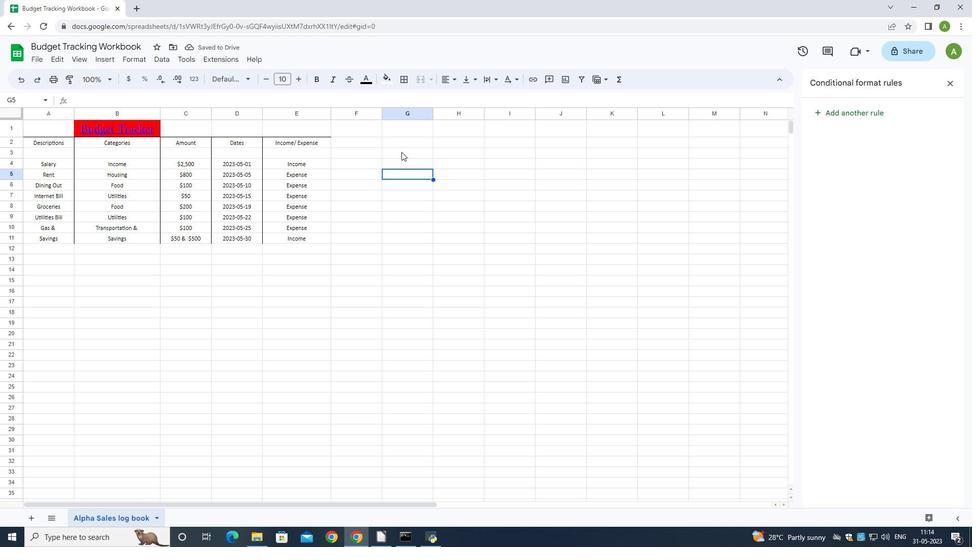 
Action: Mouse pressed left at (370, 134)
Screenshot: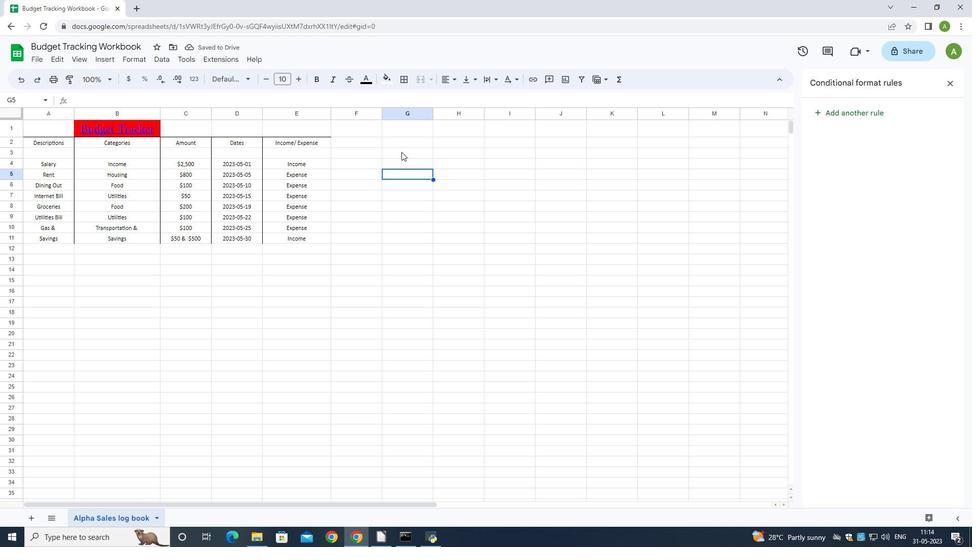 
Action: Mouse moved to (186, 214)
Screenshot: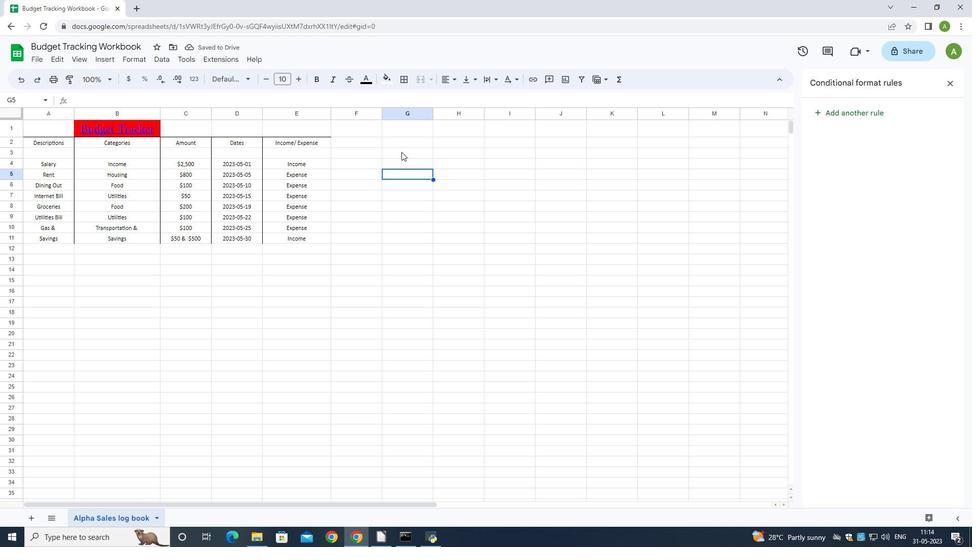 
Action: Mouse scrolled (186, 214) with delta (0, 0)
Screenshot: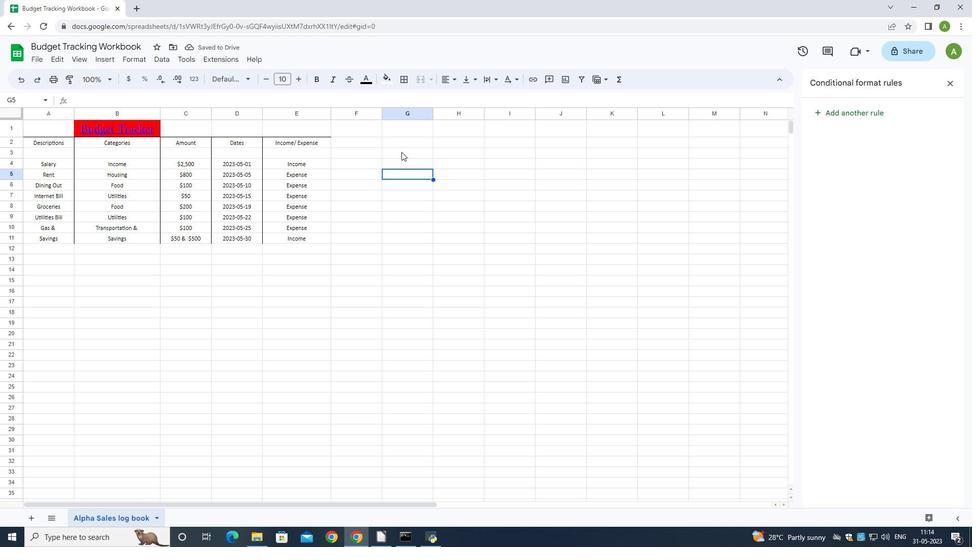 
Action: Mouse scrolled (186, 214) with delta (0, 0)
Screenshot: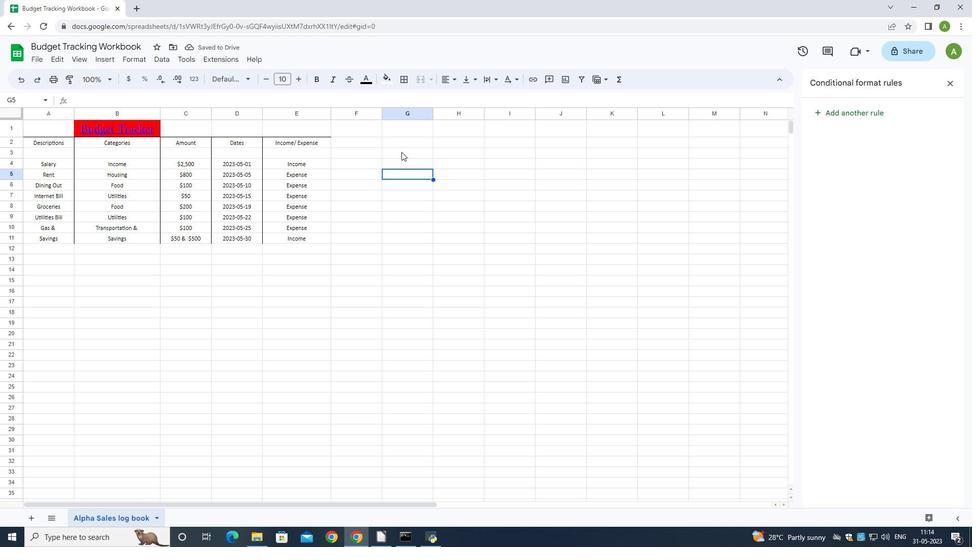 
Action: Mouse moved to (60, 147)
Screenshot: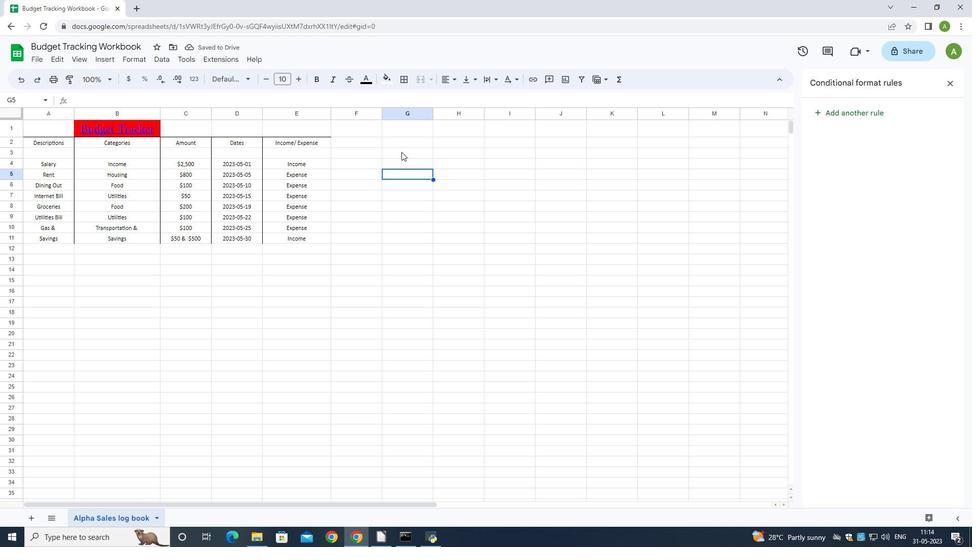 
Action: Mouse pressed left at (60, 147)
Screenshot: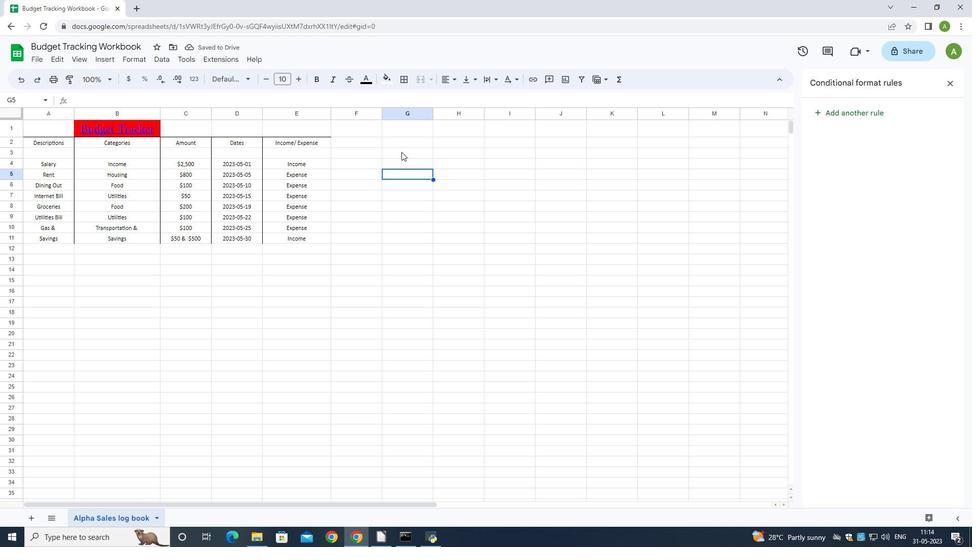 
Action: Mouse moved to (90, 334)
Screenshot: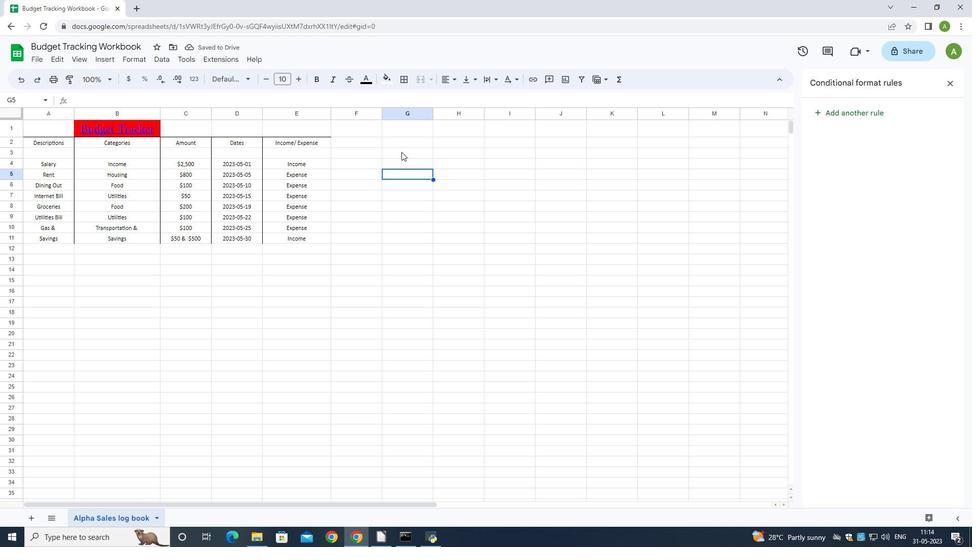 
Action: Mouse scrolled (90, 334) with delta (0, 0)
Screenshot: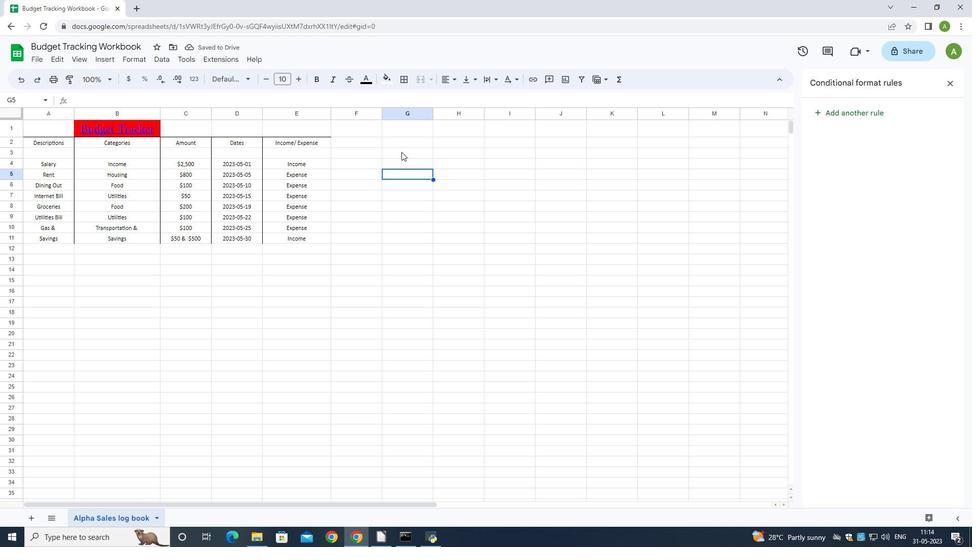 
Action: Mouse moved to (91, 333)
Screenshot: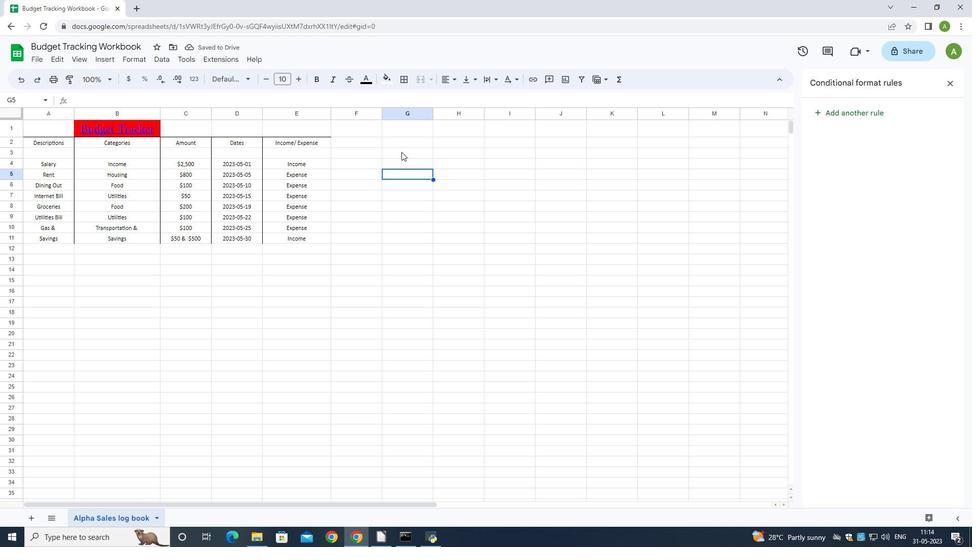 
Action: Mouse scrolled (91, 334) with delta (0, 0)
Screenshot: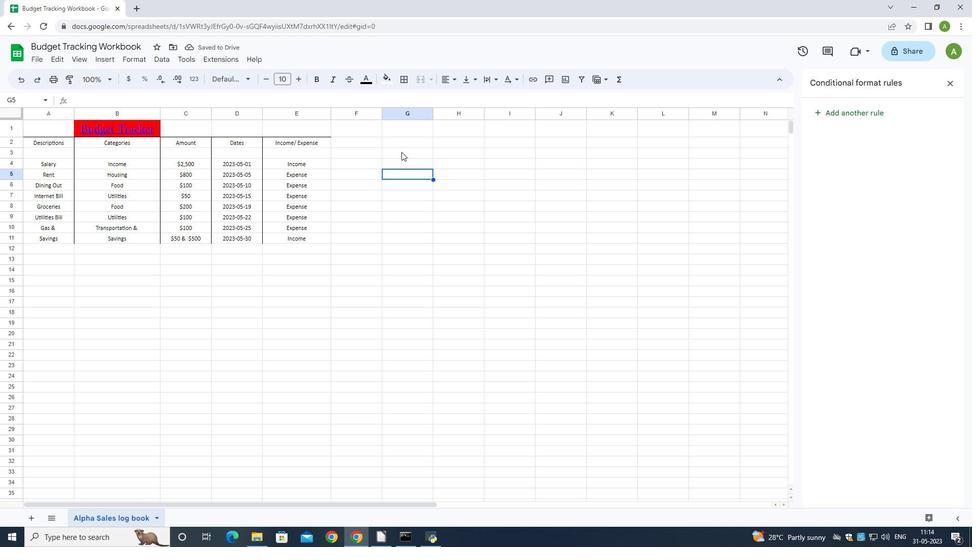 
Action: Mouse scrolled (91, 334) with delta (0, 0)
Screenshot: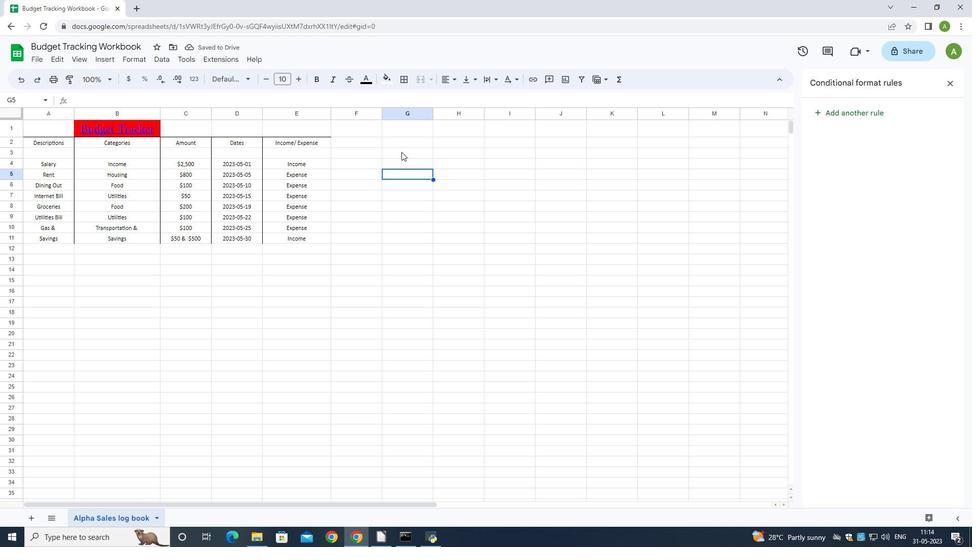 
Action: Mouse moved to (451, 81)
Screenshot: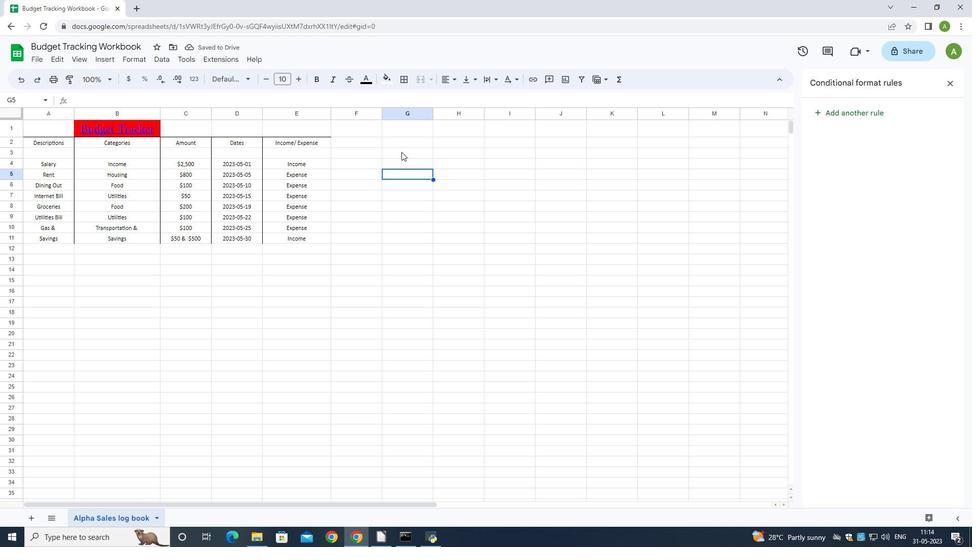 
Action: Mouse pressed left at (451, 81)
Screenshot: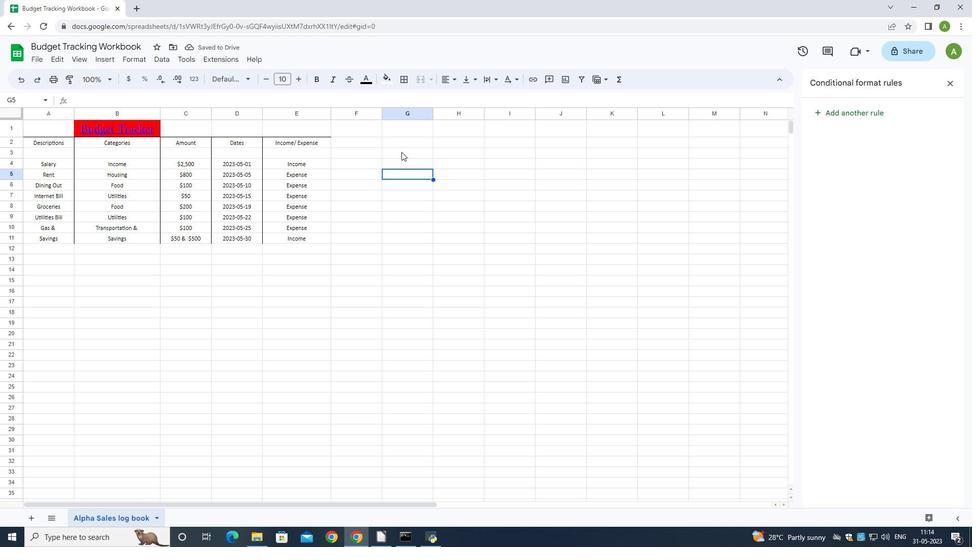 
Action: Mouse moved to (463, 97)
Screenshot: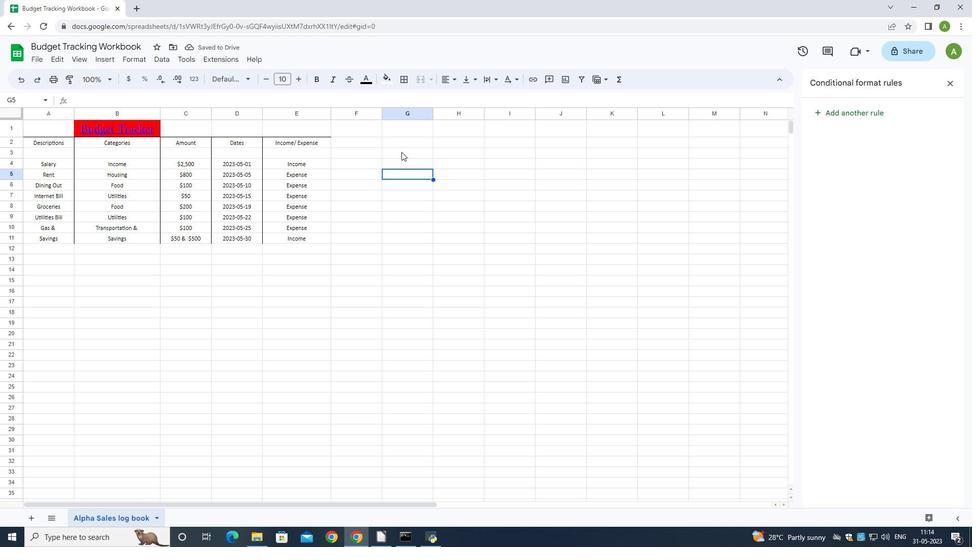 
Action: Mouse pressed left at (463, 97)
Screenshot: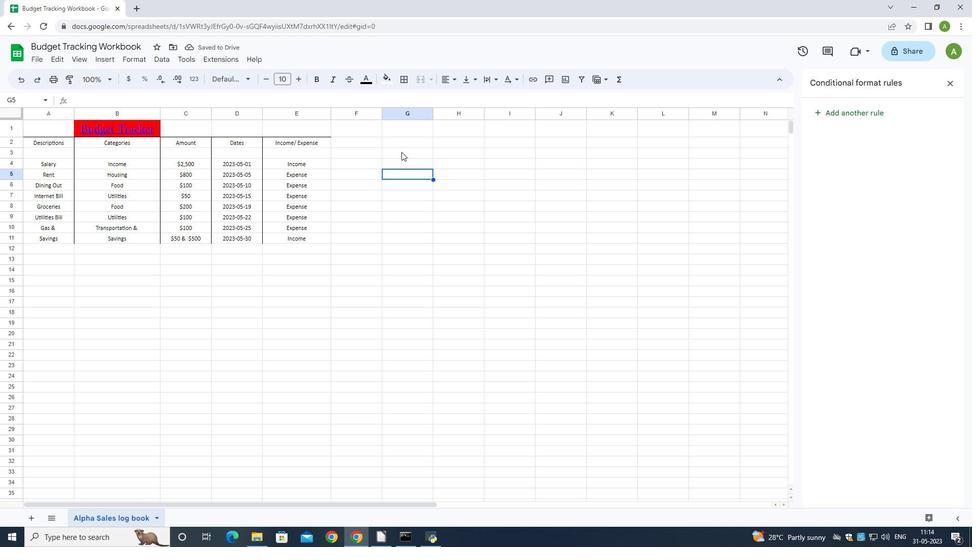 
Action: Mouse moved to (58, 164)
Screenshot: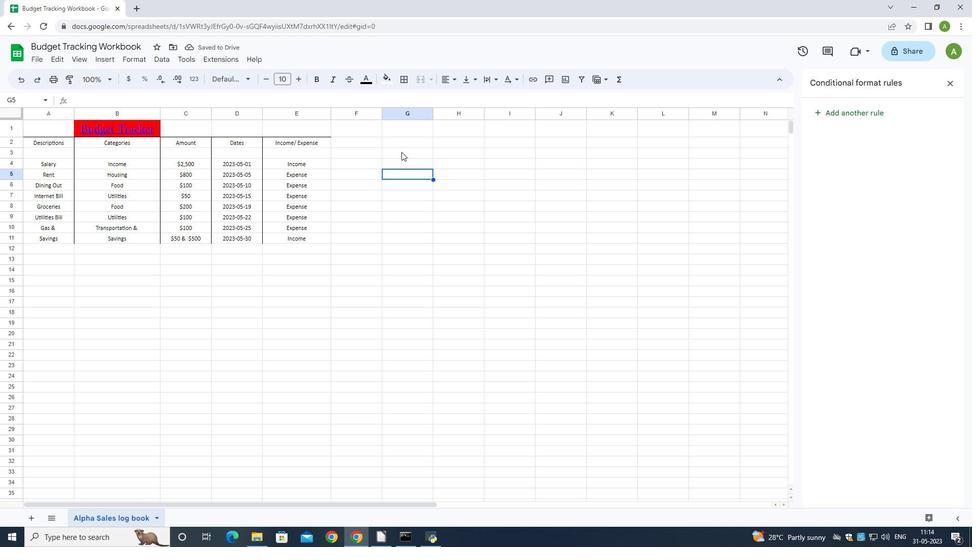 
Action: Mouse pressed left at (58, 164)
Screenshot: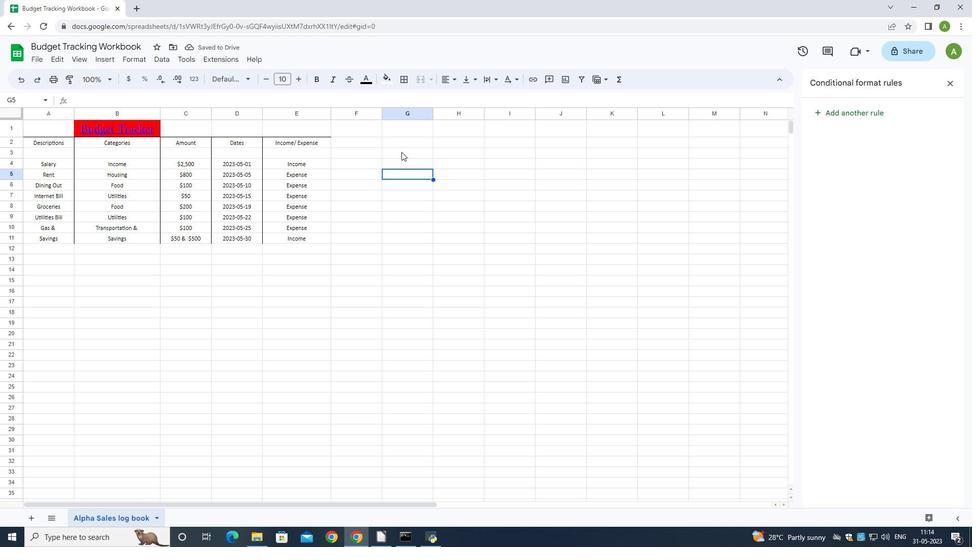 
Action: Mouse moved to (113, 131)
Screenshot: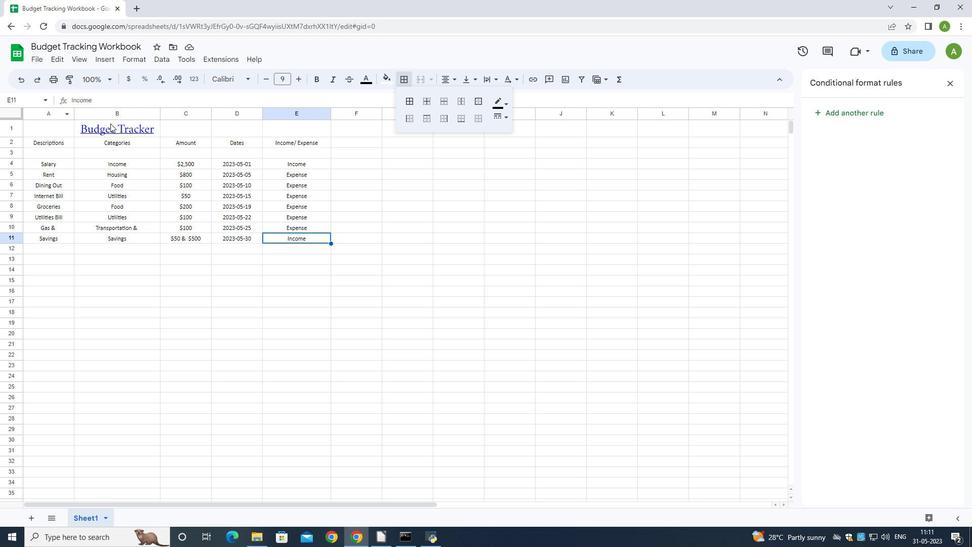 
Action: Mouse pressed left at (113, 131)
Screenshot: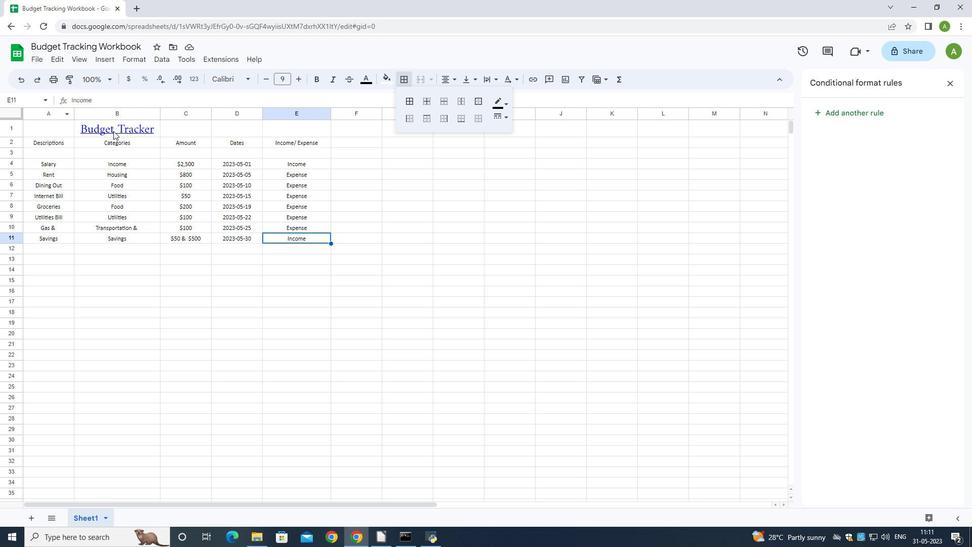 
Action: Mouse moved to (243, 80)
Screenshot: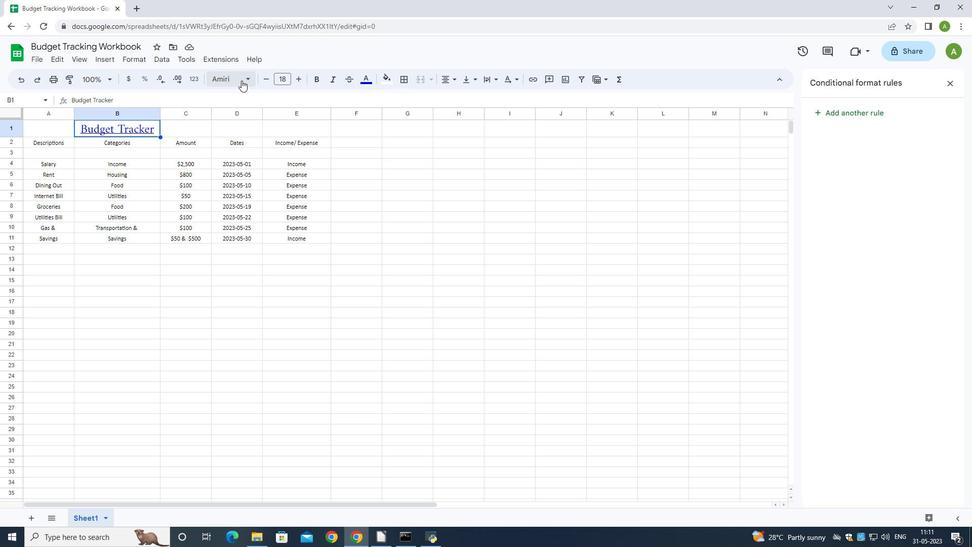 
Action: Mouse pressed left at (243, 80)
Screenshot: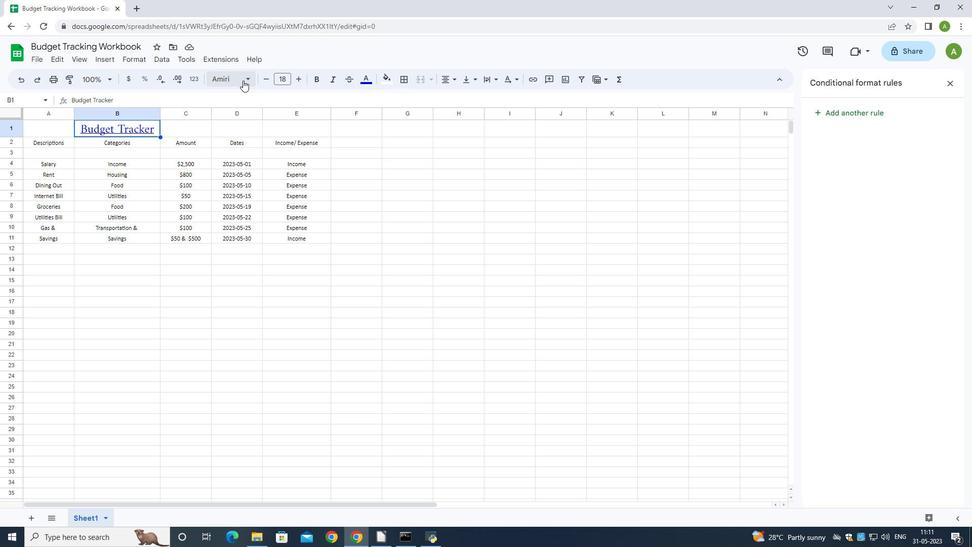 
Action: Mouse moved to (237, 197)
Screenshot: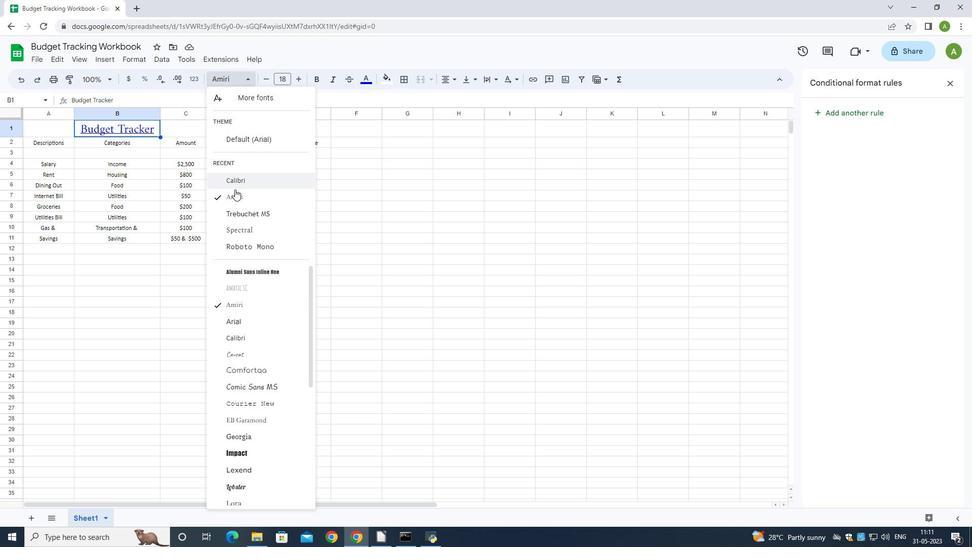 
Action: Mouse pressed left at (237, 197)
Screenshot: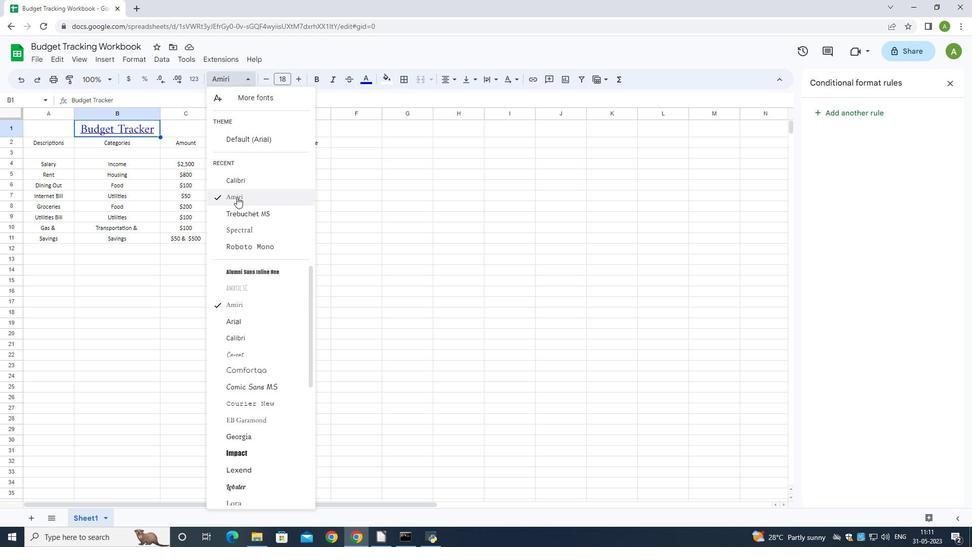 
Action: Mouse moved to (368, 80)
Screenshot: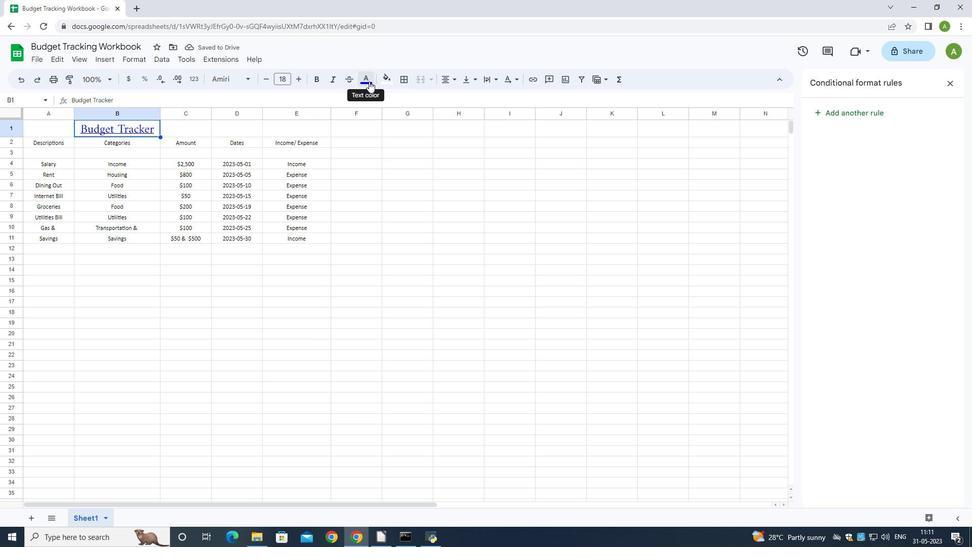 
Action: Mouse pressed left at (368, 80)
Screenshot: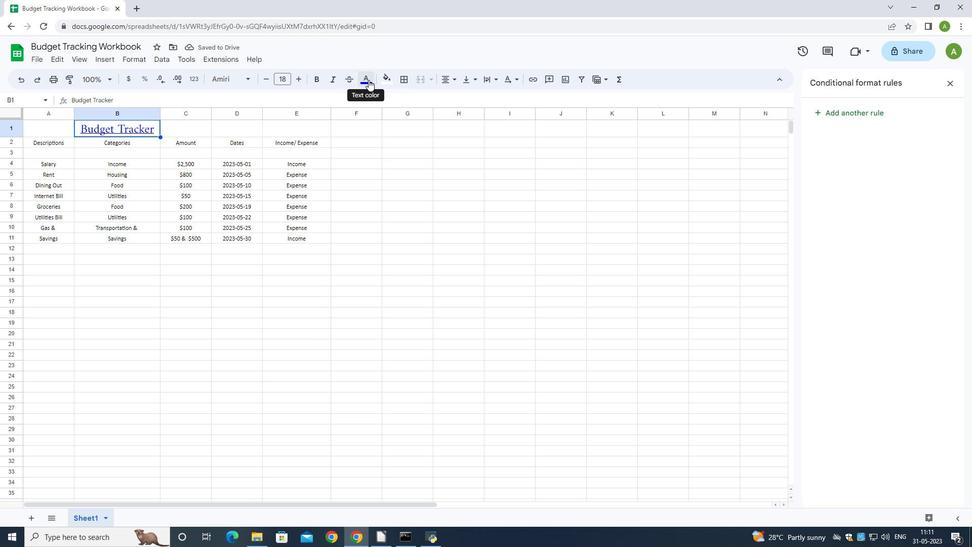 
Action: Mouse moved to (448, 127)
Screenshot: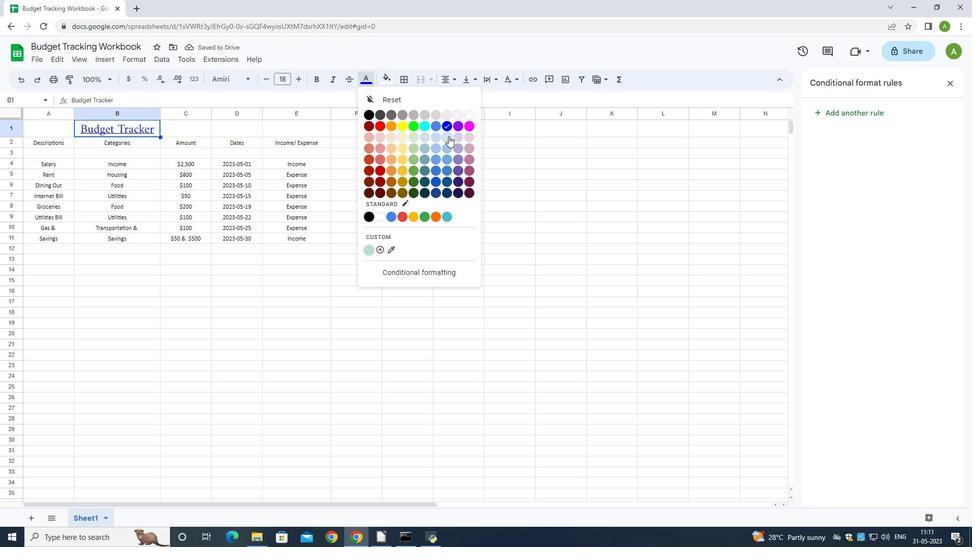
Action: Mouse pressed left at (448, 127)
Screenshot: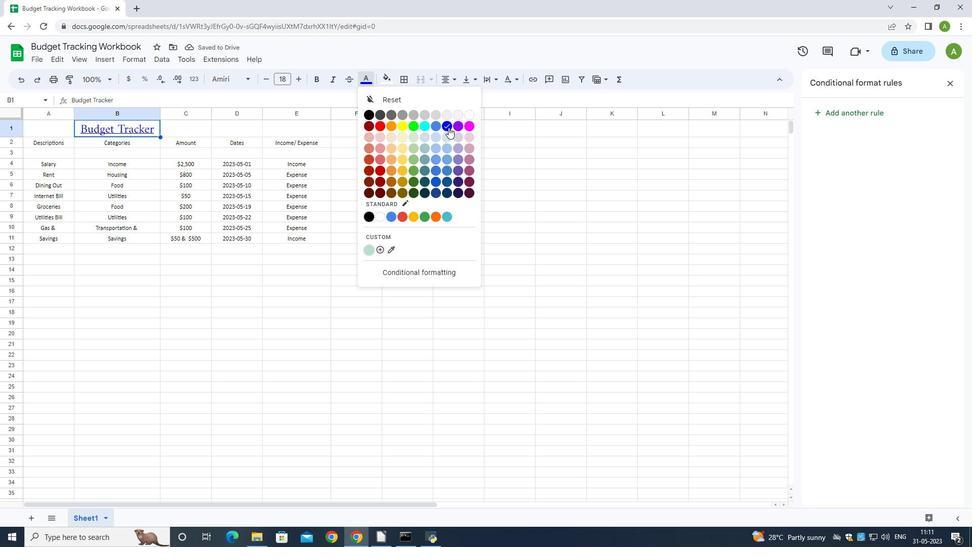 
Action: Mouse moved to (269, 79)
Screenshot: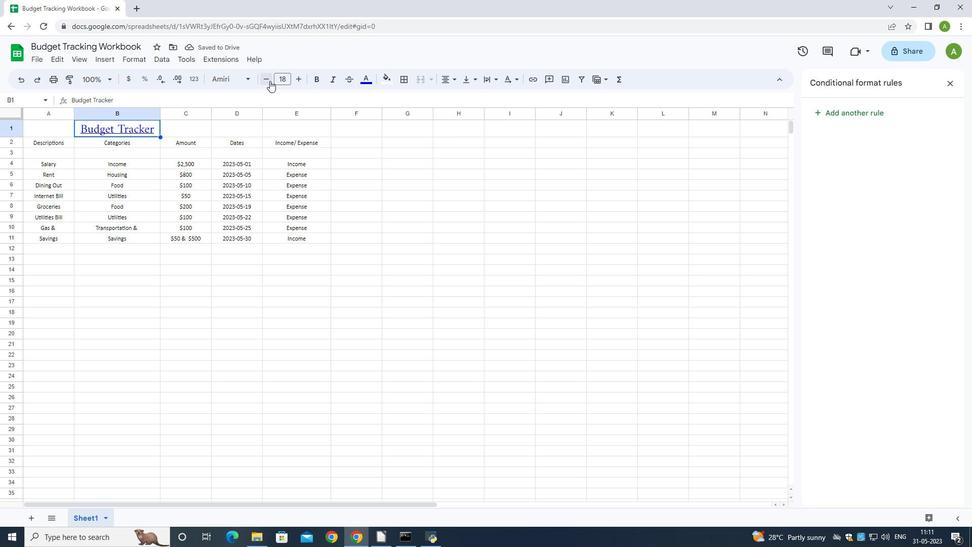 
Action: Mouse pressed left at (269, 79)
Screenshot: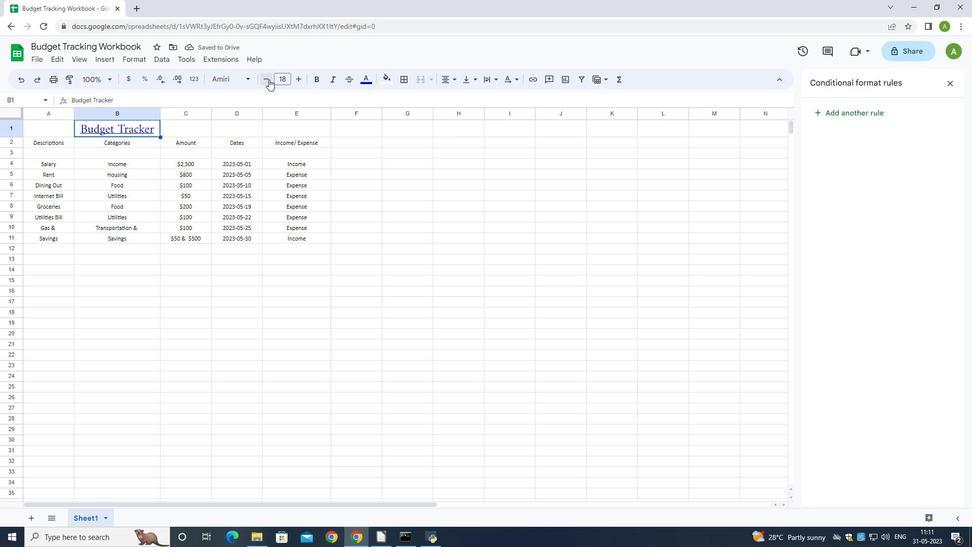 
Action: Mouse moved to (297, 79)
Screenshot: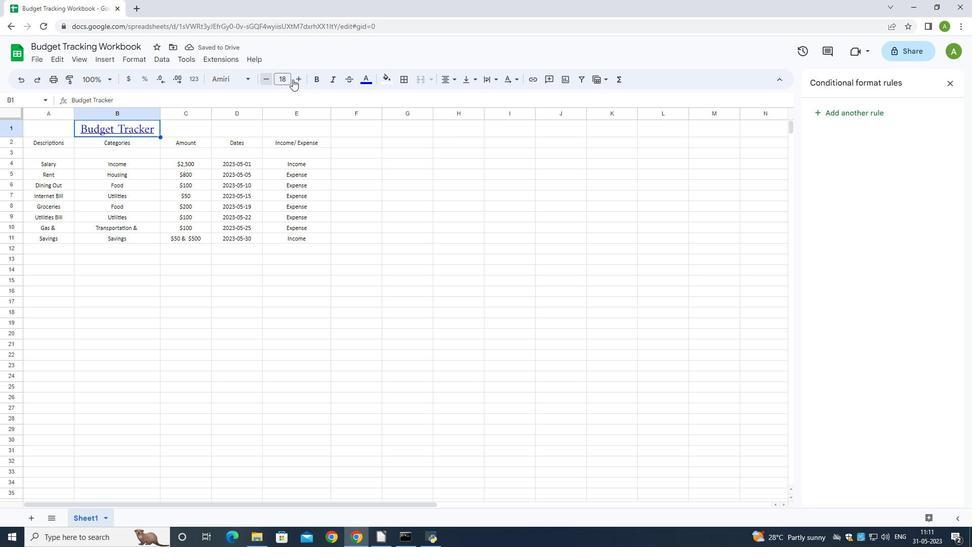 
Action: Mouse pressed left at (297, 79)
Screenshot: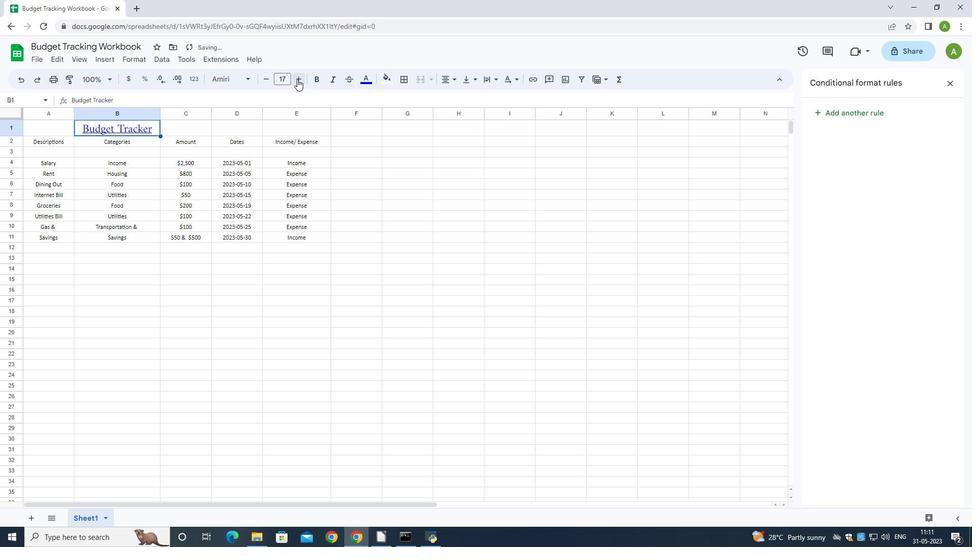 
Action: Mouse moved to (57, 140)
Screenshot: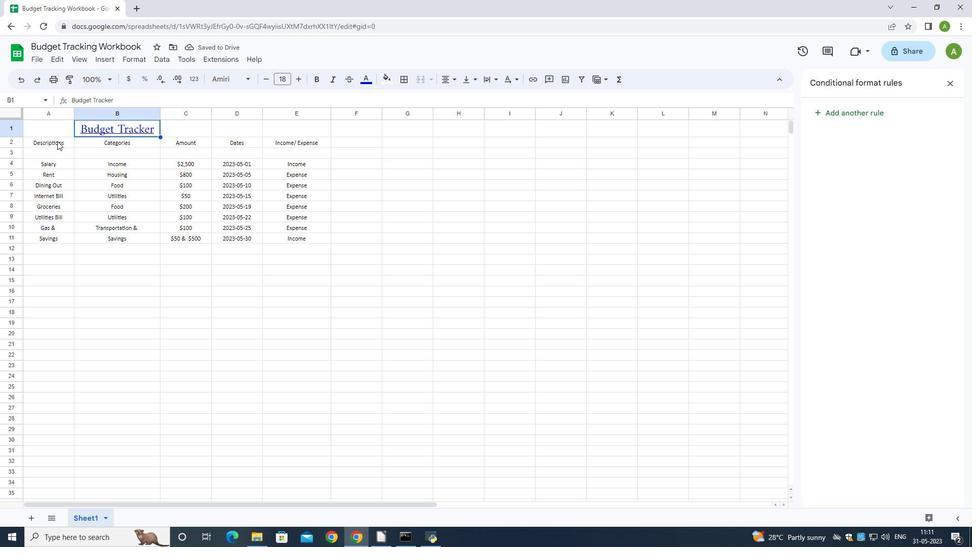 
Action: Mouse pressed left at (57, 140)
Screenshot: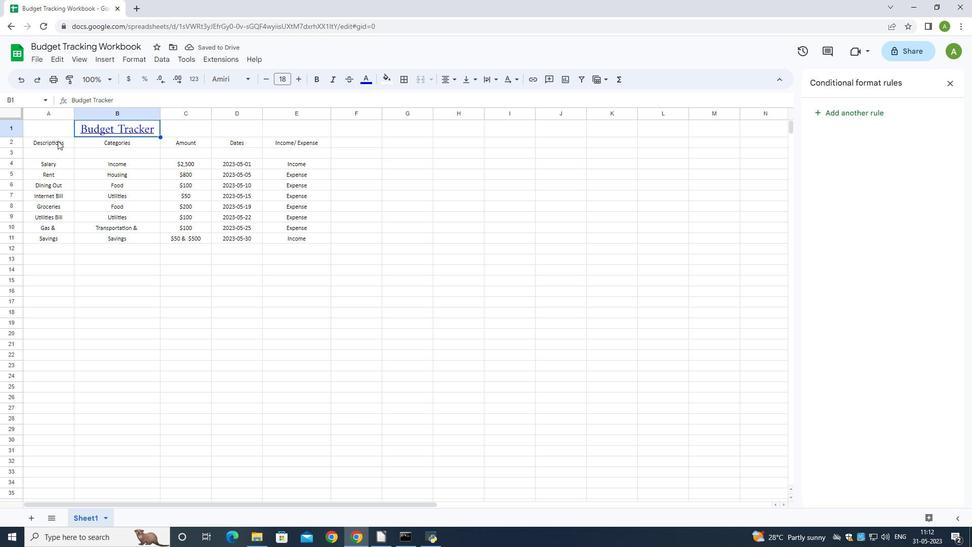 
Action: Mouse moved to (249, 81)
Screenshot: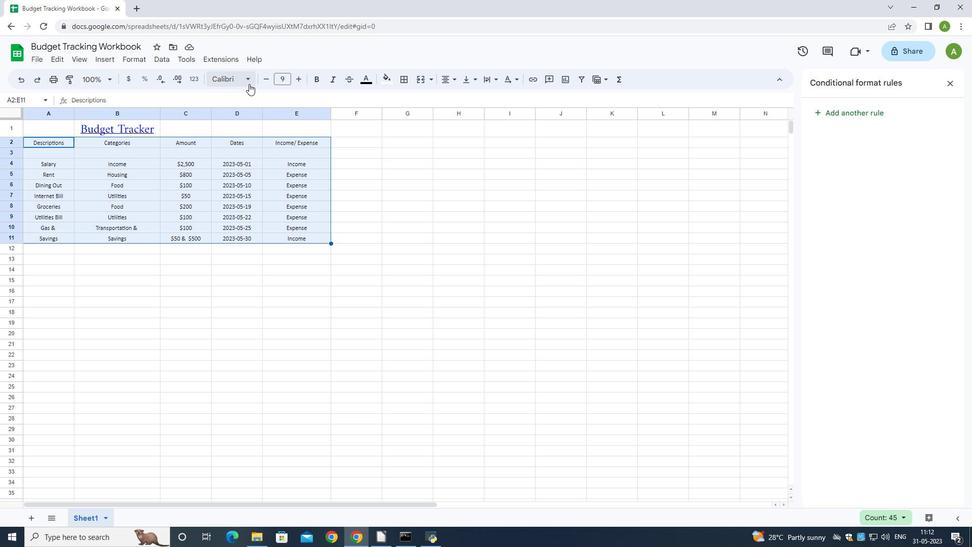
Action: Mouse pressed left at (249, 81)
Screenshot: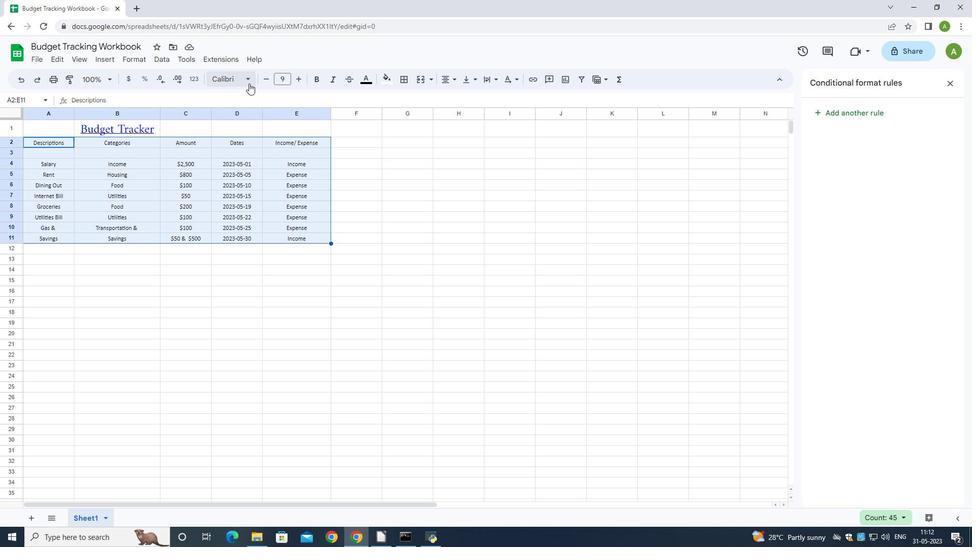 
Action: Mouse moved to (241, 195)
Screenshot: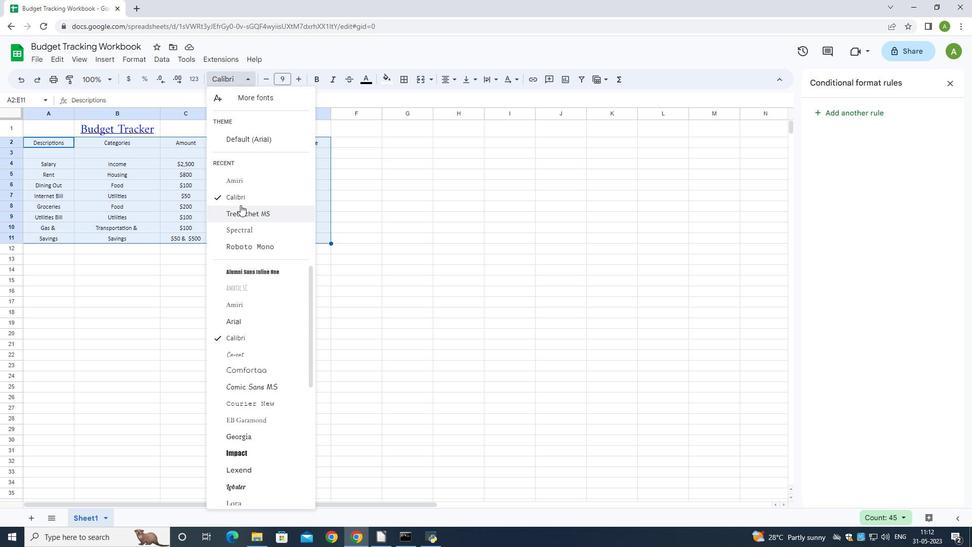 
Action: Mouse pressed left at (241, 195)
Screenshot: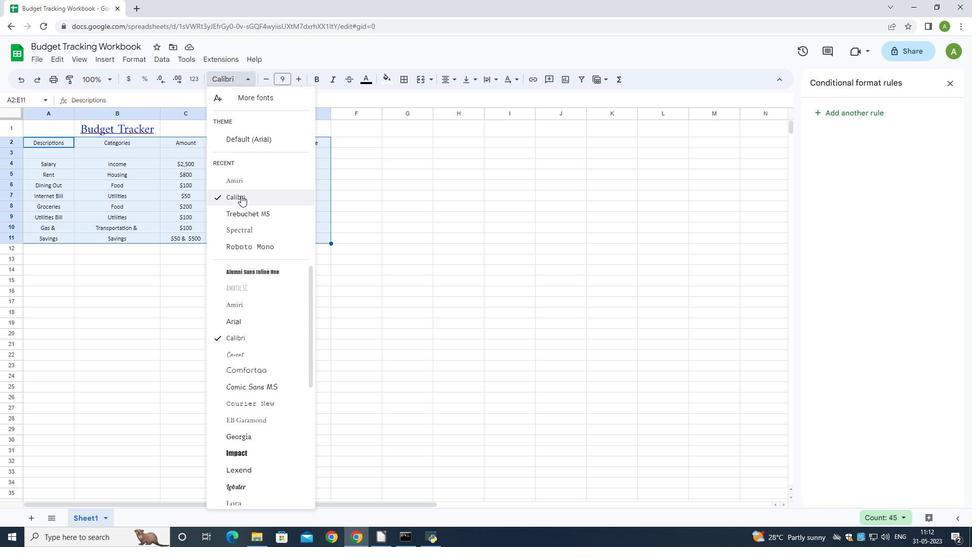 
Action: Mouse moved to (267, 78)
Screenshot: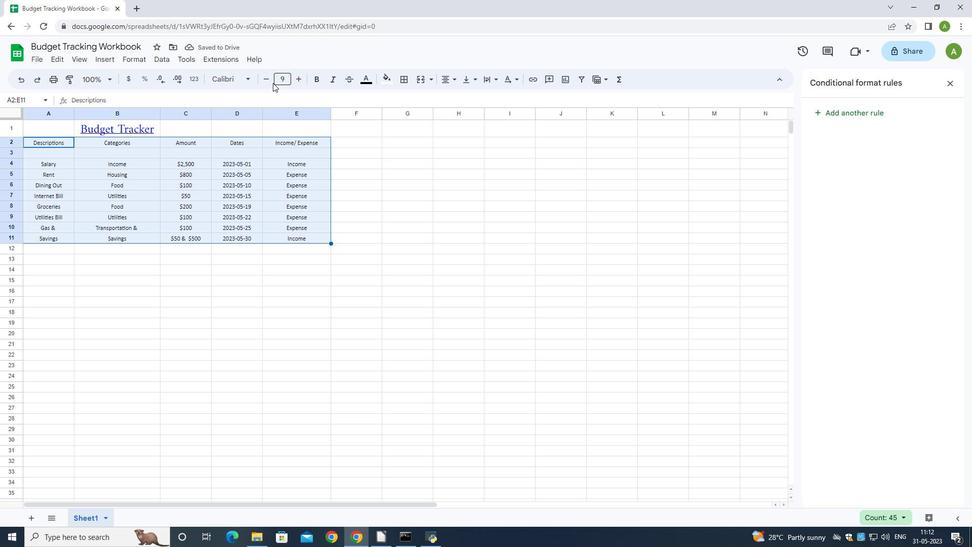 
Action: Mouse pressed left at (267, 78)
Screenshot: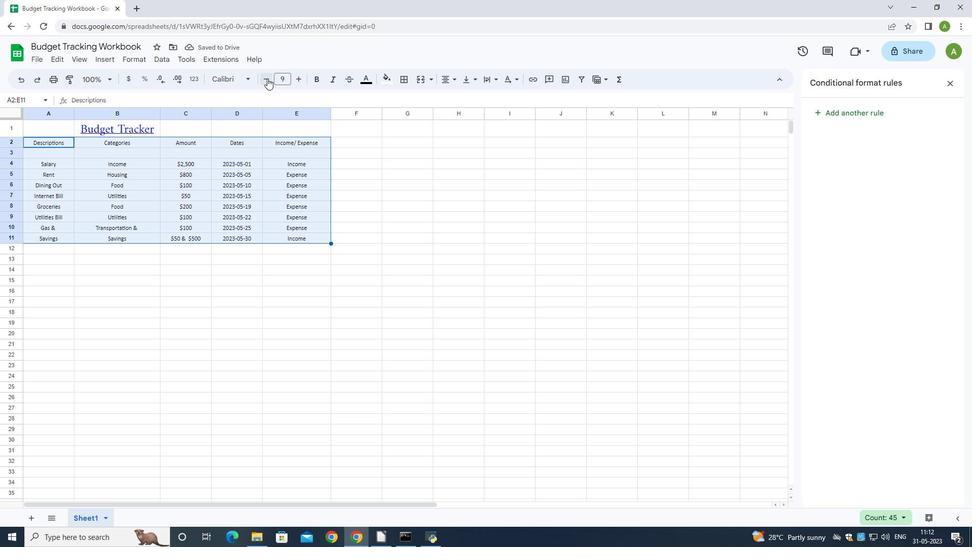 
Action: Mouse moved to (297, 80)
Screenshot: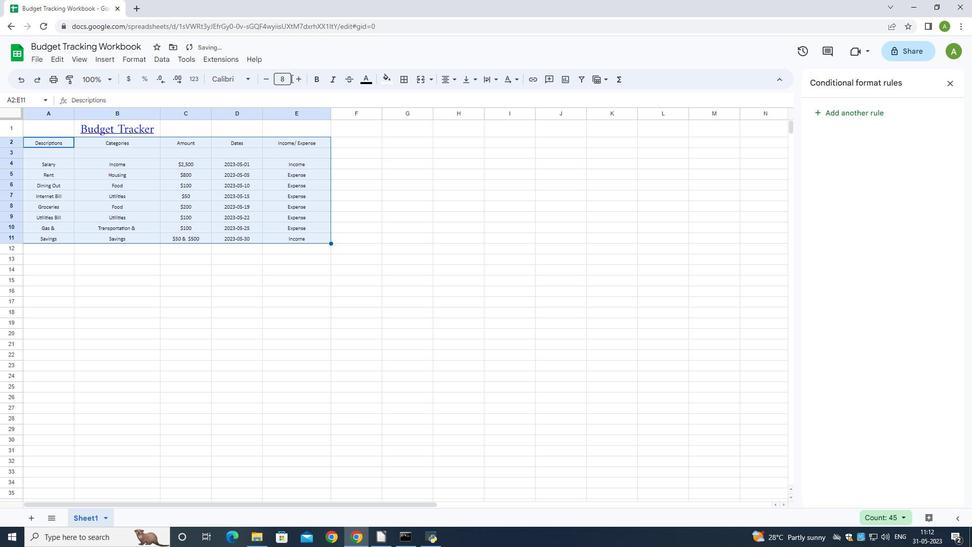 
Action: Mouse pressed left at (297, 80)
Screenshot: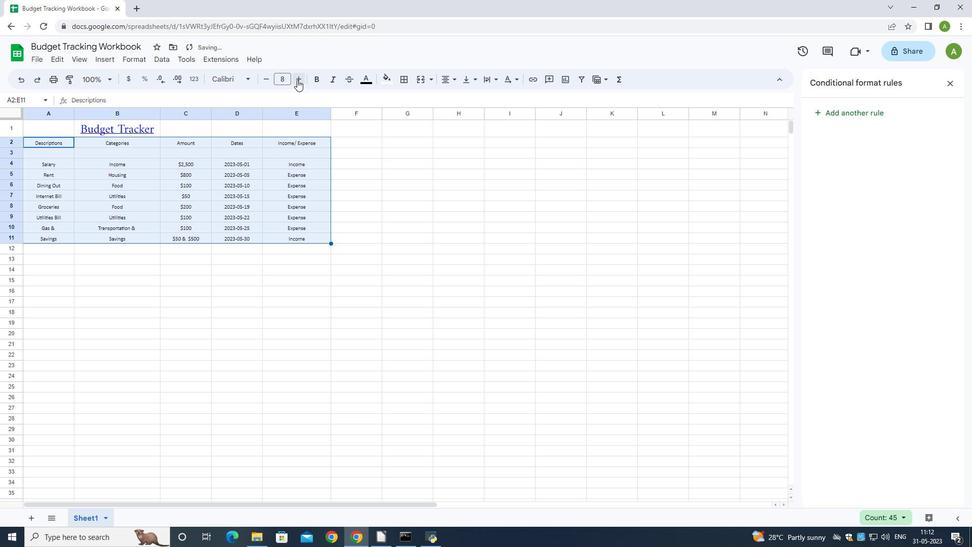 
Action: Mouse moved to (58, 126)
Screenshot: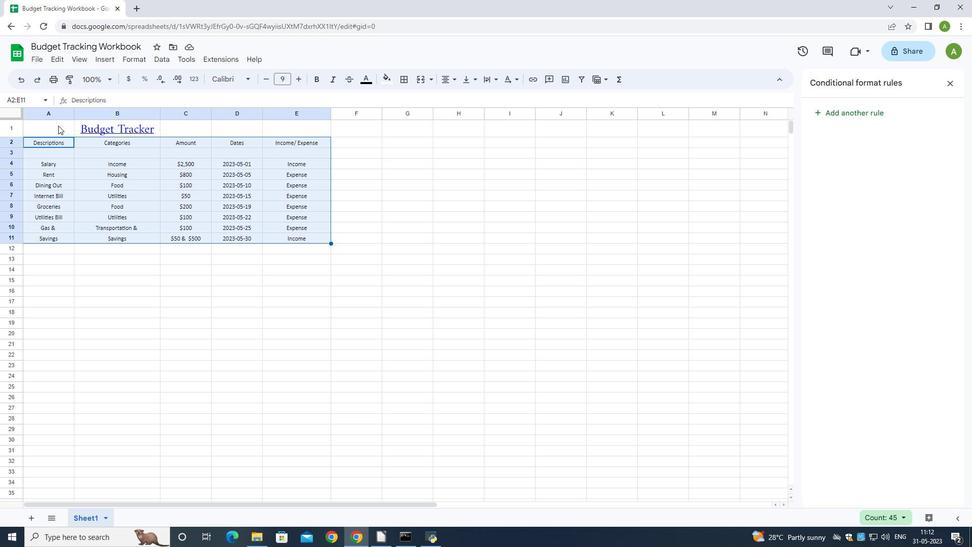 
Action: Mouse pressed left at (58, 126)
Screenshot: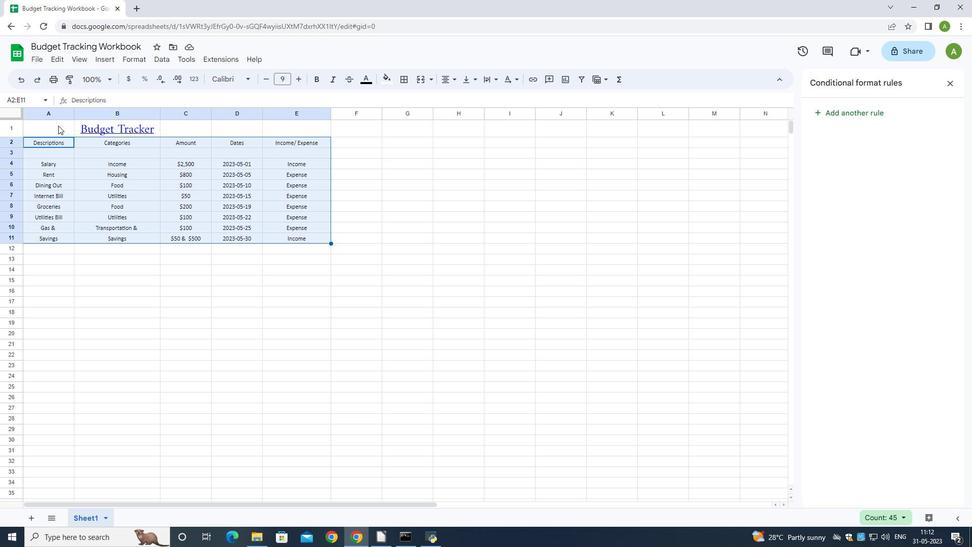 
Action: Mouse moved to (456, 80)
Screenshot: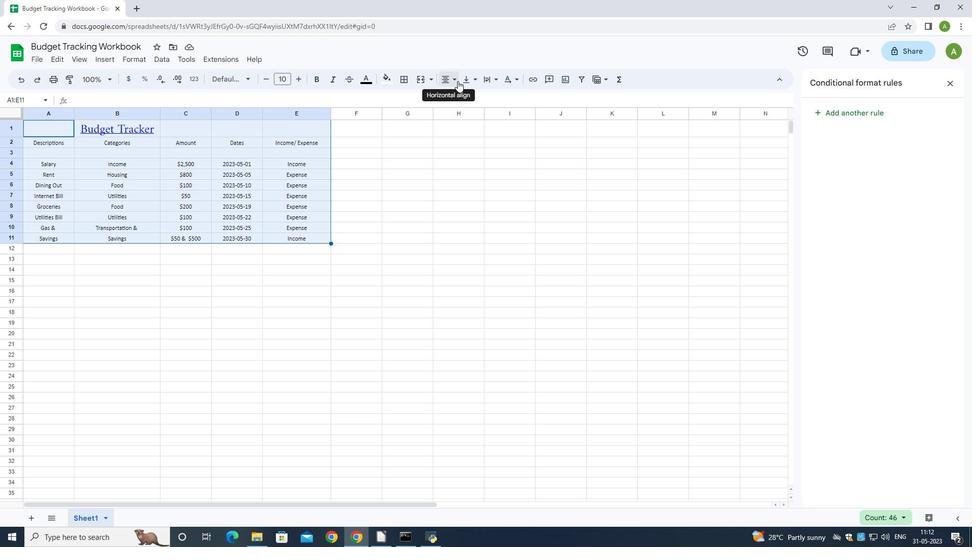 
Action: Mouse pressed left at (456, 80)
Screenshot: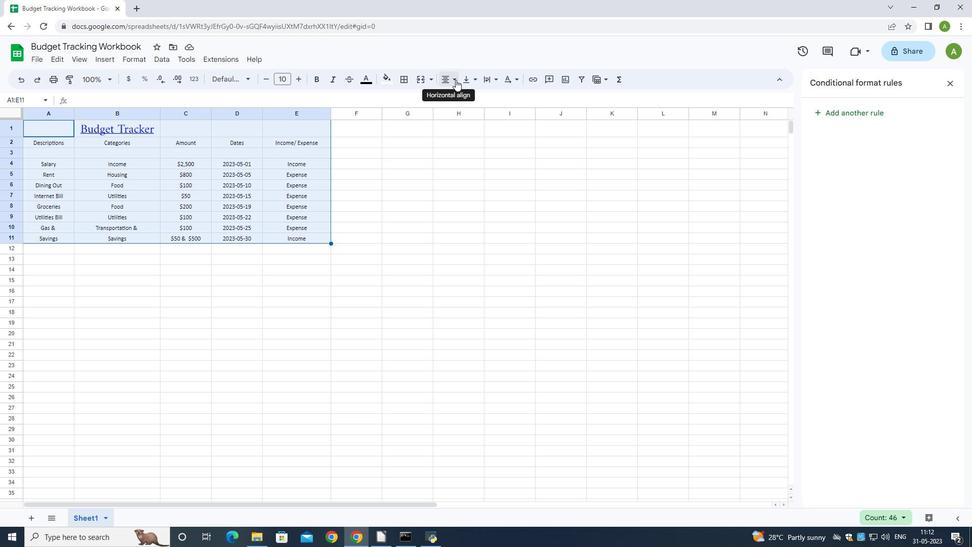 
Action: Mouse moved to (463, 99)
Screenshot: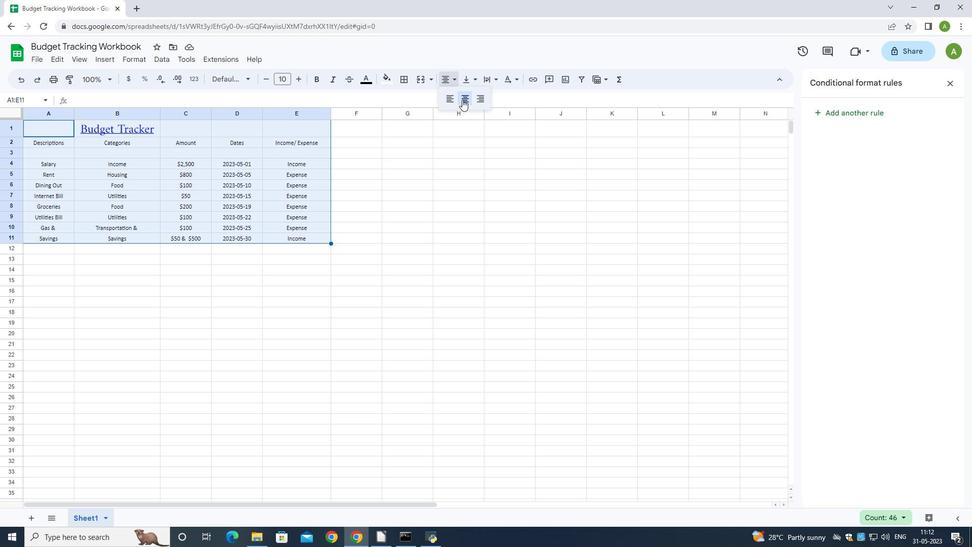 
Action: Mouse pressed left at (463, 99)
Screenshot: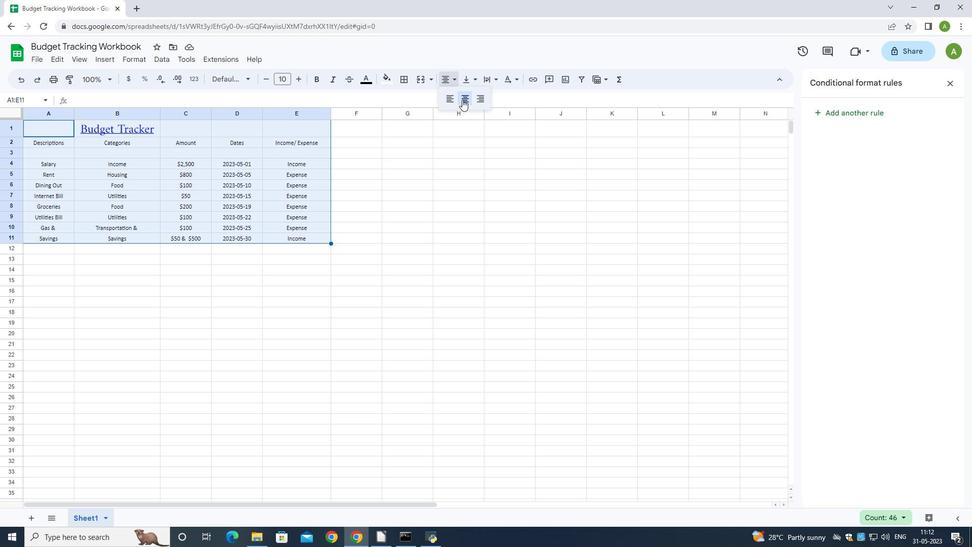 
Action: Mouse moved to (142, 129)
Screenshot: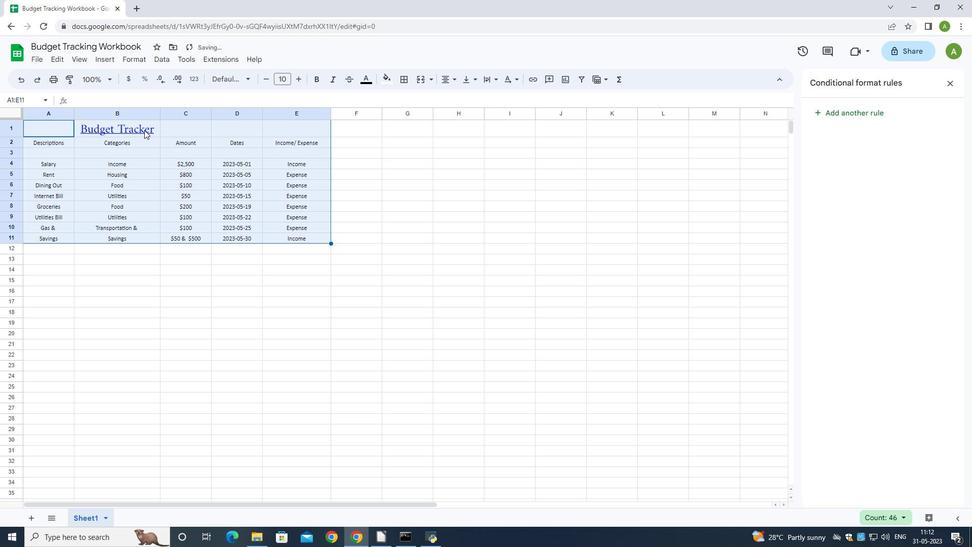 
Action: Mouse pressed left at (142, 129)
Screenshot: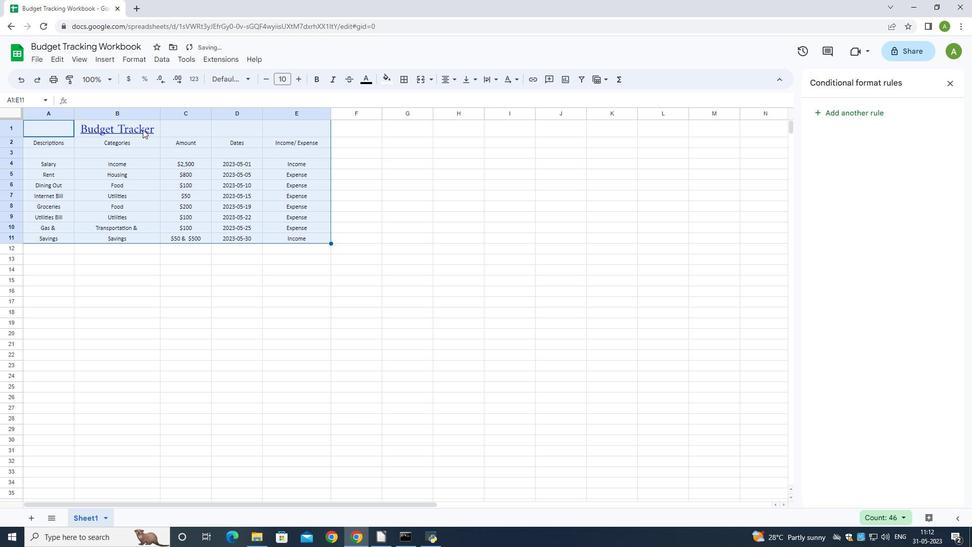 
Action: Mouse moved to (389, 80)
Screenshot: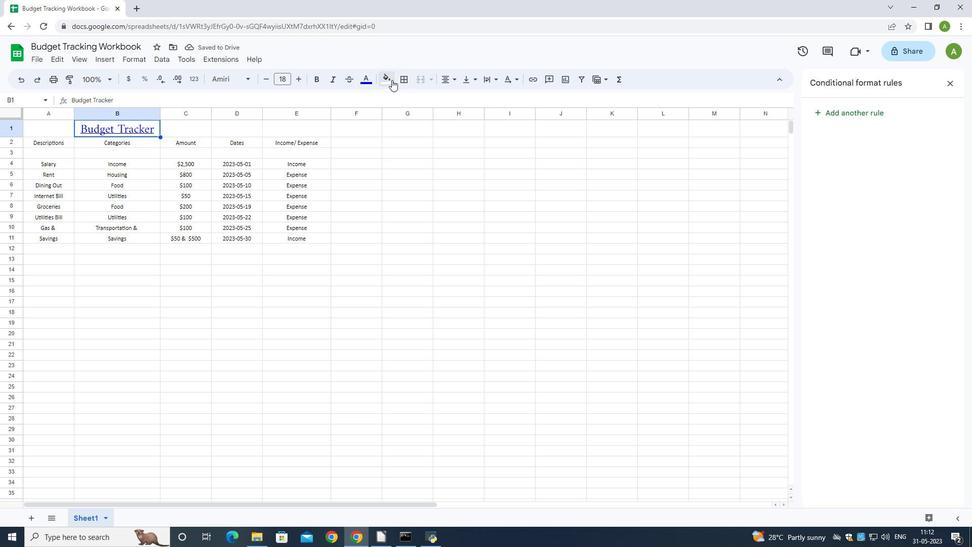 
Action: Mouse pressed left at (389, 80)
Screenshot: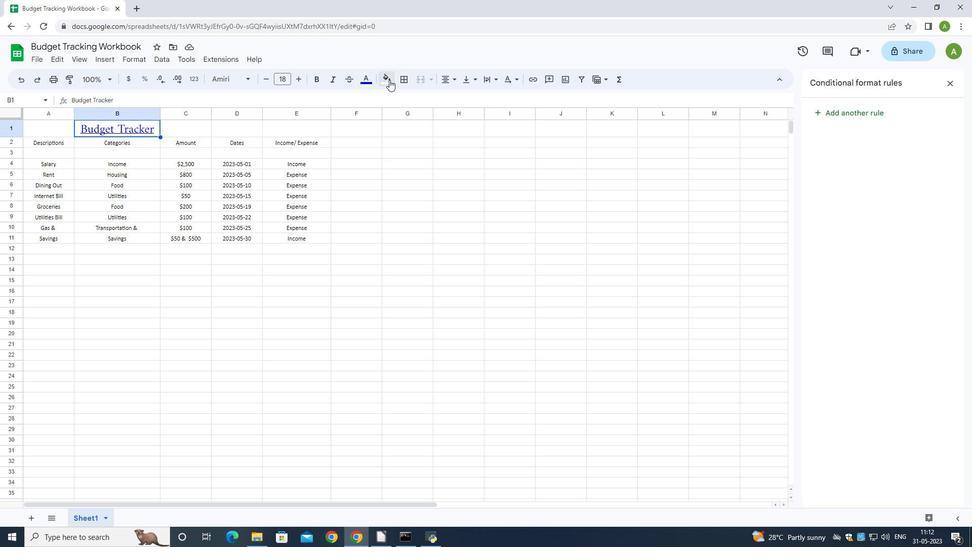 
Action: Mouse moved to (398, 127)
Screenshot: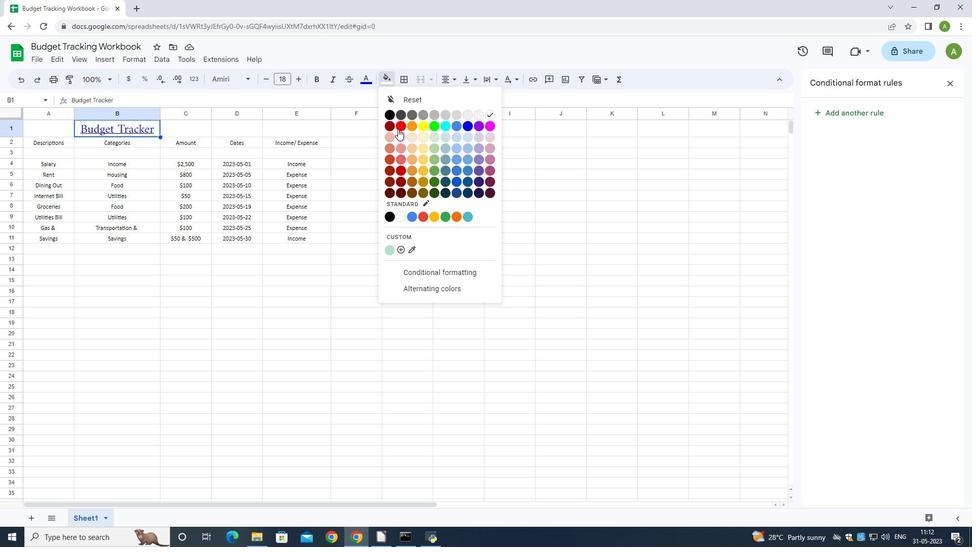 
Action: Mouse pressed left at (398, 127)
Screenshot: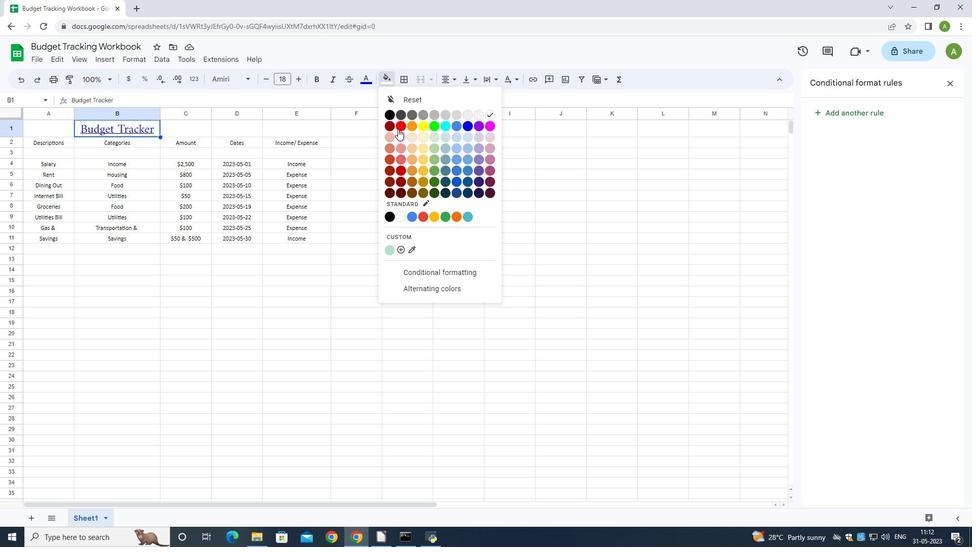 
Action: Mouse moved to (68, 142)
Screenshot: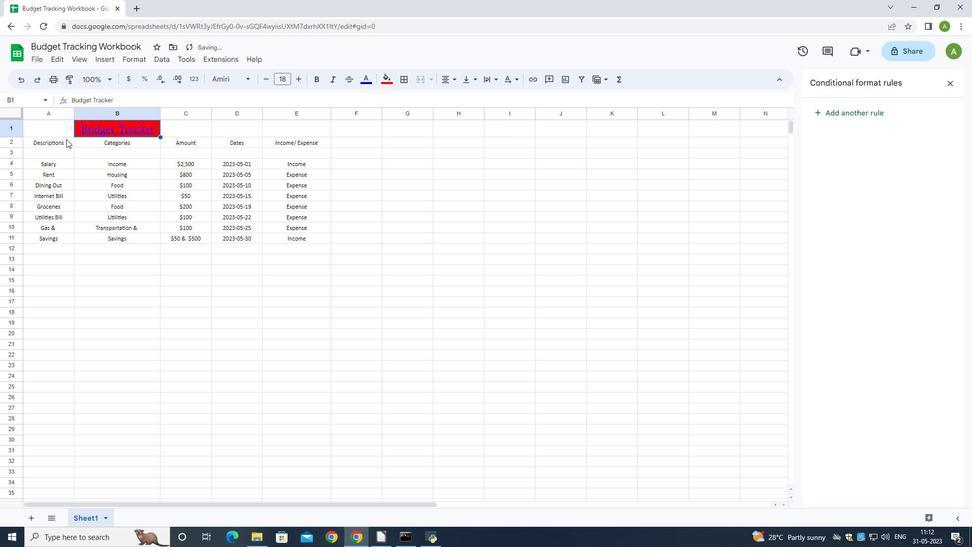 
Action: Mouse pressed left at (68, 142)
Screenshot: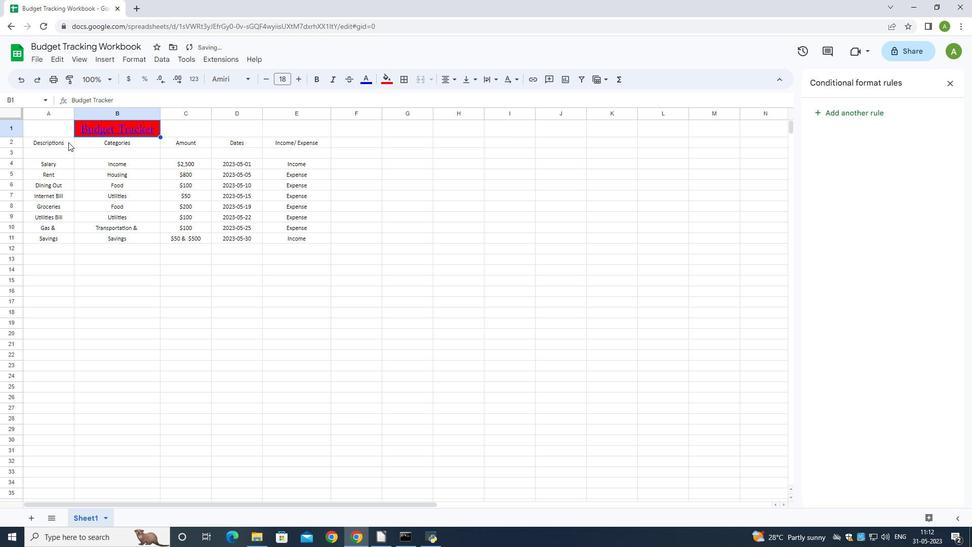 
Action: Mouse moved to (367, 78)
Screenshot: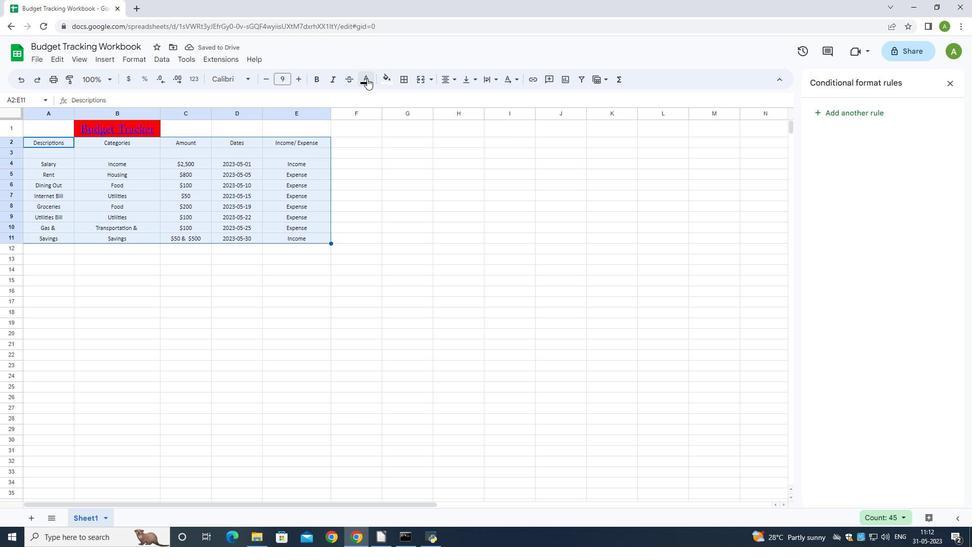 
Action: Mouse pressed left at (367, 78)
Screenshot: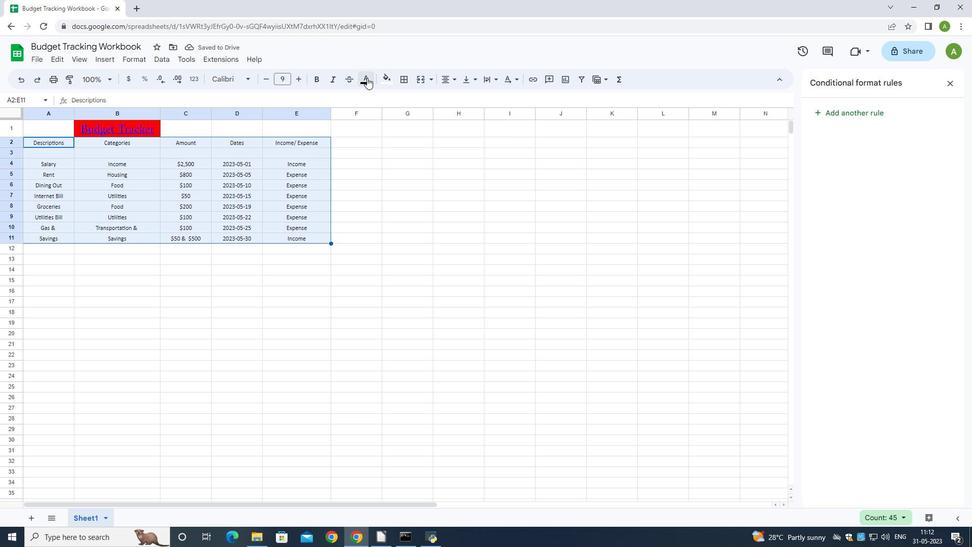 
Action: Mouse moved to (370, 114)
Screenshot: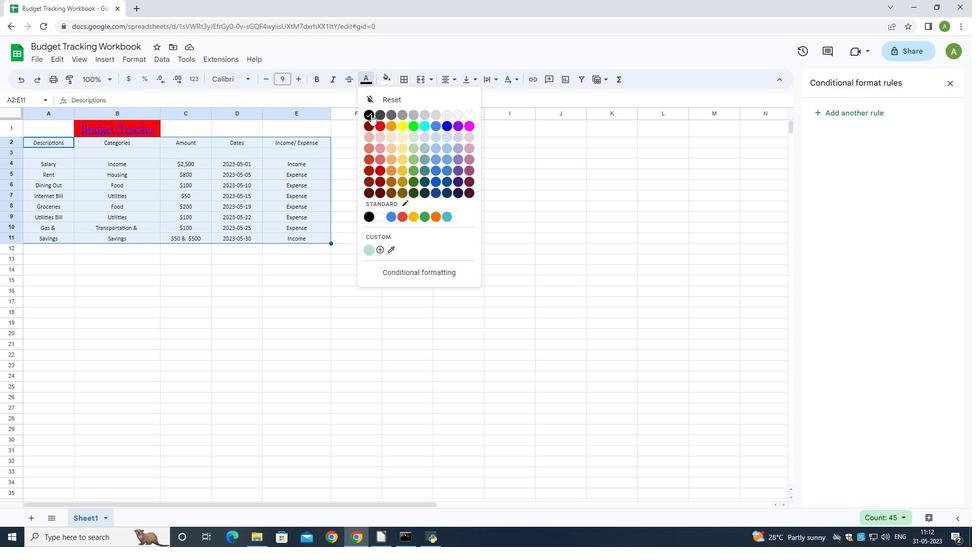 
Action: Mouse pressed left at (370, 114)
Screenshot: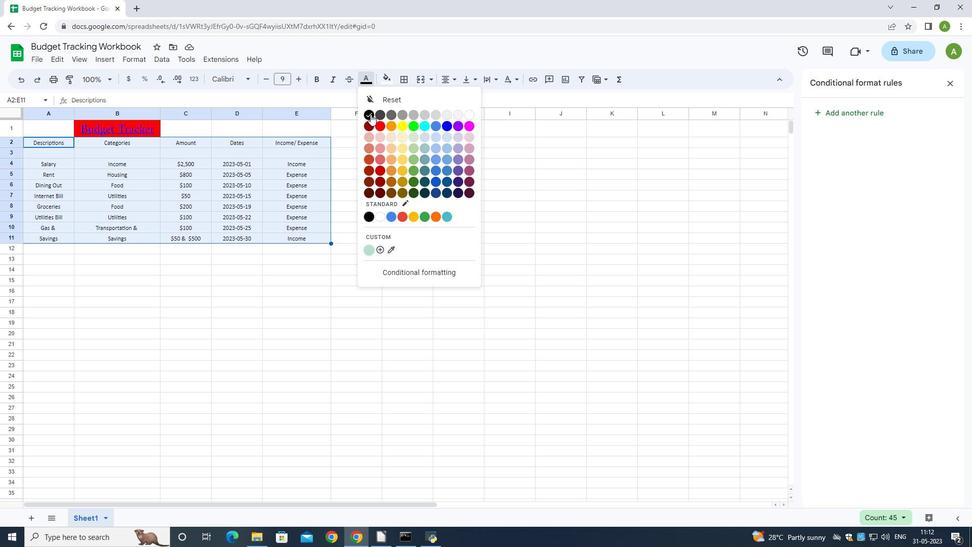 
Action: Mouse moved to (402, 79)
Screenshot: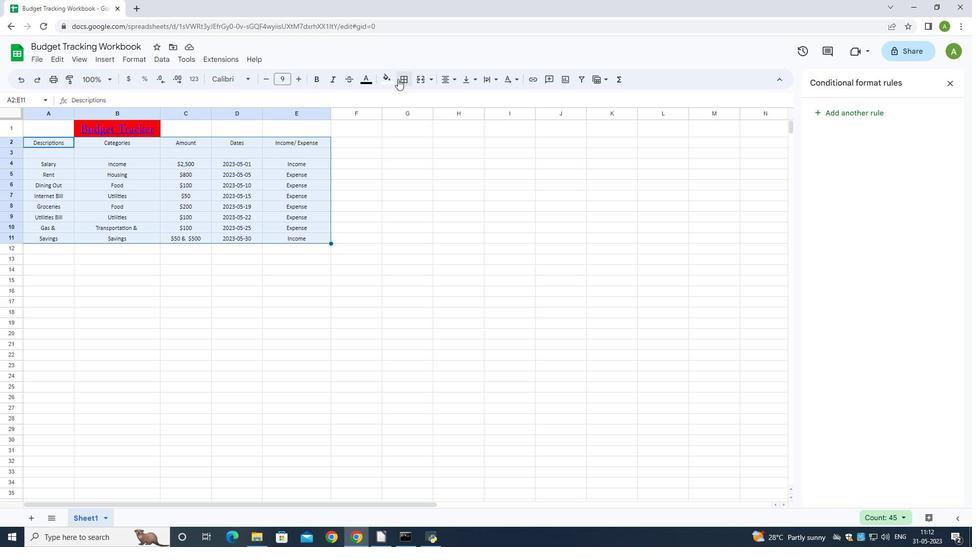 
Action: Mouse pressed left at (402, 79)
Screenshot: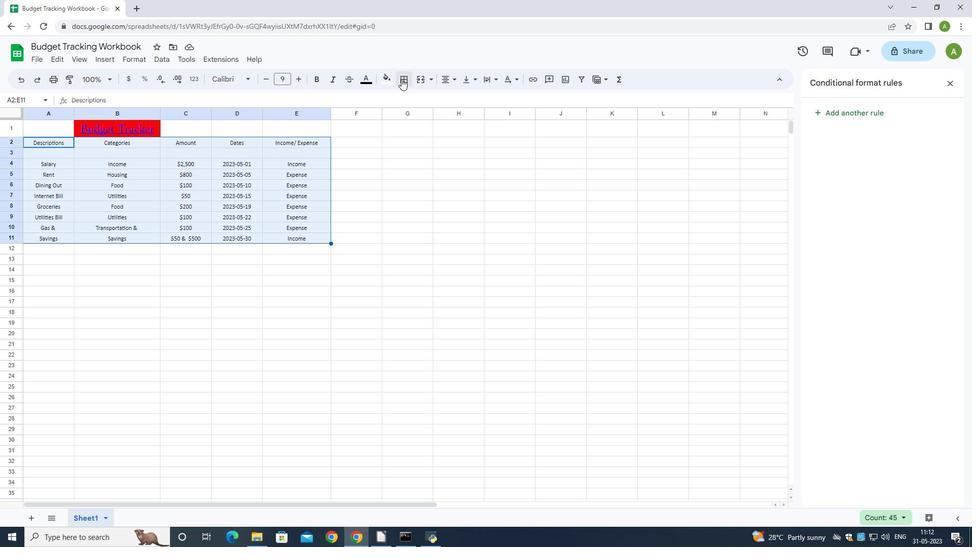 
Action: Mouse moved to (465, 97)
Screenshot: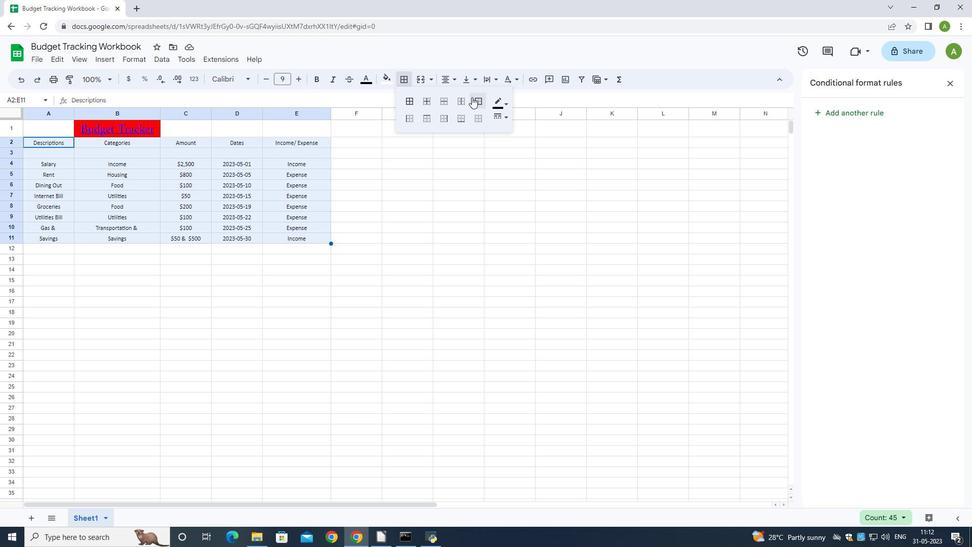 
Action: Mouse pressed left at (465, 97)
Screenshot: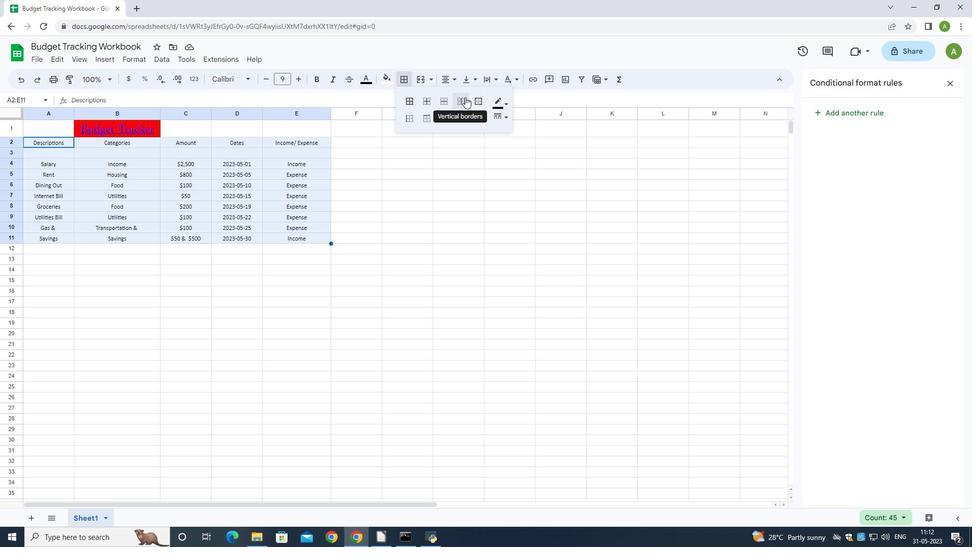 
Action: Mouse moved to (354, 227)
Screenshot: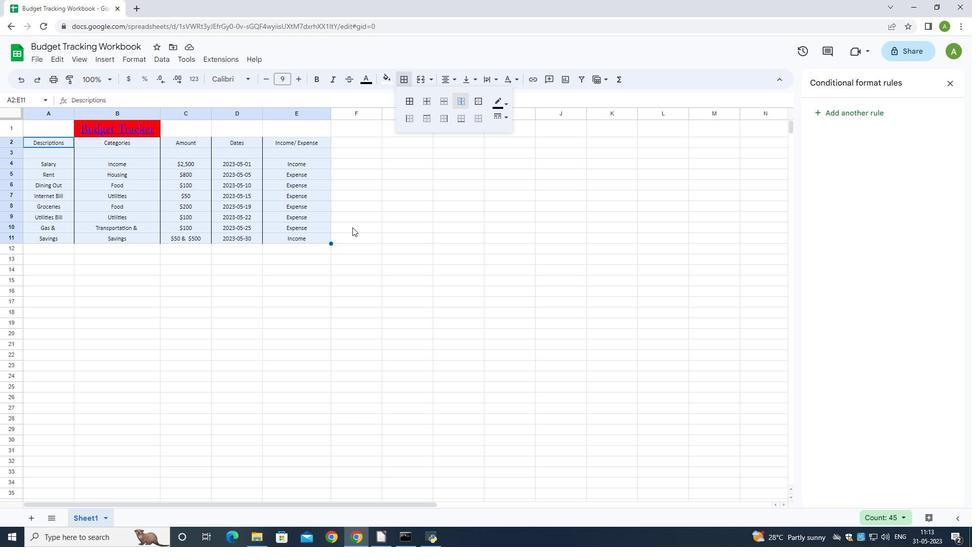 
Action: Mouse pressed left at (354, 227)
Screenshot: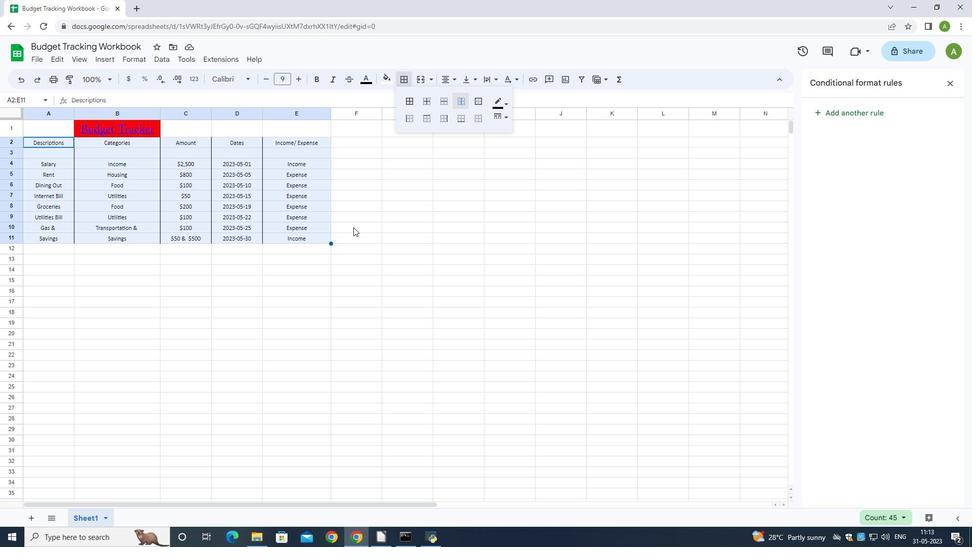 
Action: Mouse moved to (44, 142)
Screenshot: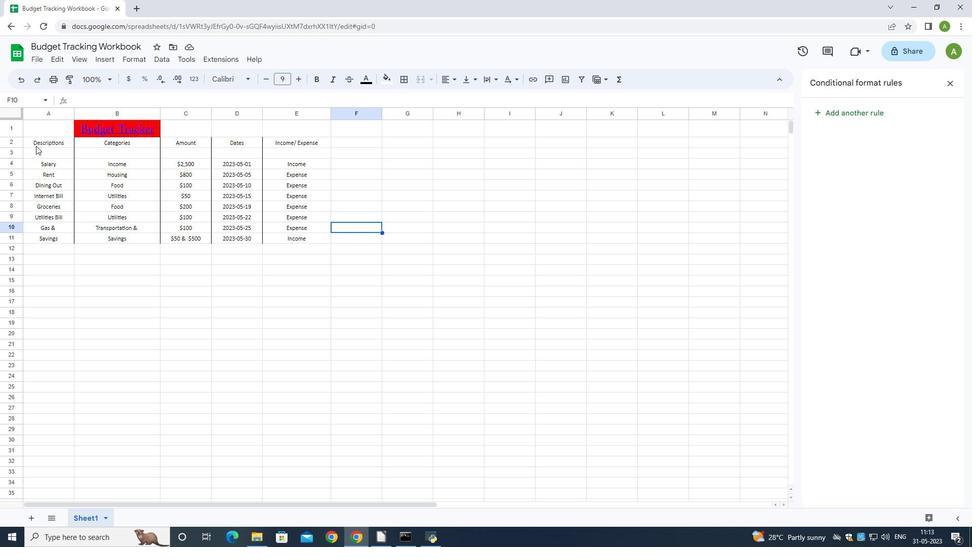 
Action: Mouse pressed left at (44, 142)
Screenshot: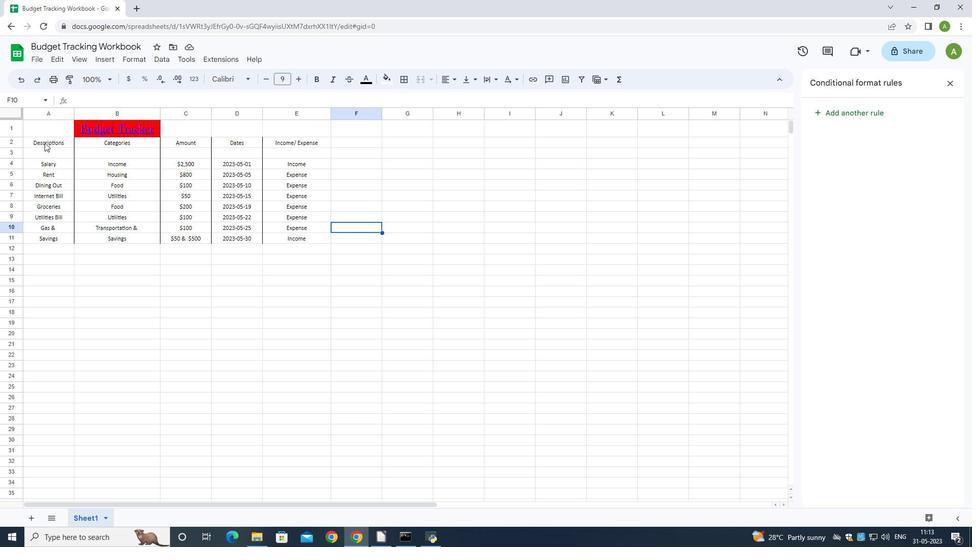
Action: Mouse moved to (405, 81)
Screenshot: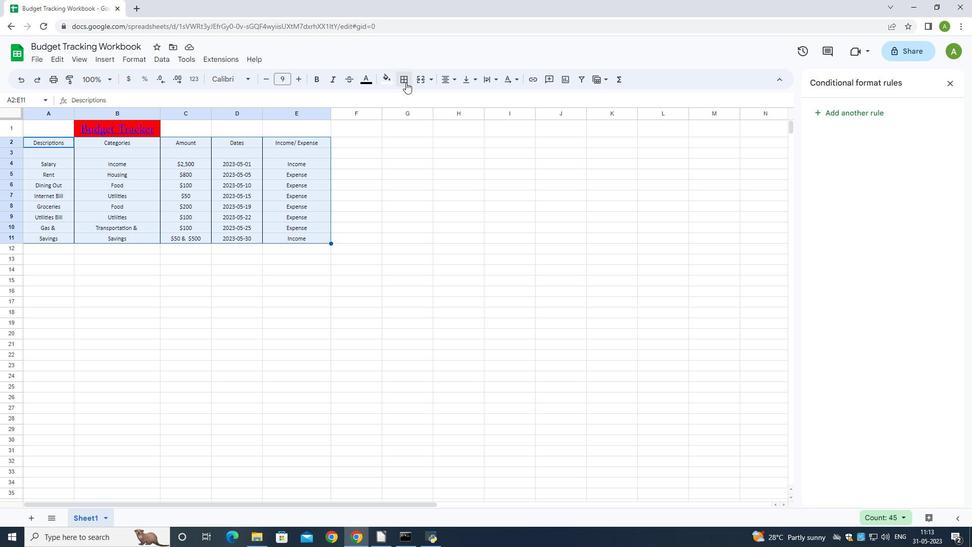 
Action: Mouse pressed left at (405, 81)
Screenshot: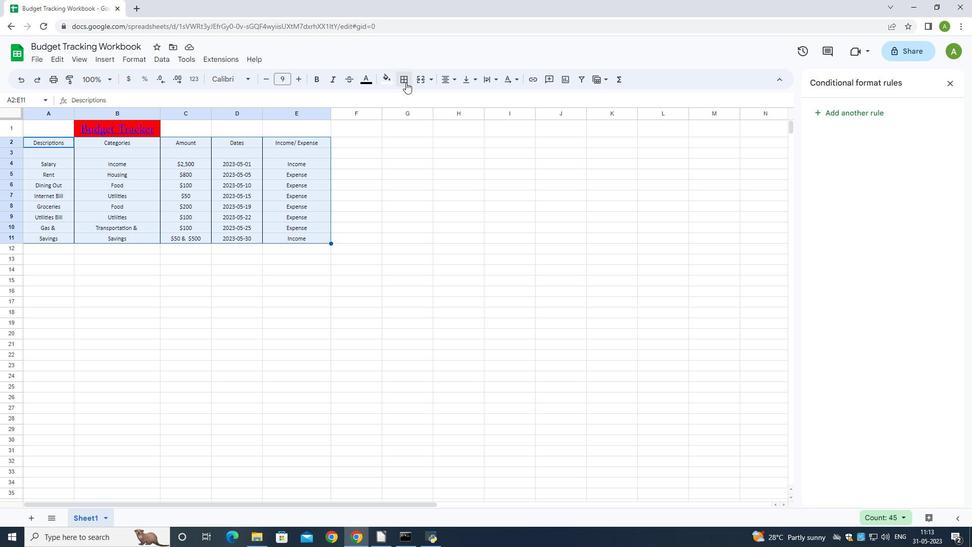 
Action: Mouse moved to (424, 119)
Screenshot: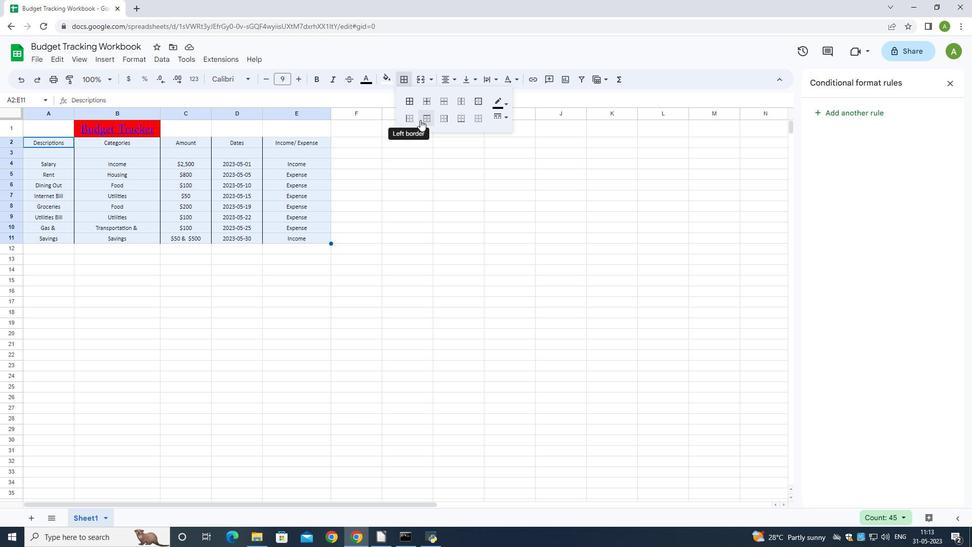 
Action: Mouse pressed left at (424, 119)
Screenshot: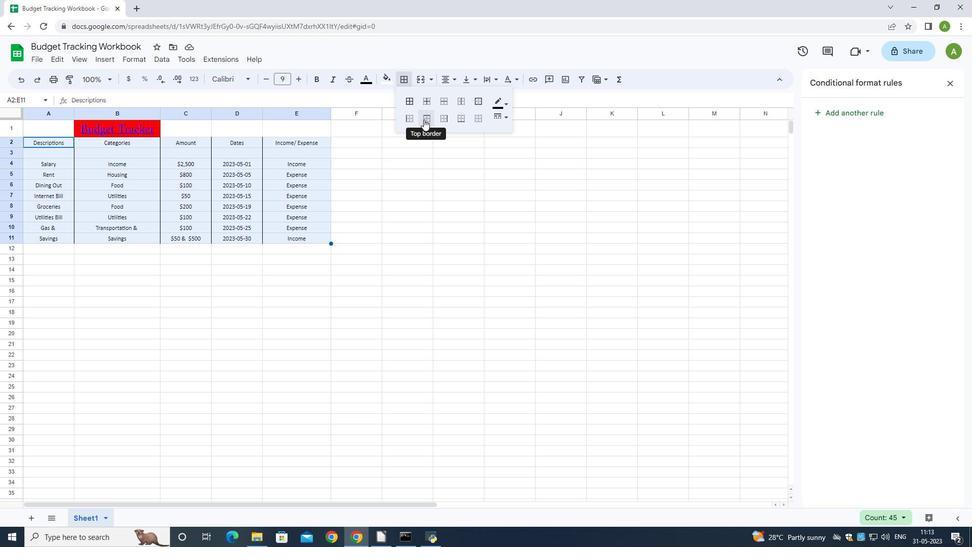 
Action: Mouse moved to (418, 173)
Screenshot: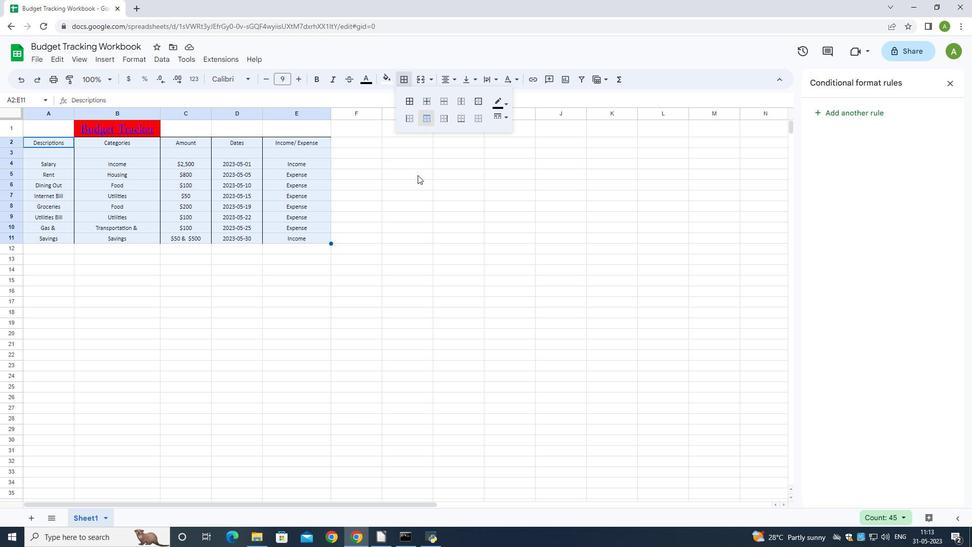 
Action: Mouse pressed left at (418, 173)
Screenshot: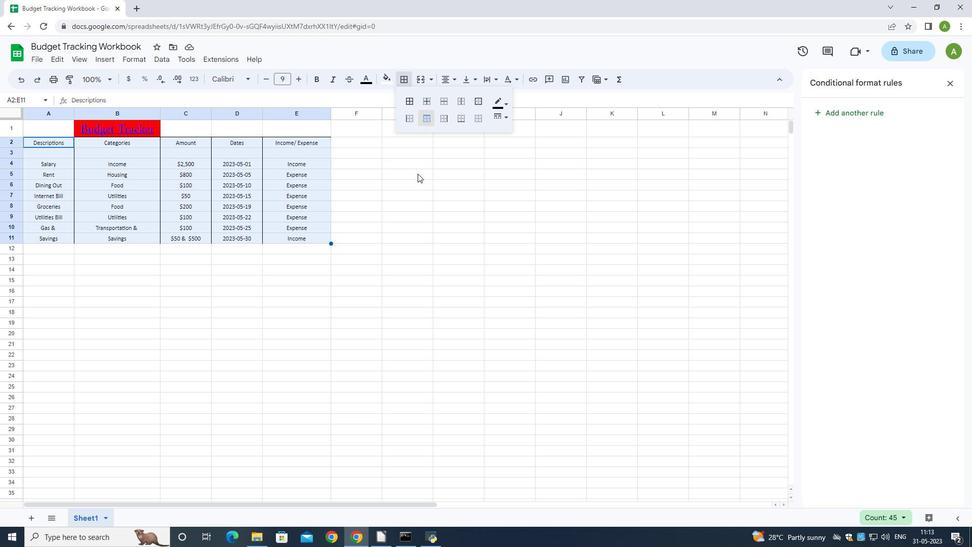 
Action: Mouse moved to (89, 519)
Screenshot: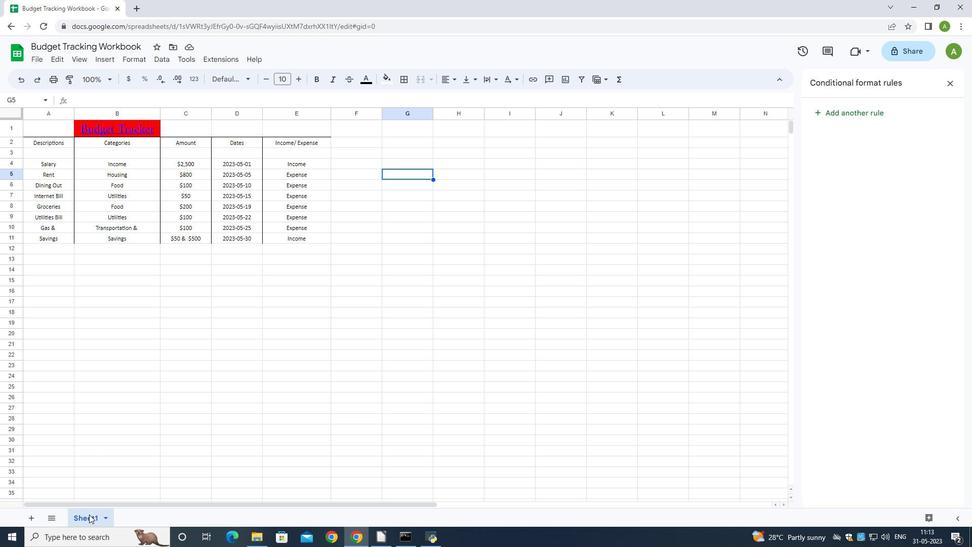 
Action: Mouse pressed left at (89, 519)
Screenshot: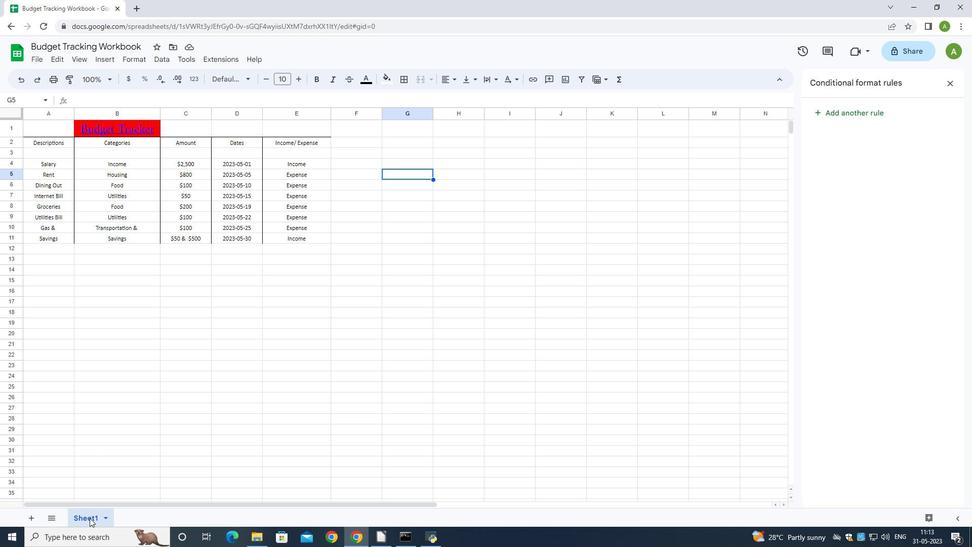 
Action: Mouse pressed left at (89, 519)
Screenshot: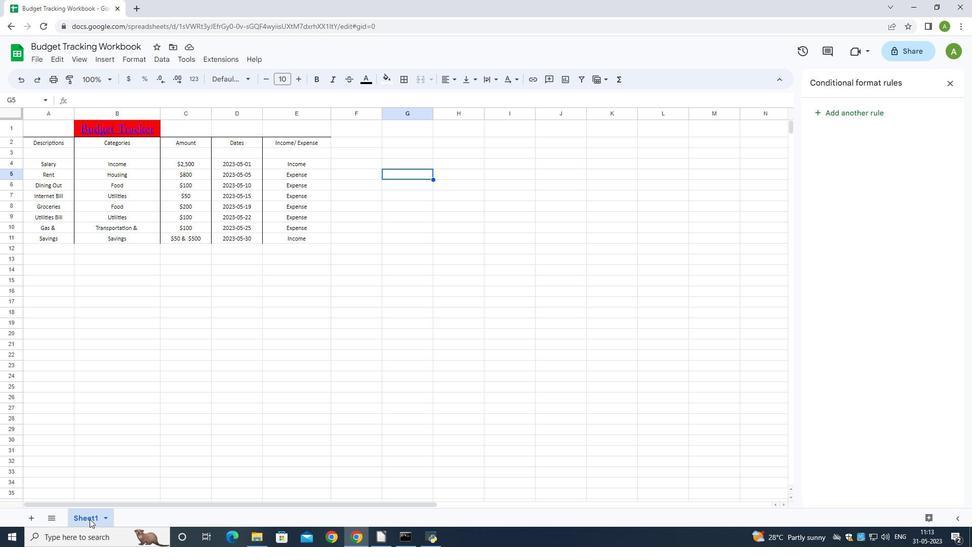 
Action: Mouse moved to (167, 159)
Screenshot: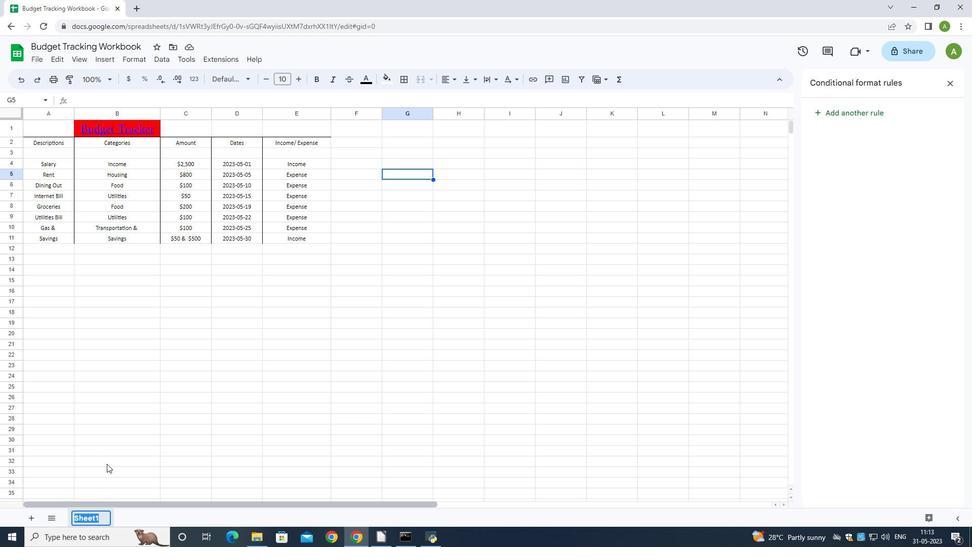 
Action: Key pressed <Key.backspace><Key.shift>Alpha<Key.space><Key.shift>Sales<Key.space>log<Key.space>book<Key.enter>
Screenshot: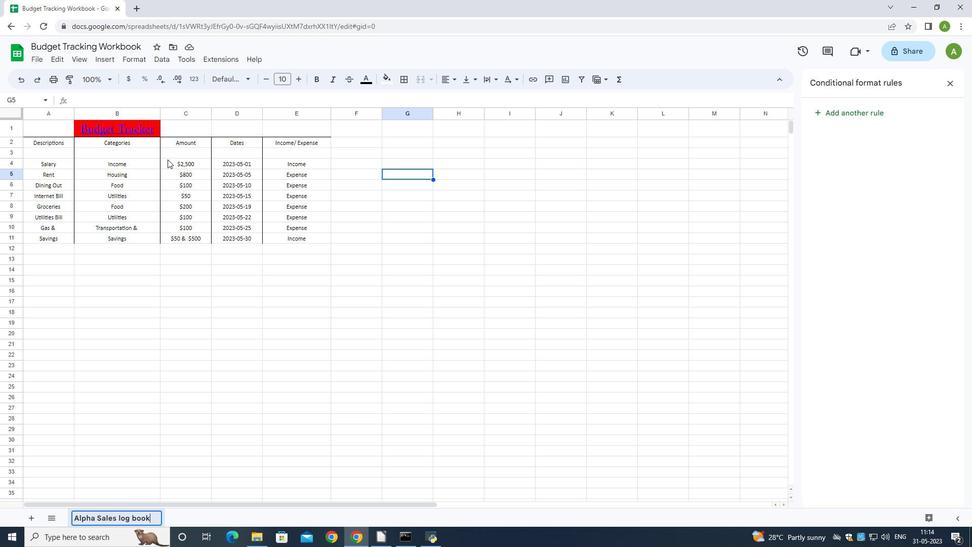 
Action: Mouse moved to (166, 127)
Screenshot: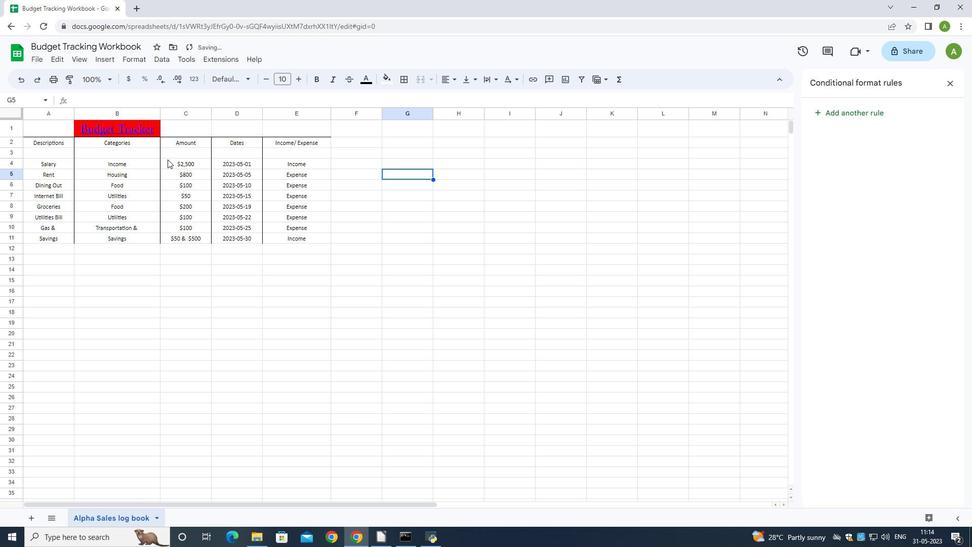 
Action: Key pressed ctrl+S
Screenshot: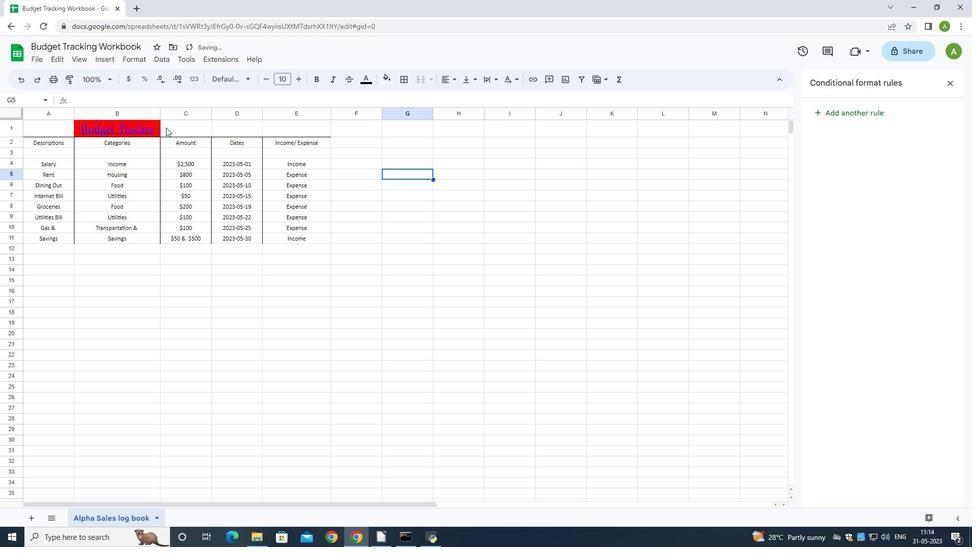 
Action: Mouse moved to (401, 152)
Screenshot: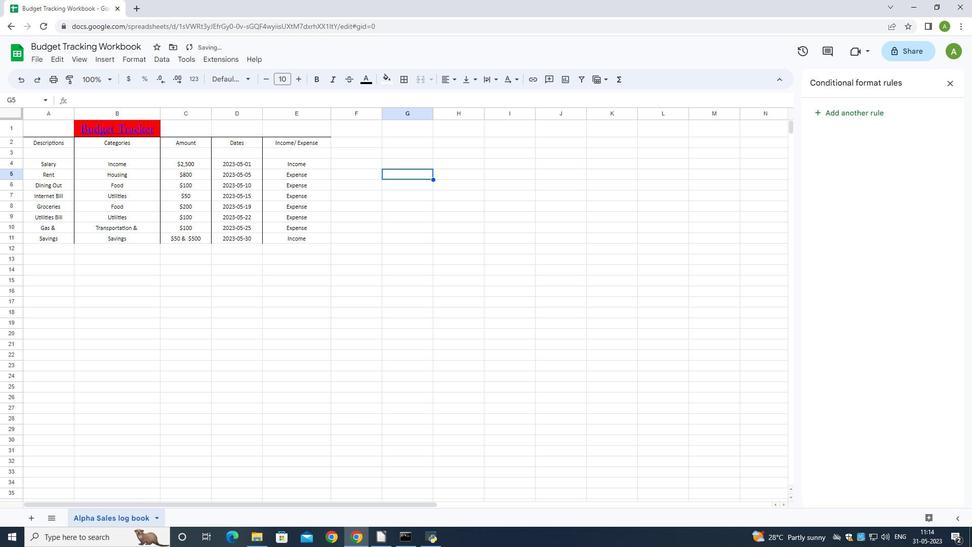 
